 Task: Look for space in Novokubansk, Russia from 12th July, 2023 to 16th July, 2023 for 8 adults in price range Rs.10000 to Rs.16000. Place can be private room with 8 bedrooms having 8 beds and 8 bathrooms. Property type can be house, flat, guest house. Amenities needed are: wifi, TV, free parkinig on premises, gym, breakfast. Booking option can be shelf check-in. Required host language is English.
Action: Mouse moved to (341, 178)
Screenshot: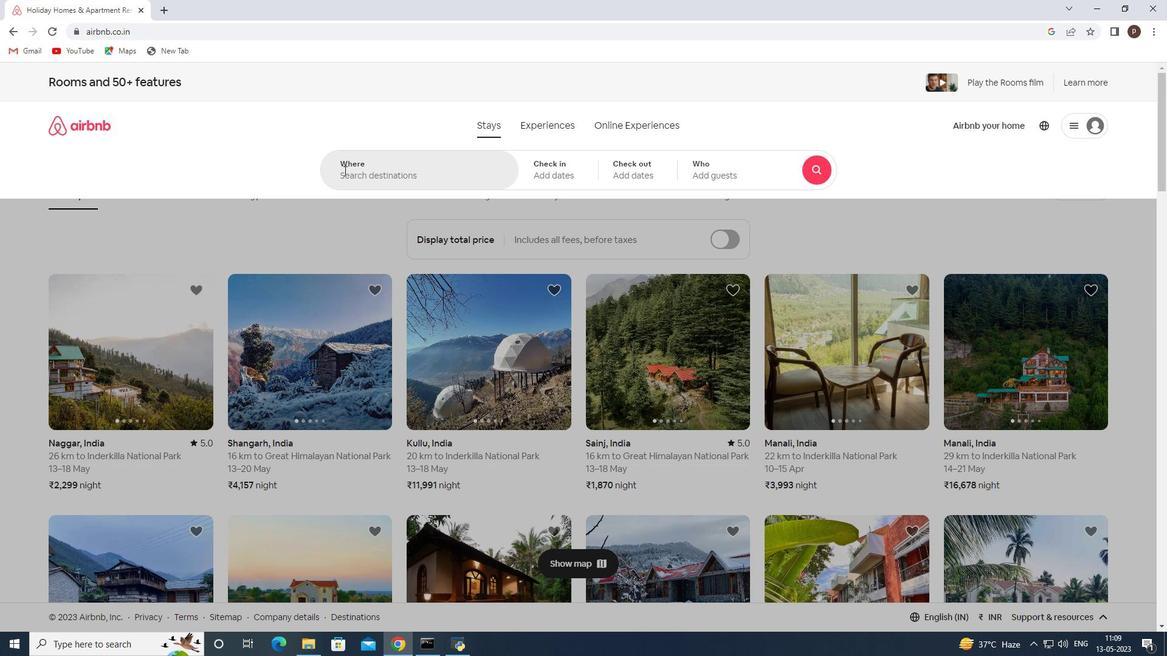
Action: Mouse pressed left at (341, 178)
Screenshot: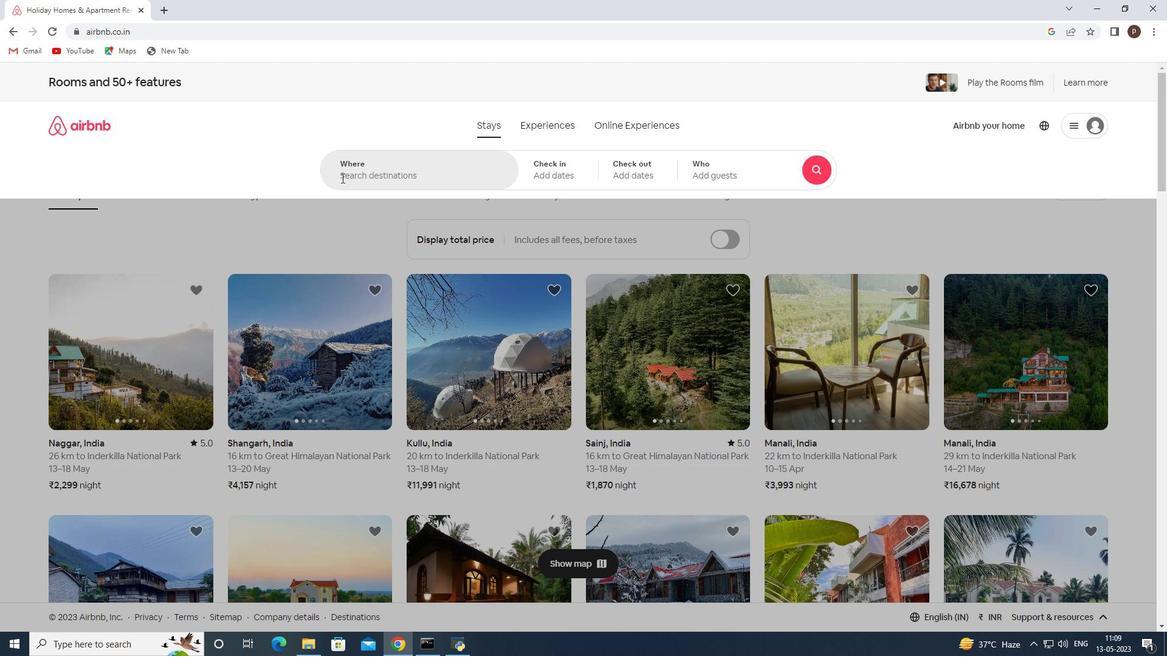 
Action: Key pressed <Key.caps_lock>N<Key.caps_lock>ovokubansk,<Key.space><Key.caps_lock>R<Key.caps_lock>ussia<Key.enter>
Screenshot: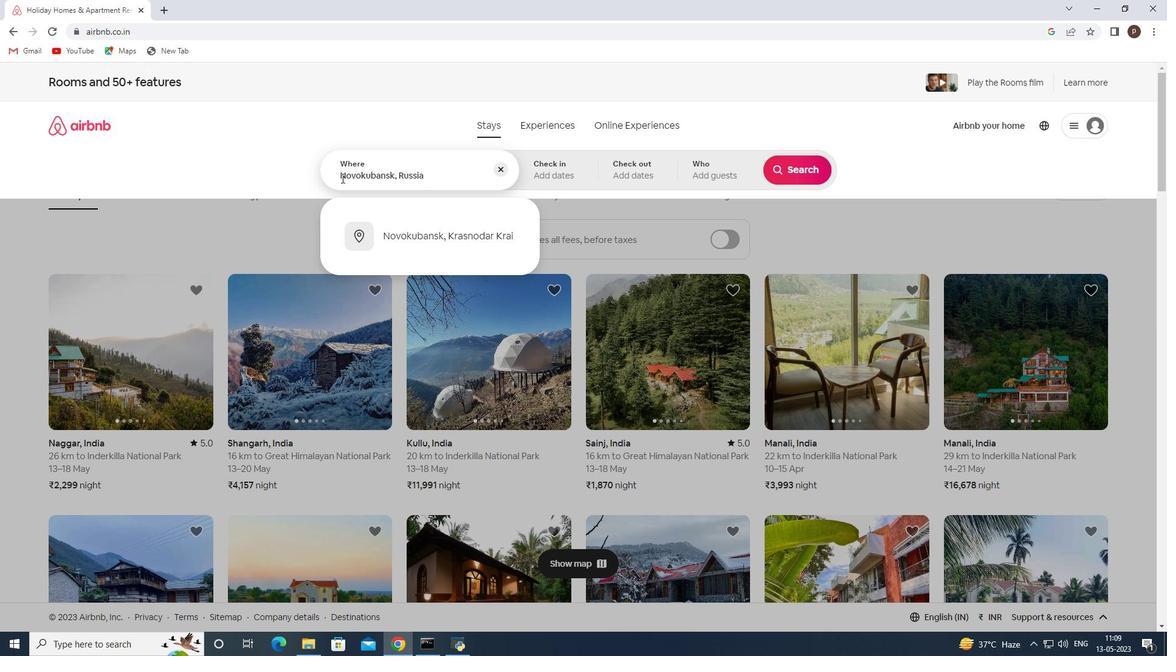 
Action: Mouse moved to (800, 266)
Screenshot: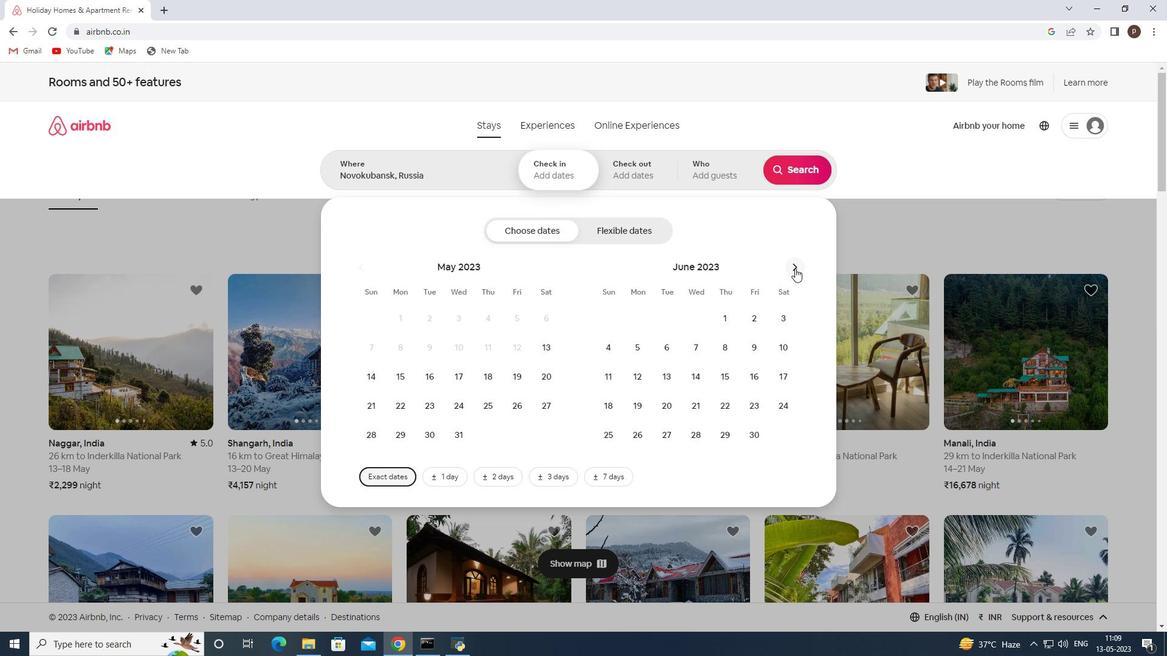 
Action: Mouse pressed left at (800, 266)
Screenshot: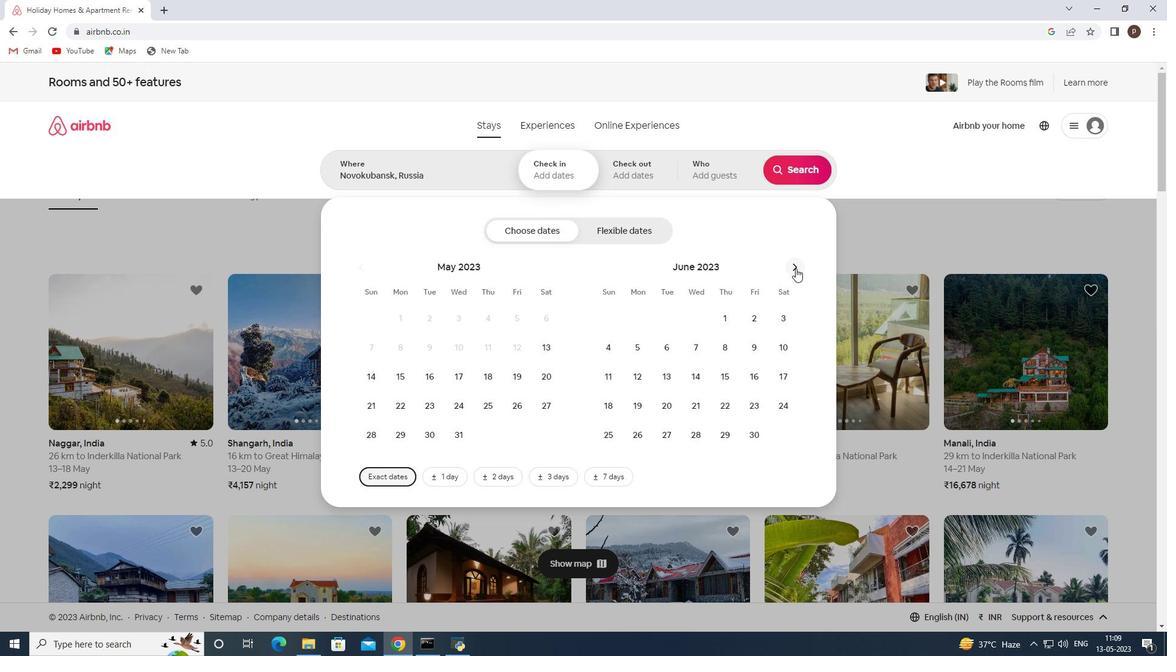 
Action: Mouse moved to (688, 374)
Screenshot: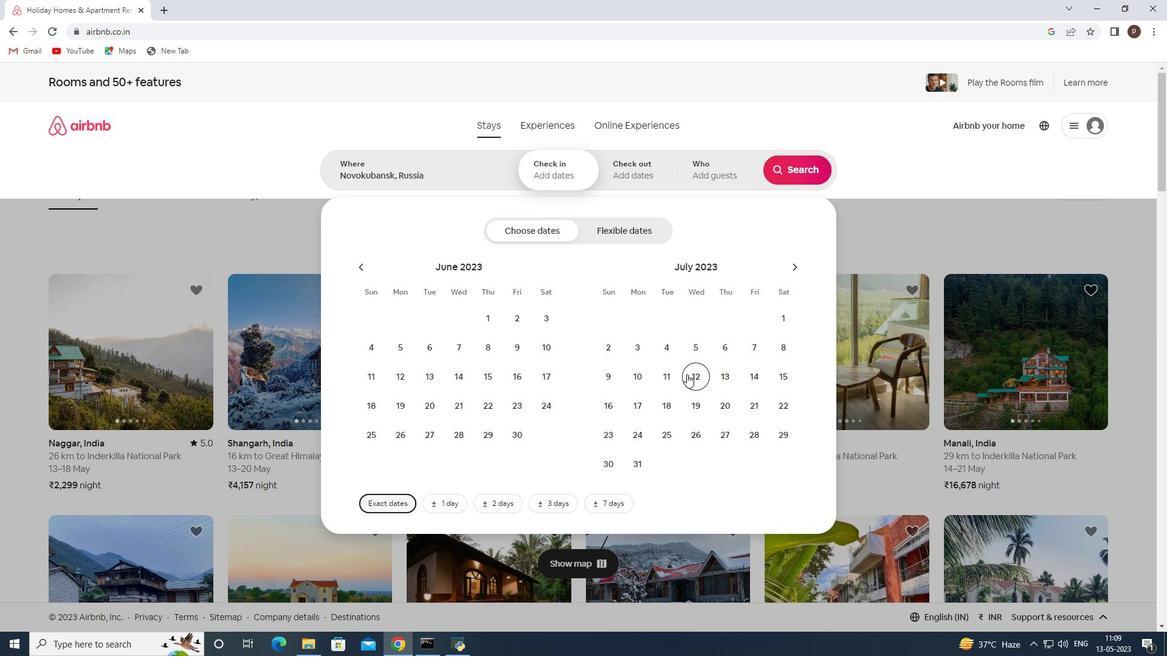 
Action: Mouse pressed left at (688, 374)
Screenshot: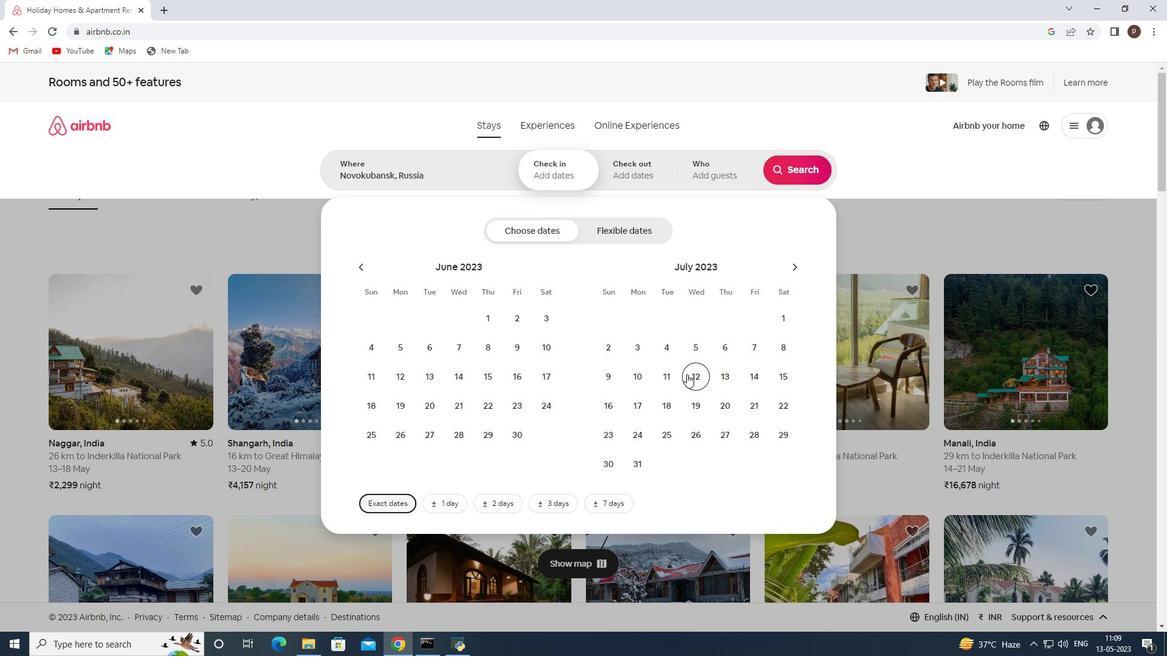 
Action: Mouse moved to (610, 408)
Screenshot: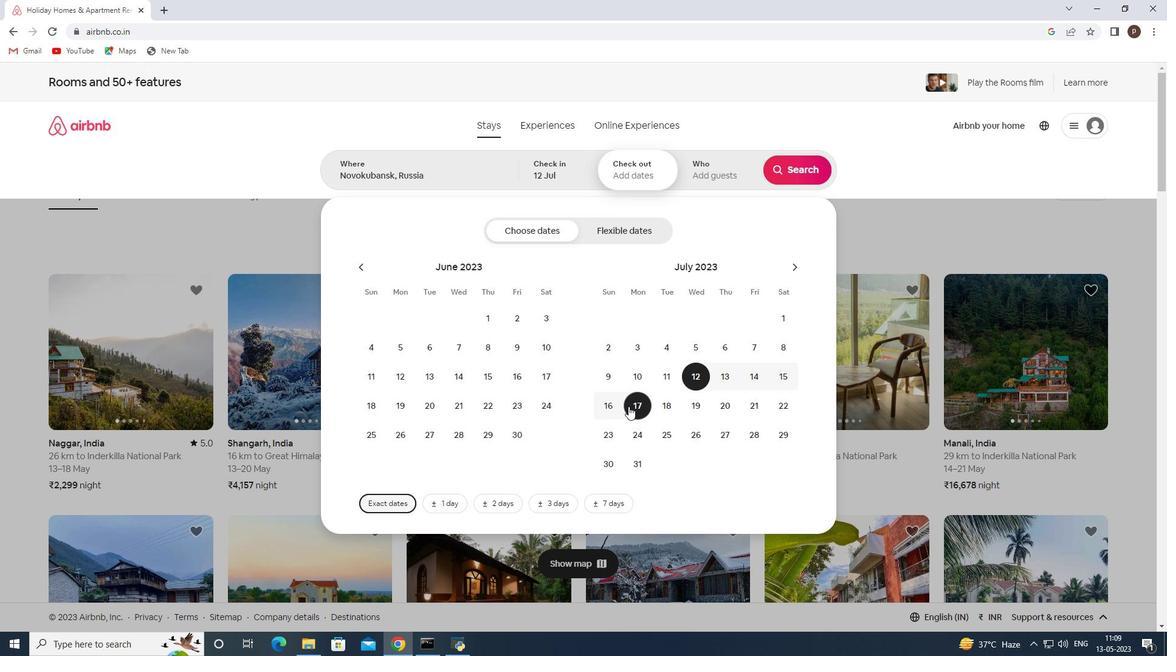 
Action: Mouse pressed left at (610, 408)
Screenshot: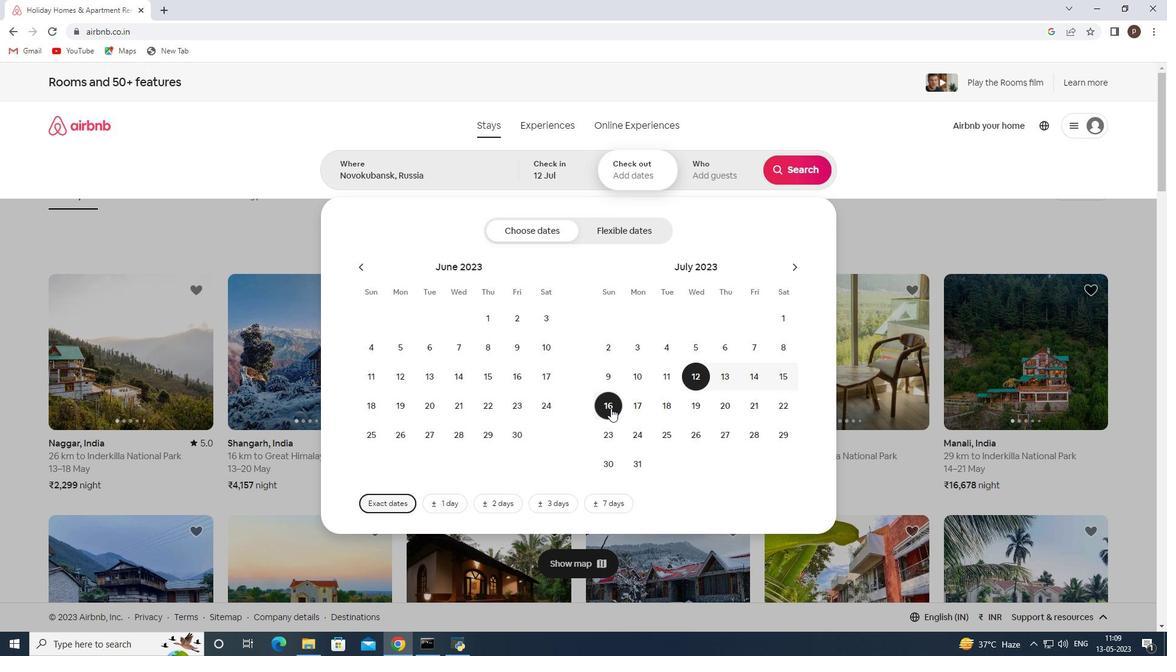 
Action: Mouse moved to (700, 182)
Screenshot: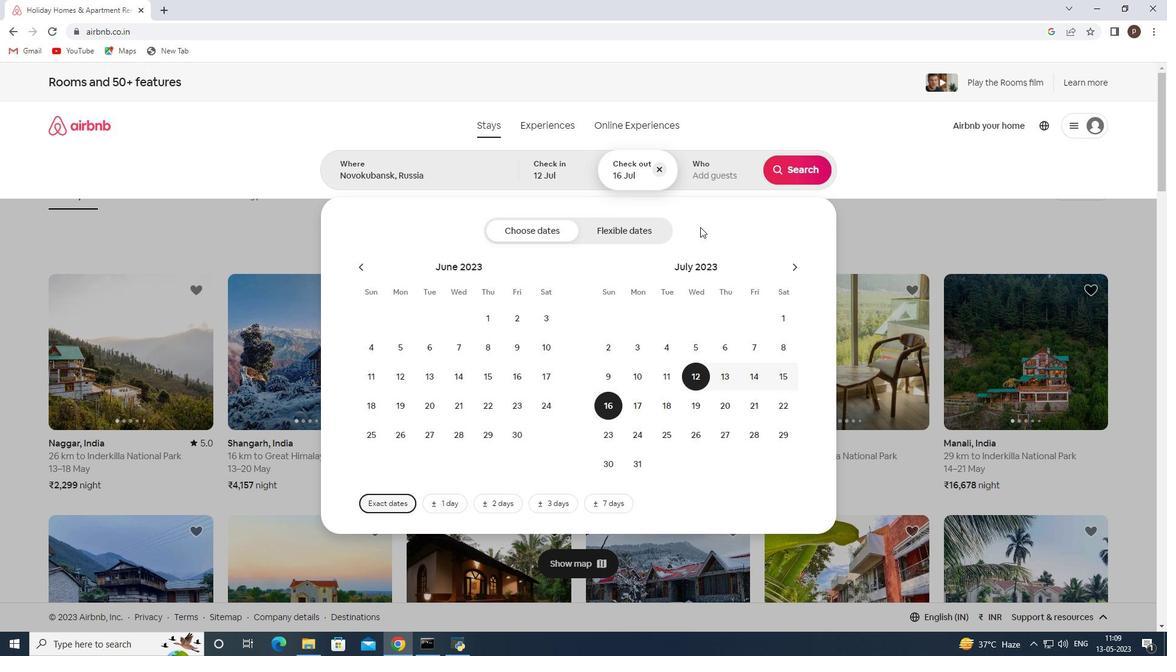 
Action: Mouse pressed left at (700, 182)
Screenshot: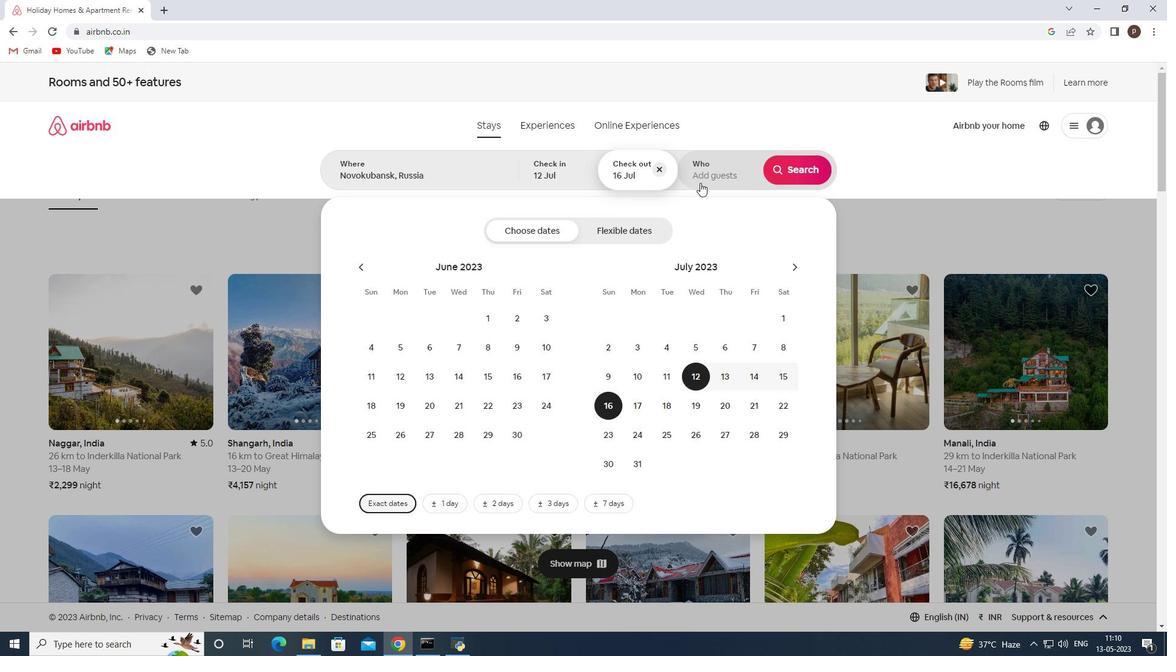 
Action: Mouse moved to (798, 233)
Screenshot: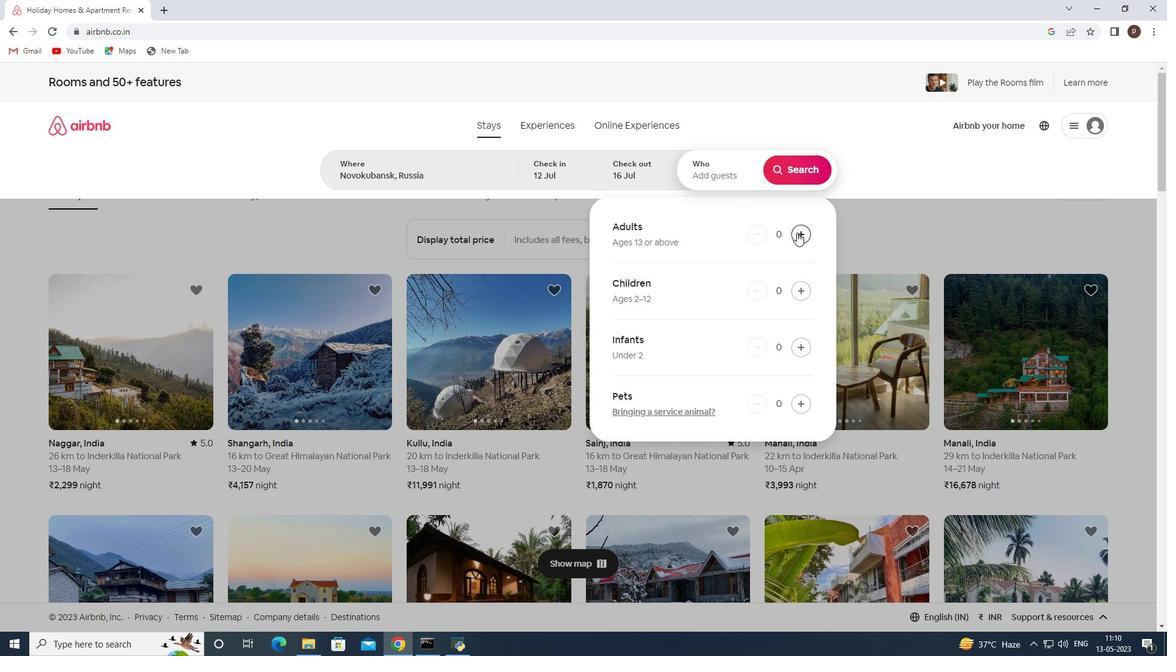 
Action: Mouse pressed left at (798, 233)
Screenshot: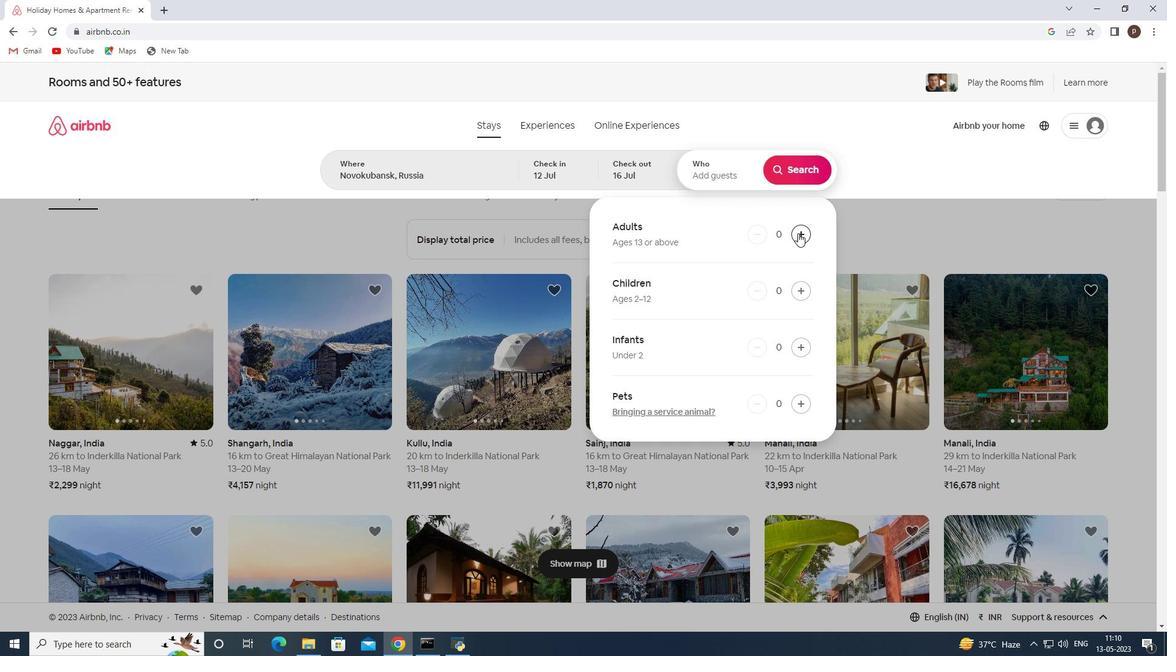 
Action: Mouse pressed left at (798, 233)
Screenshot: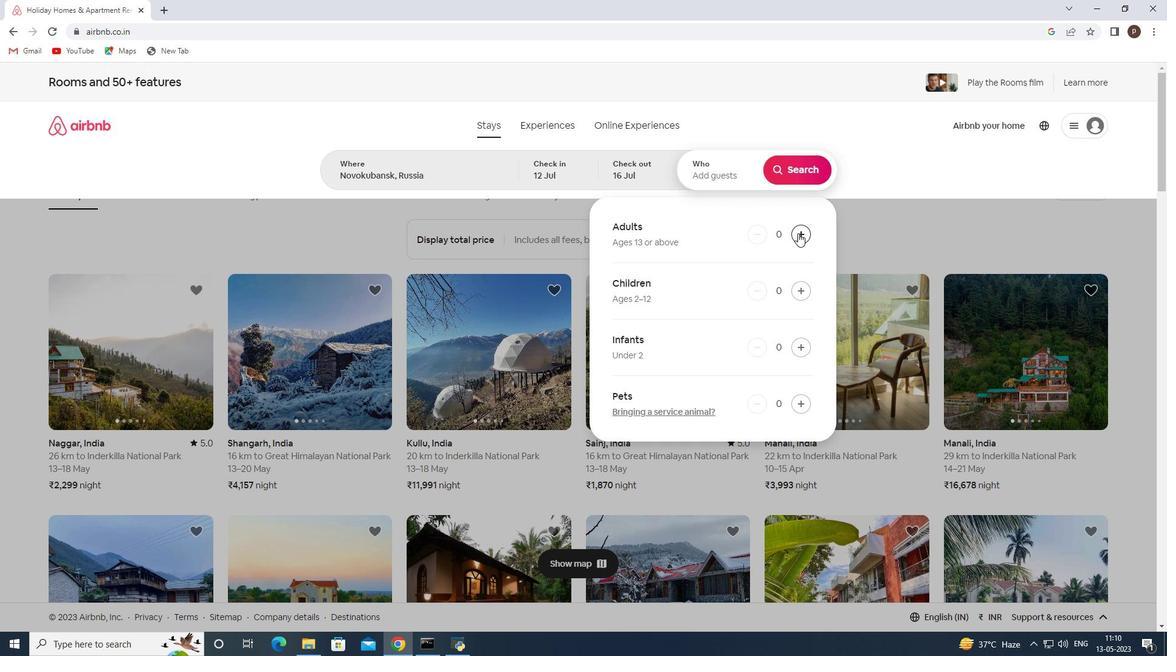 
Action: Mouse pressed left at (798, 233)
Screenshot: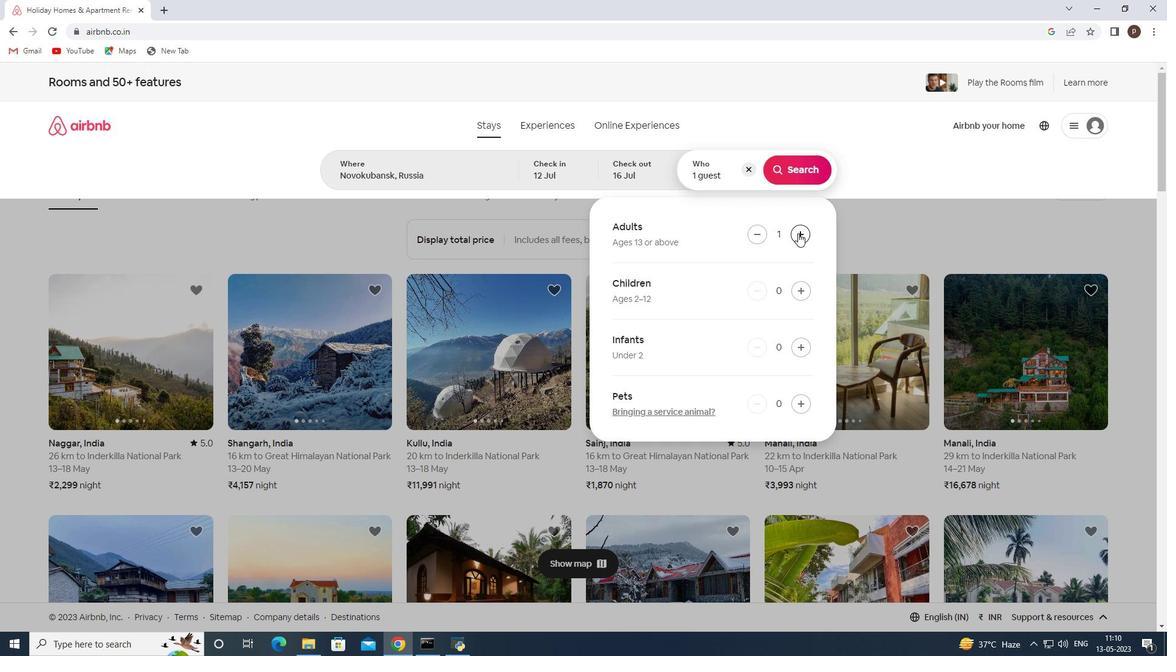 
Action: Mouse pressed left at (798, 233)
Screenshot: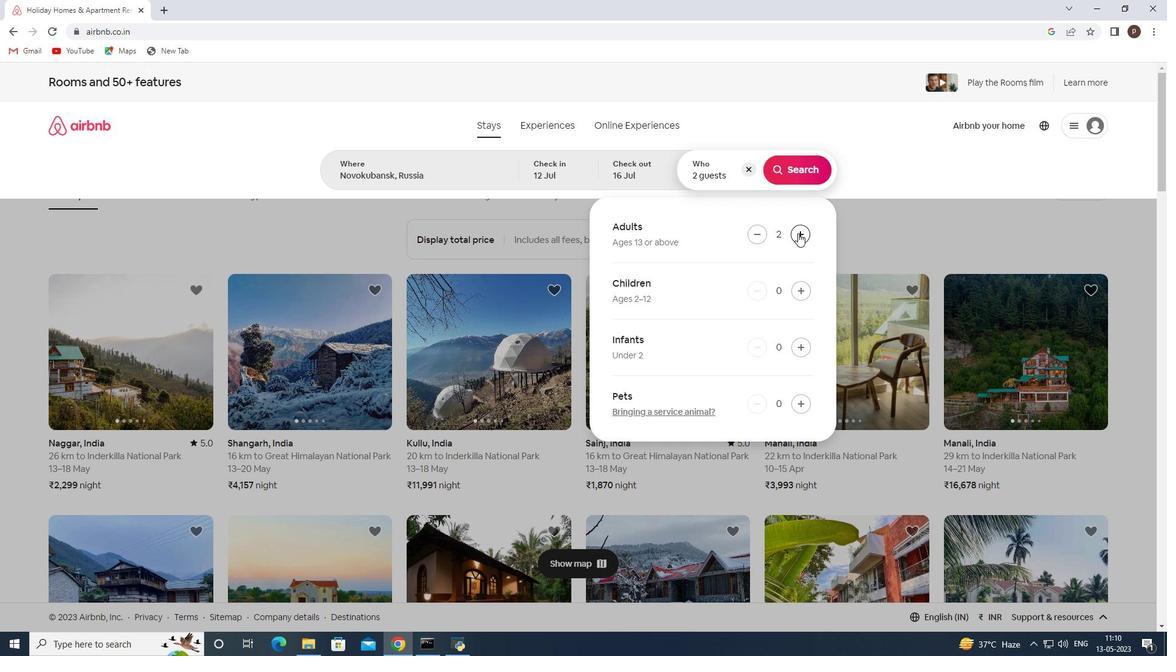 
Action: Mouse pressed left at (798, 233)
Screenshot: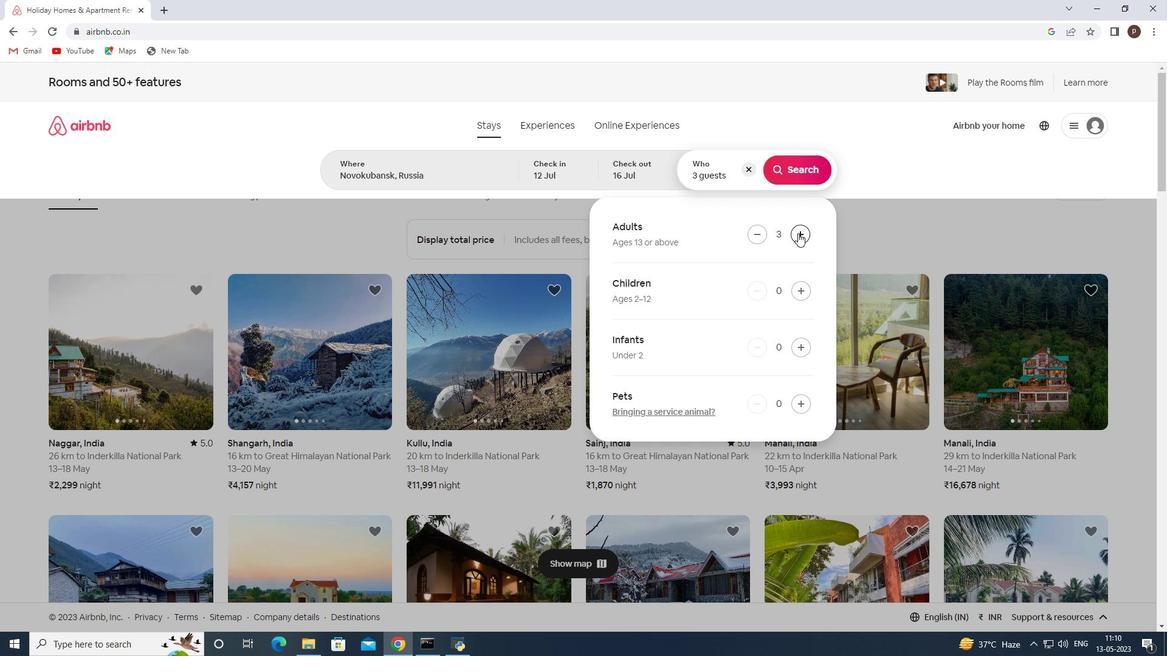 
Action: Mouse pressed left at (798, 233)
Screenshot: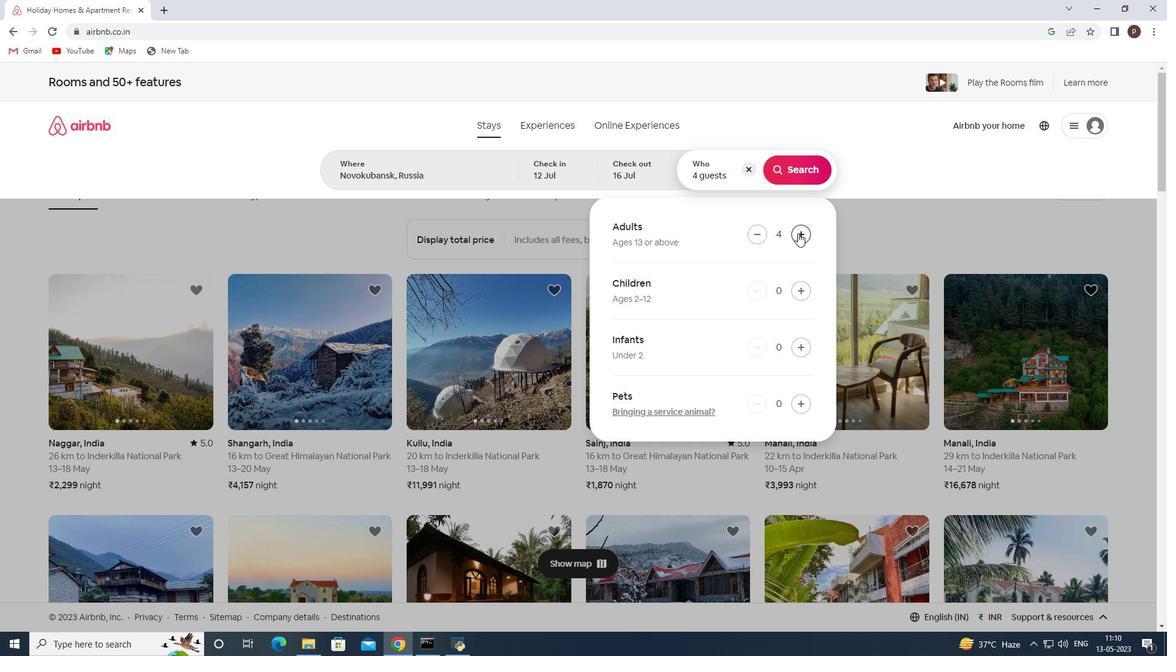 
Action: Mouse pressed left at (798, 233)
Screenshot: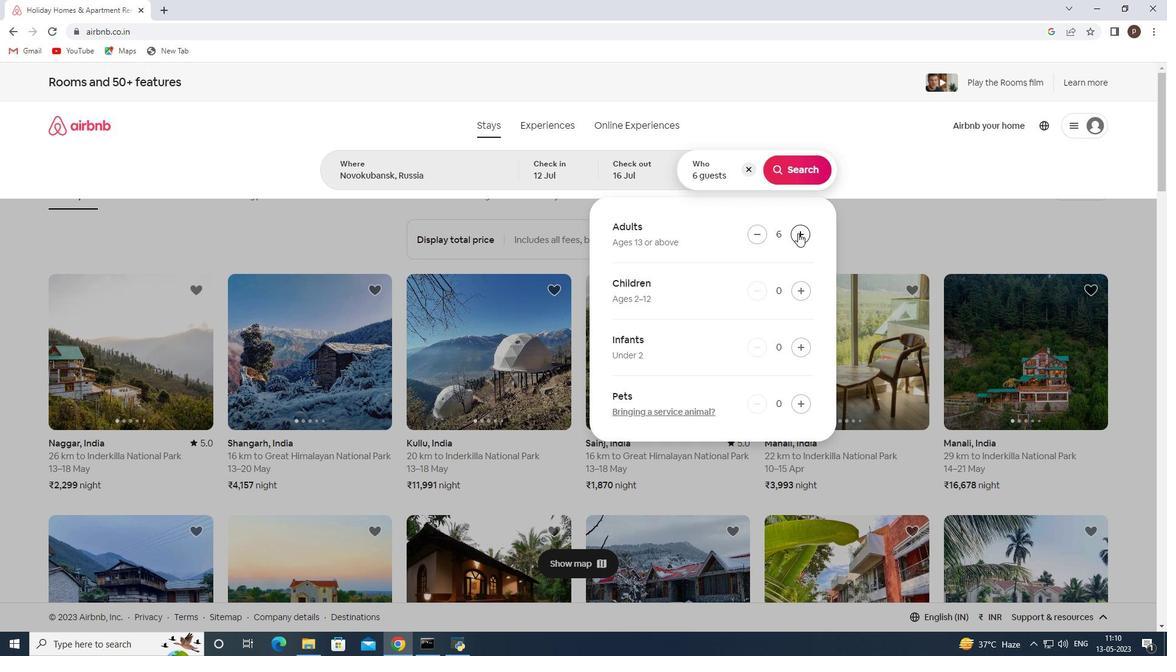 
Action: Mouse pressed left at (798, 233)
Screenshot: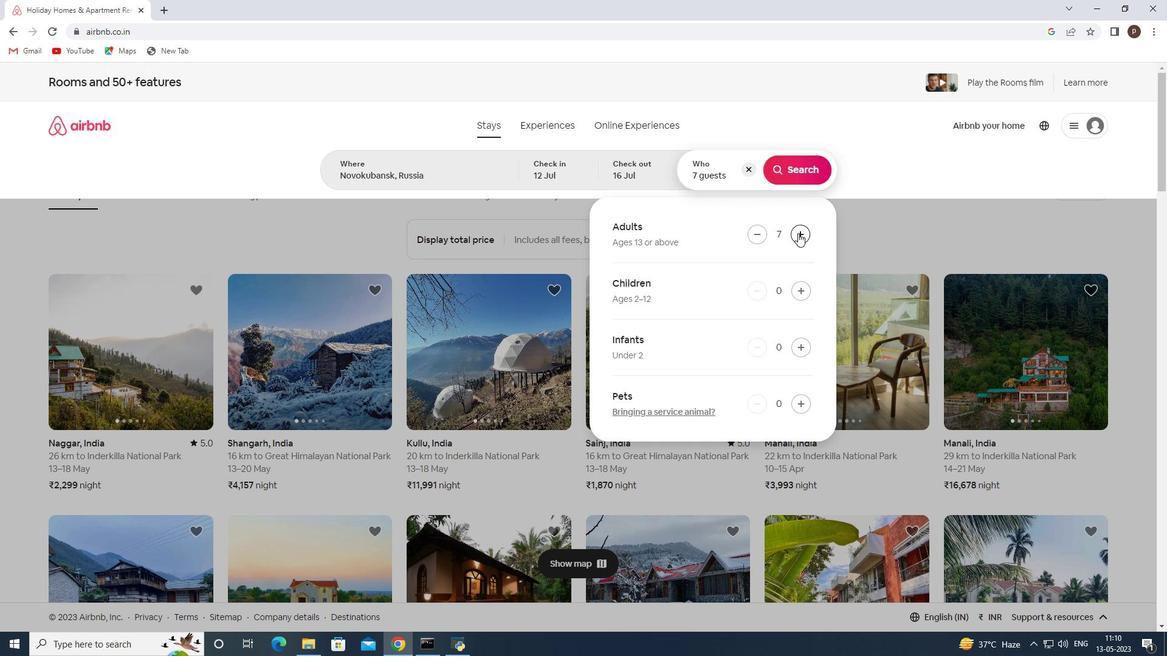 
Action: Mouse moved to (794, 172)
Screenshot: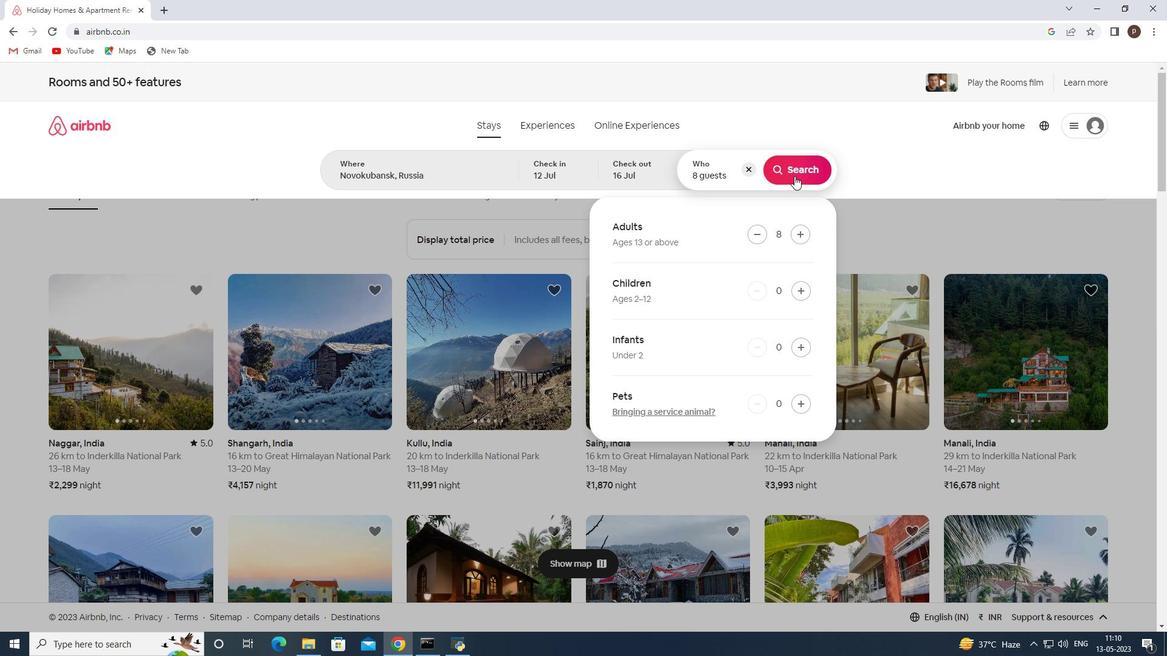 
Action: Mouse pressed left at (794, 172)
Screenshot: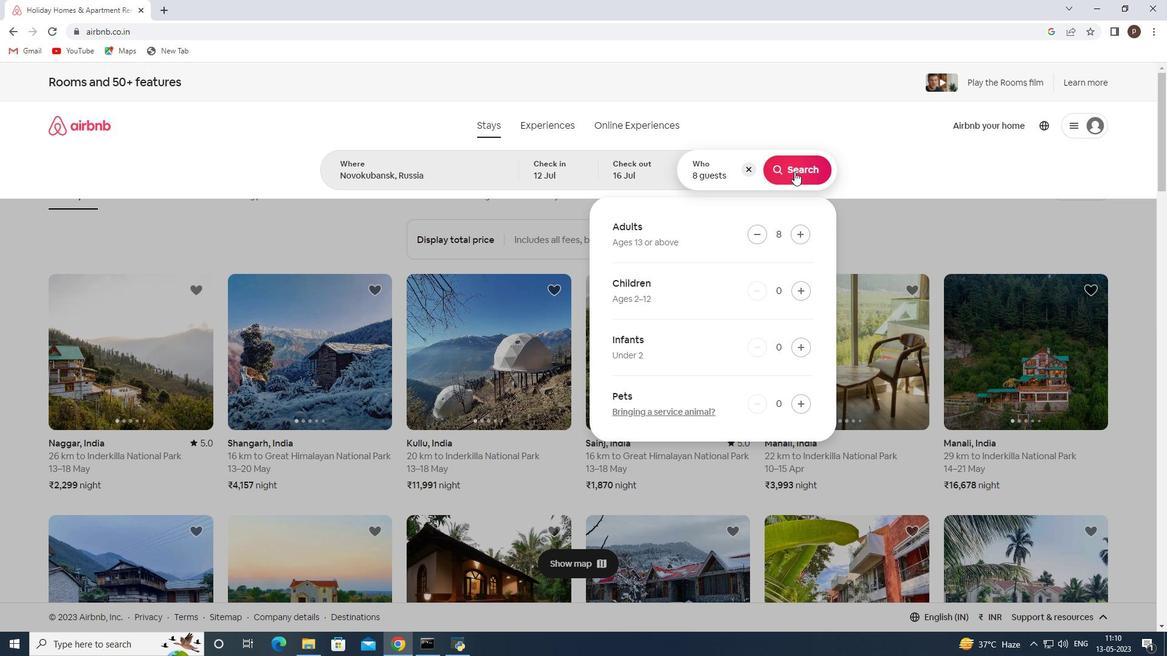 
Action: Mouse moved to (1098, 136)
Screenshot: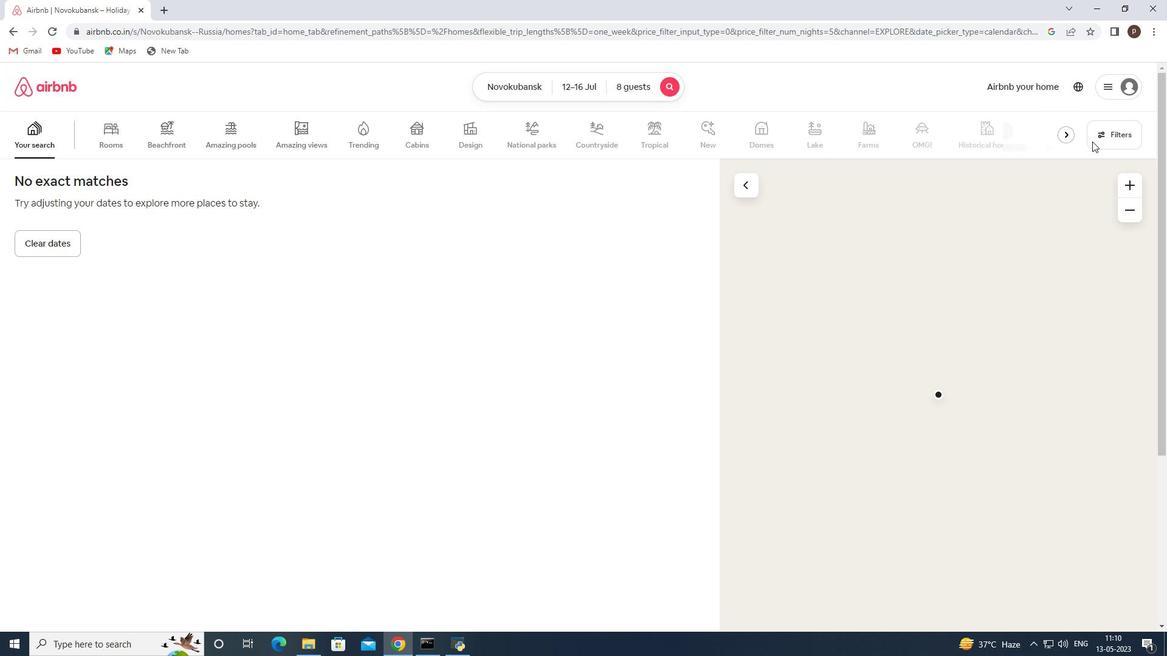 
Action: Mouse pressed left at (1098, 136)
Screenshot: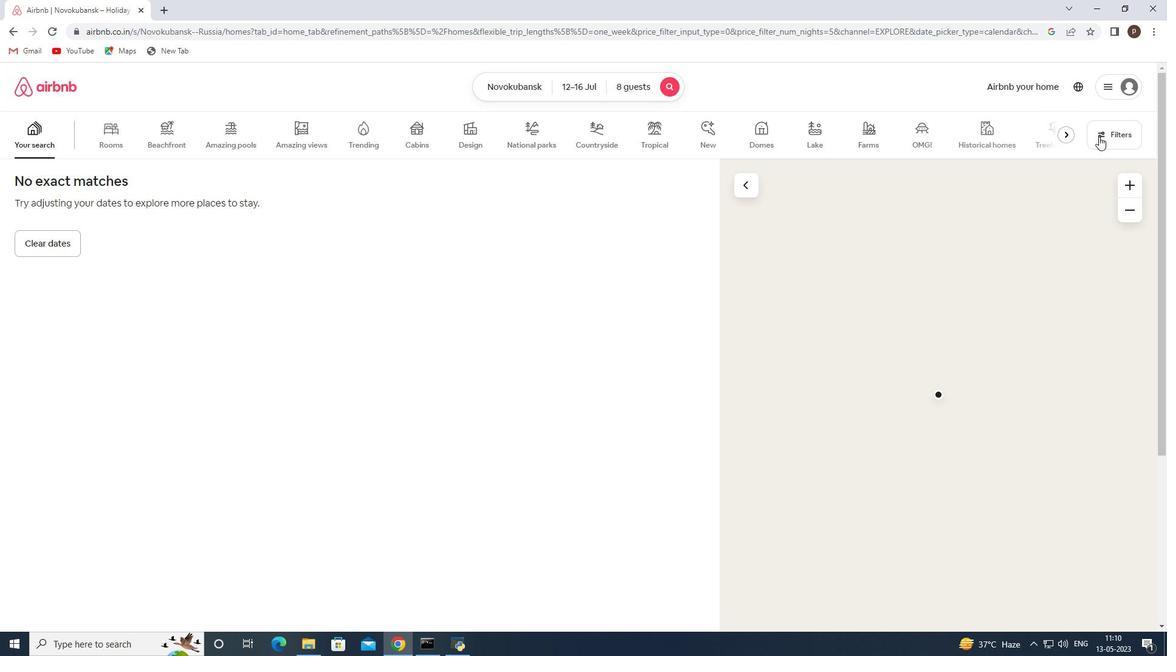 
Action: Mouse moved to (396, 433)
Screenshot: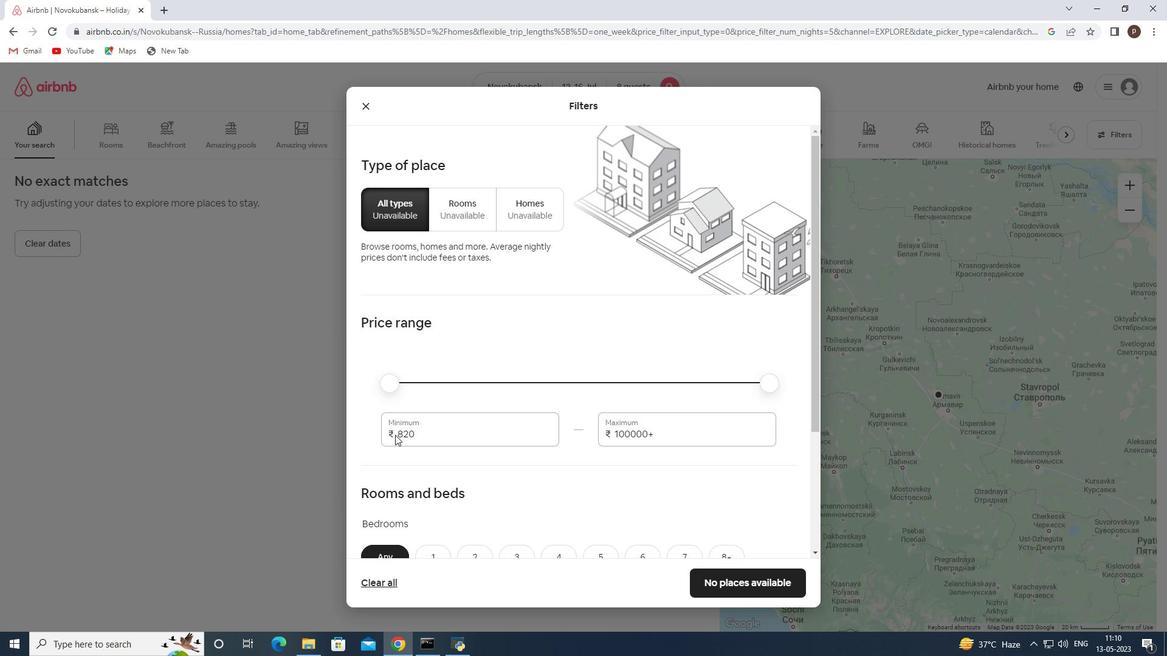 
Action: Mouse pressed left at (396, 433)
Screenshot: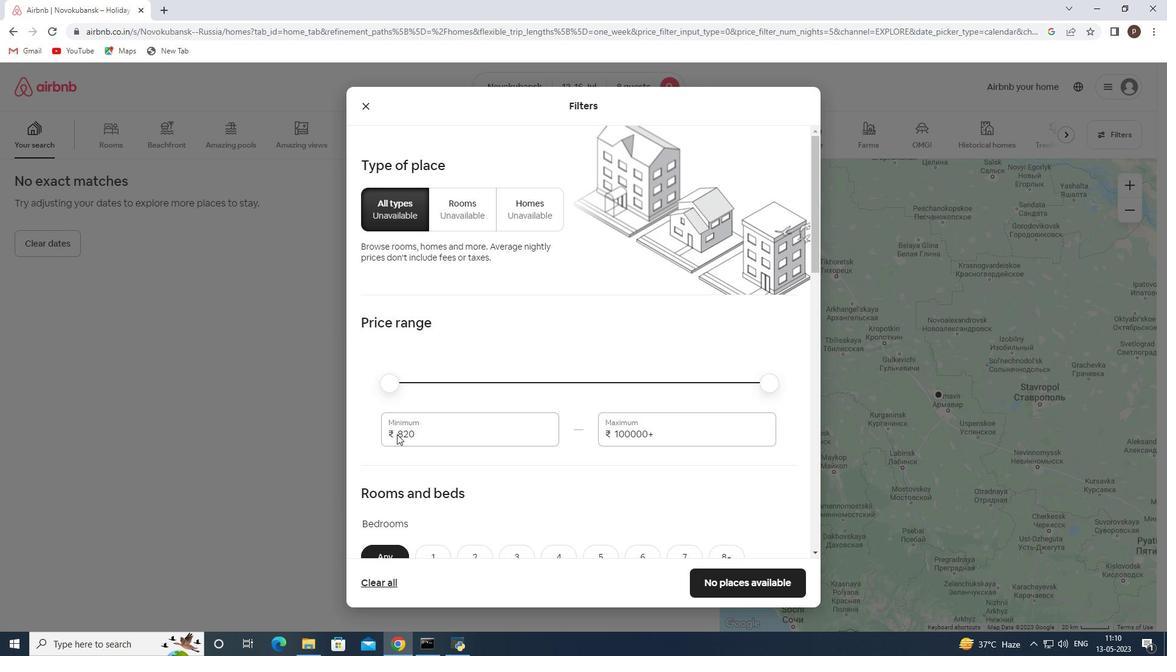 
Action: Mouse pressed left at (396, 433)
Screenshot: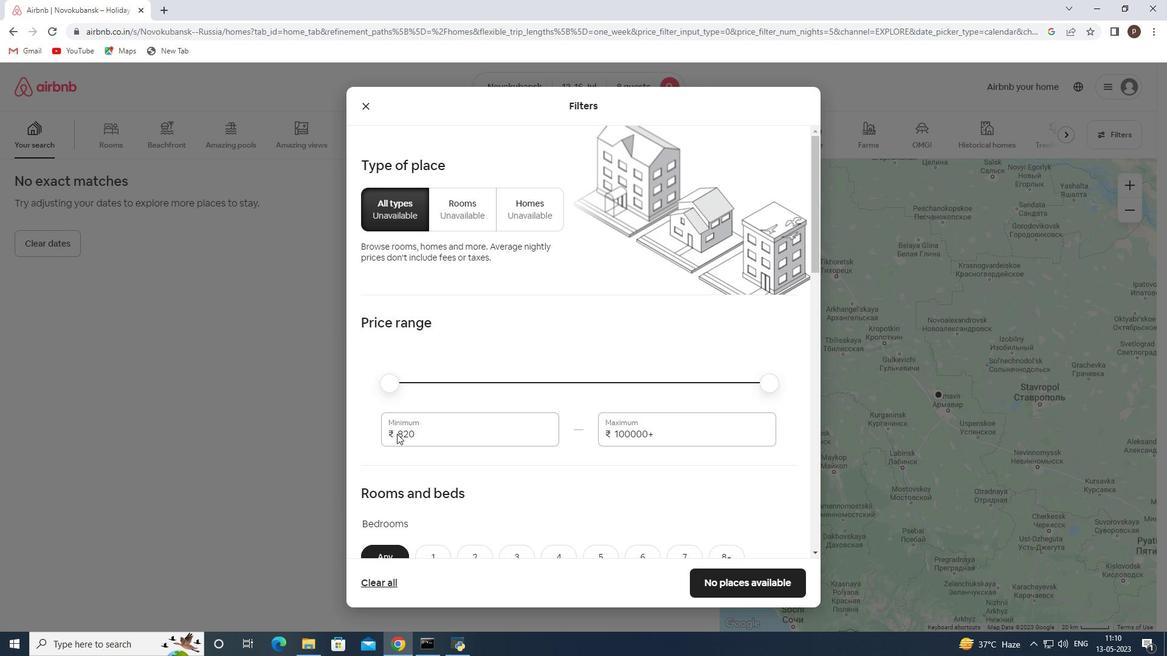 
Action: Mouse moved to (403, 433)
Screenshot: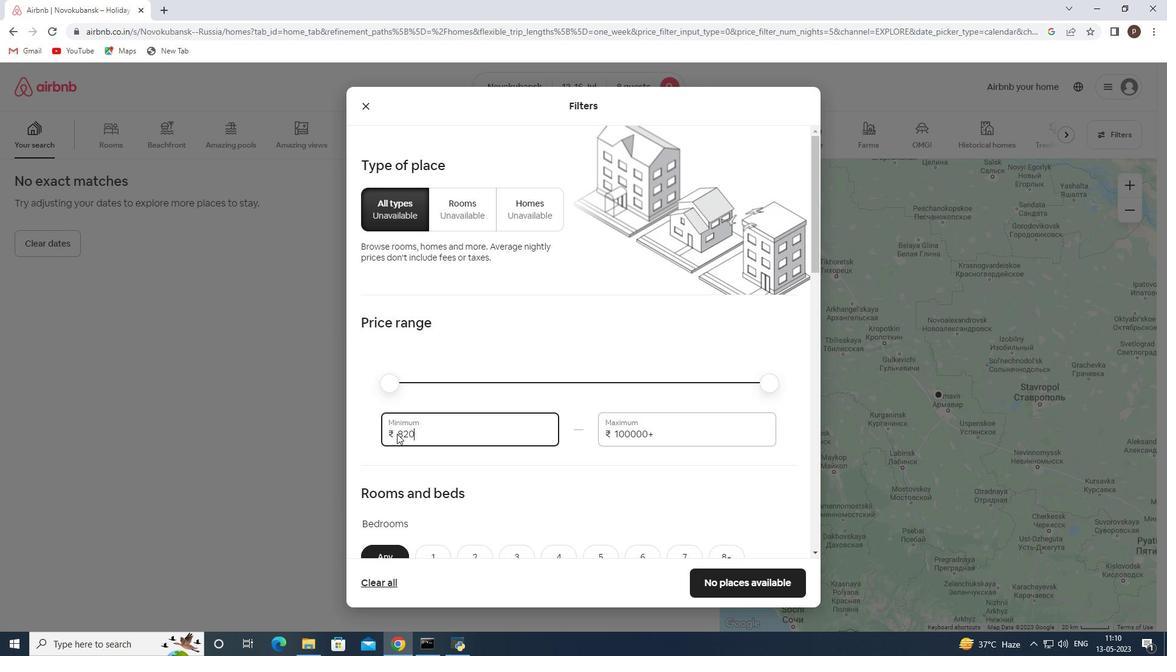 
Action: Mouse pressed left at (403, 433)
Screenshot: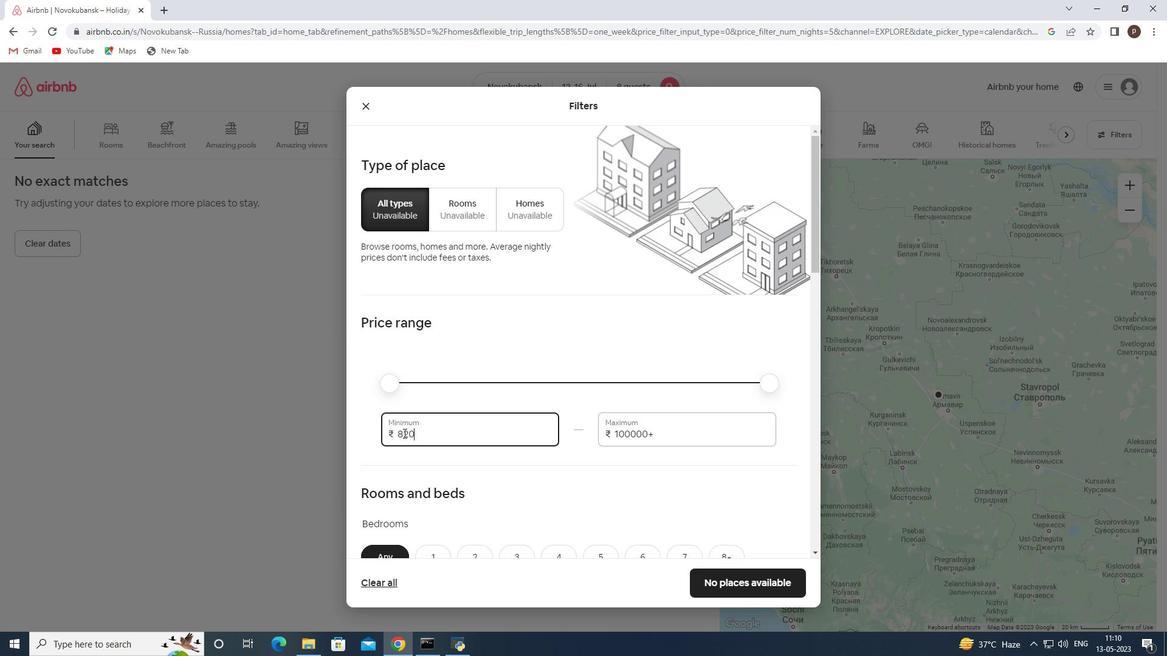 
Action: Mouse pressed left at (403, 433)
Screenshot: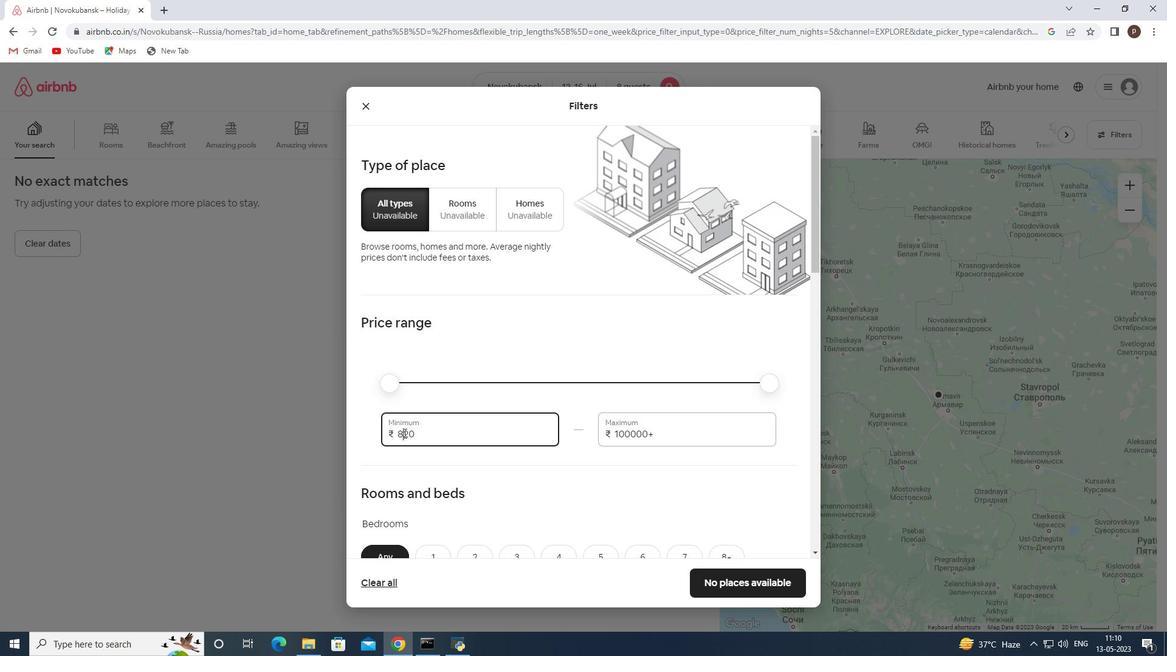 
Action: Key pressed 10000<Key.tab>16000
Screenshot: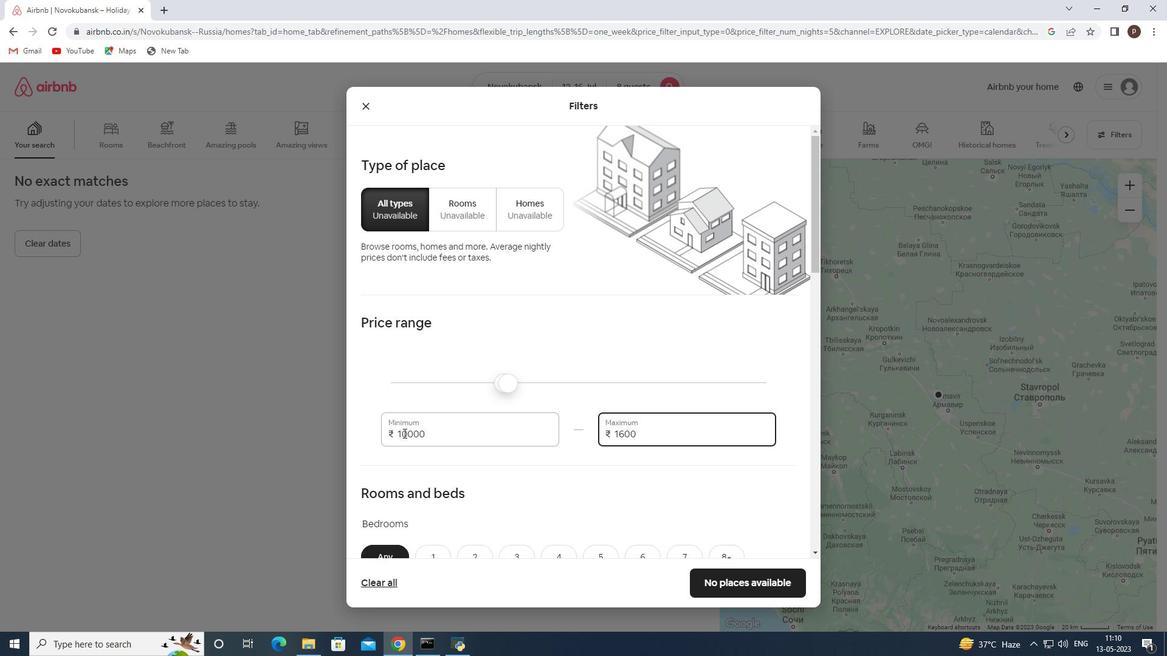 
Action: Mouse moved to (482, 308)
Screenshot: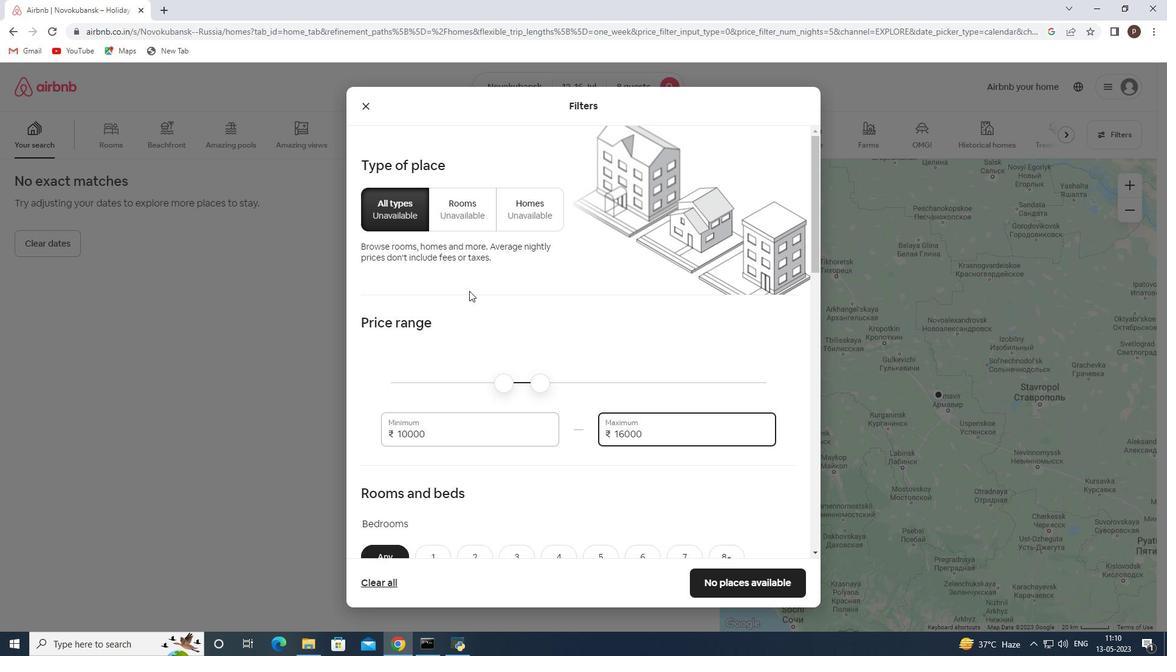 
Action: Mouse scrolled (482, 307) with delta (0, 0)
Screenshot: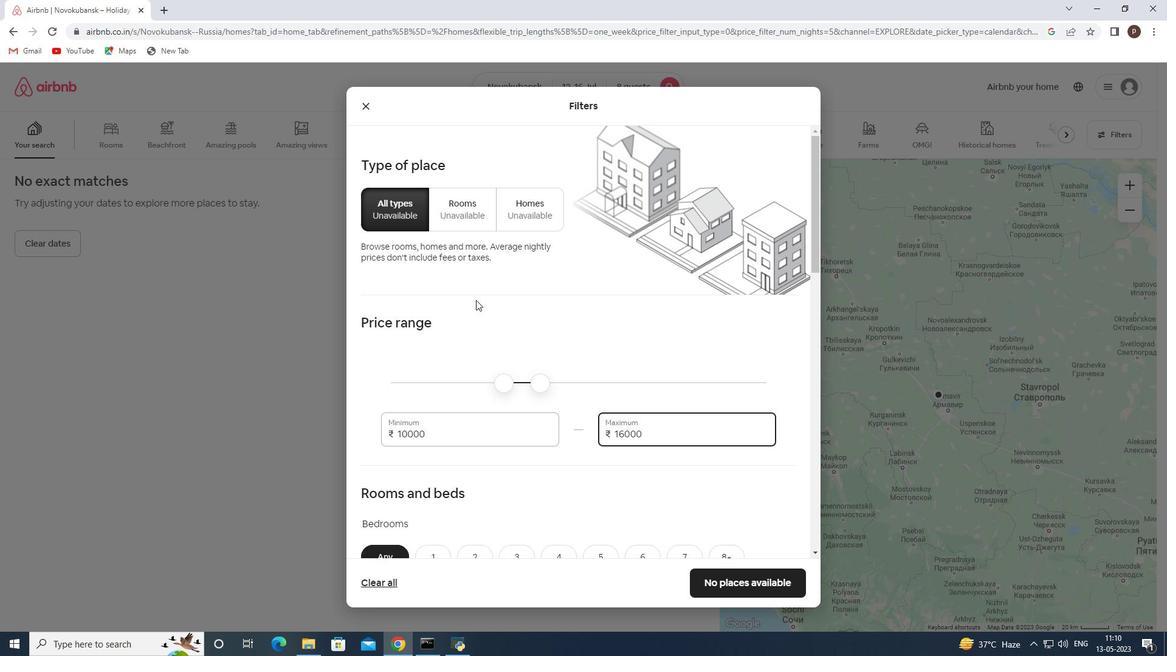 
Action: Mouse scrolled (482, 307) with delta (0, 0)
Screenshot: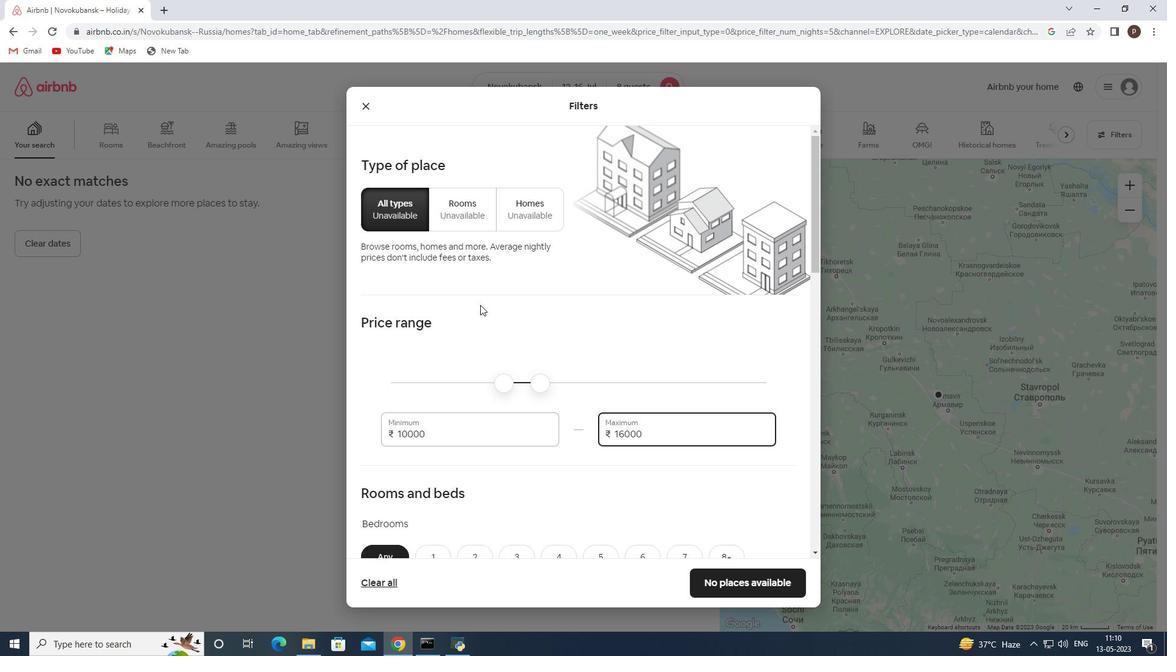 
Action: Mouse moved to (508, 323)
Screenshot: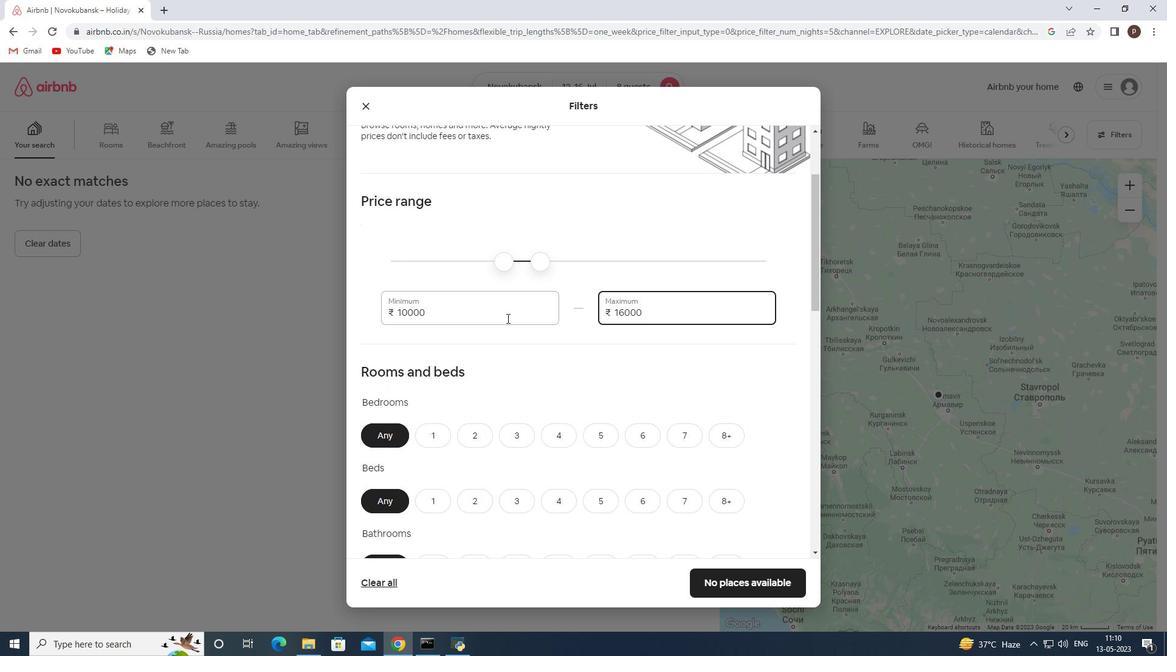 
Action: Mouse scrolled (508, 322) with delta (0, 0)
Screenshot: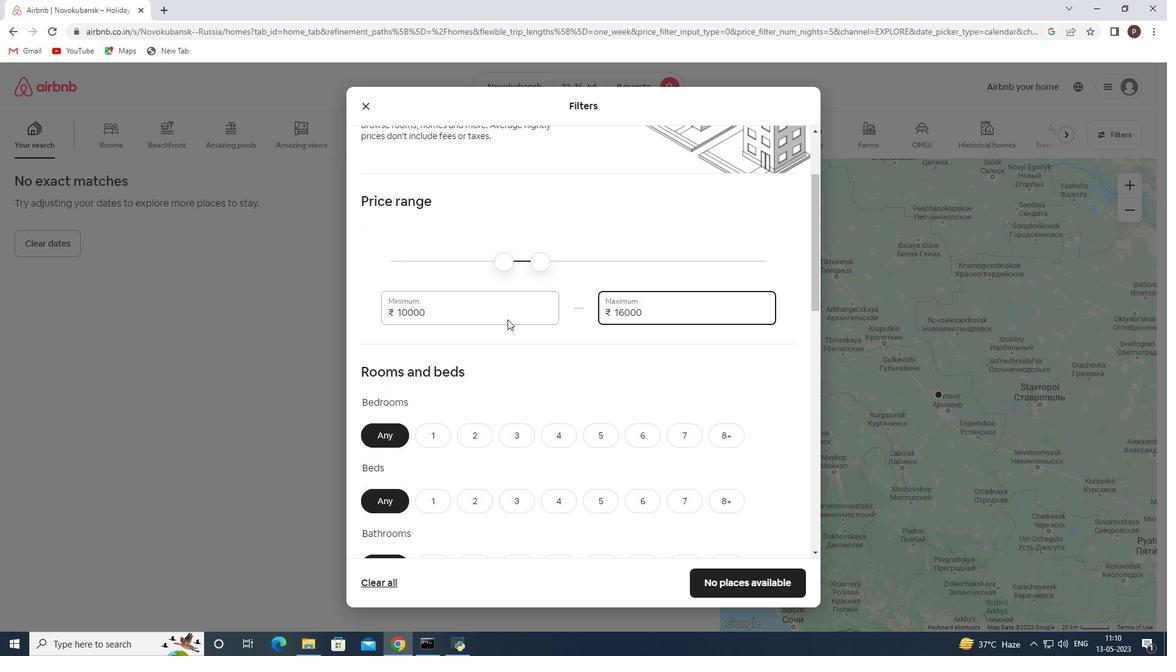 
Action: Mouse scrolled (508, 322) with delta (0, 0)
Screenshot: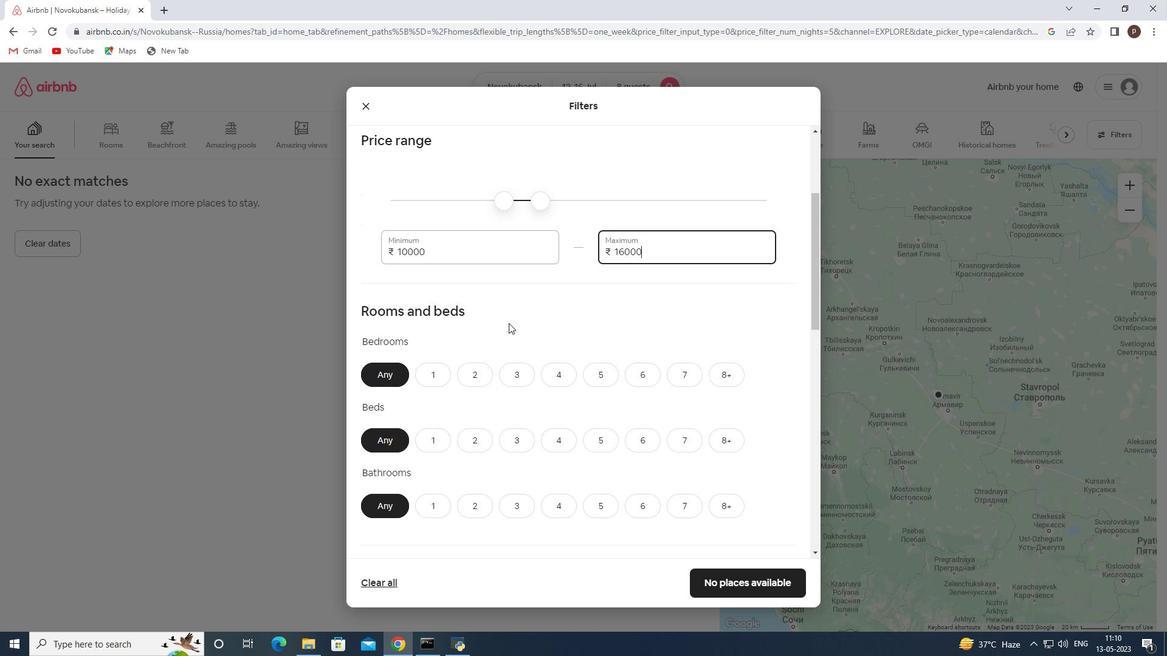 
Action: Mouse moved to (736, 316)
Screenshot: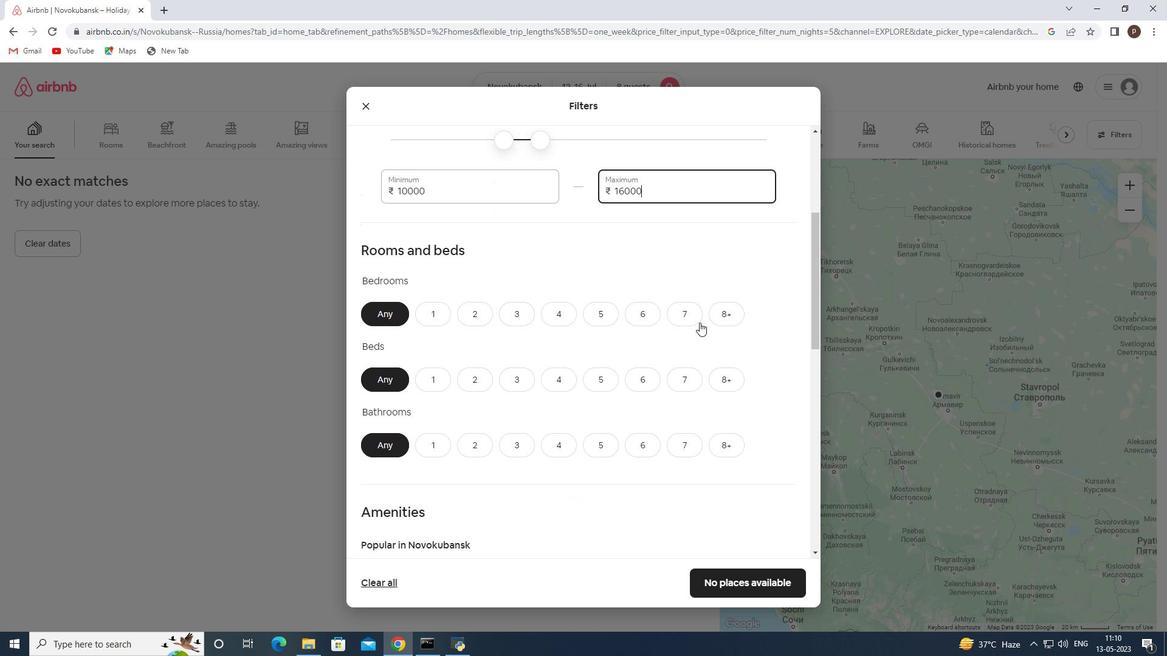 
Action: Mouse pressed left at (736, 316)
Screenshot: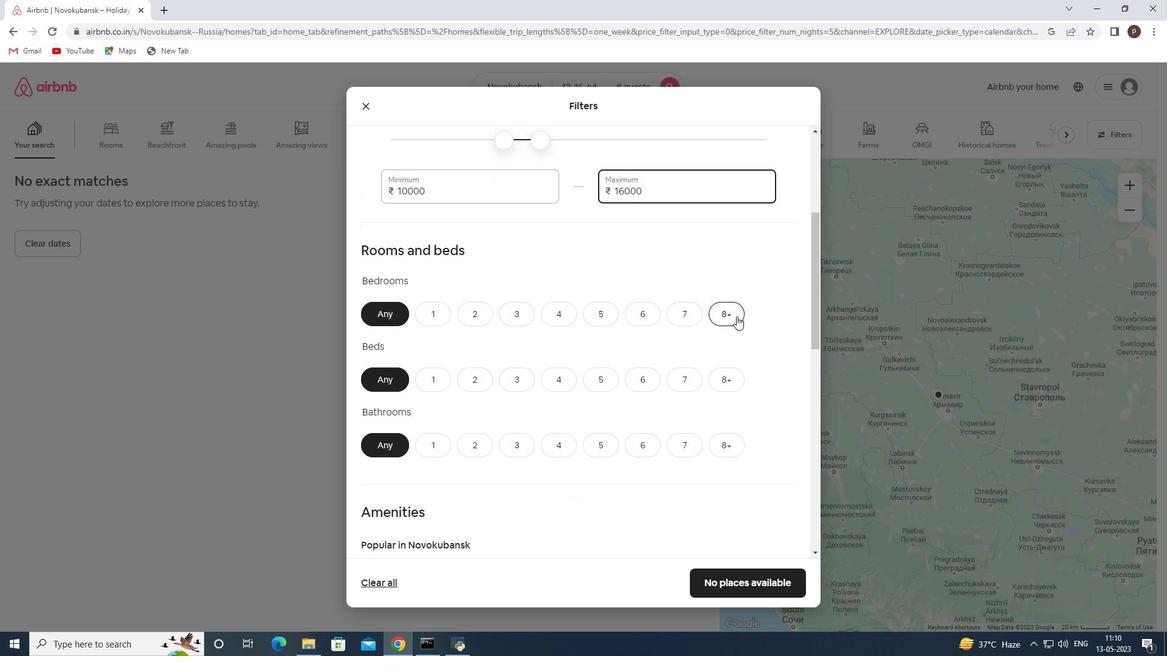 
Action: Mouse moved to (731, 376)
Screenshot: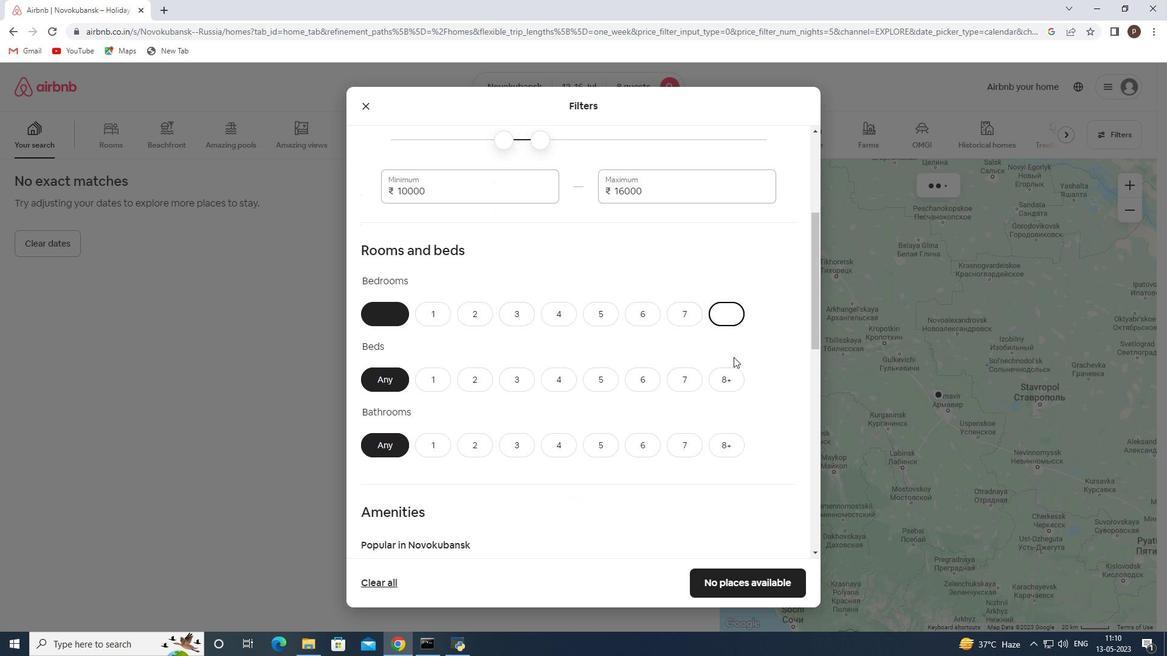
Action: Mouse pressed left at (731, 376)
Screenshot: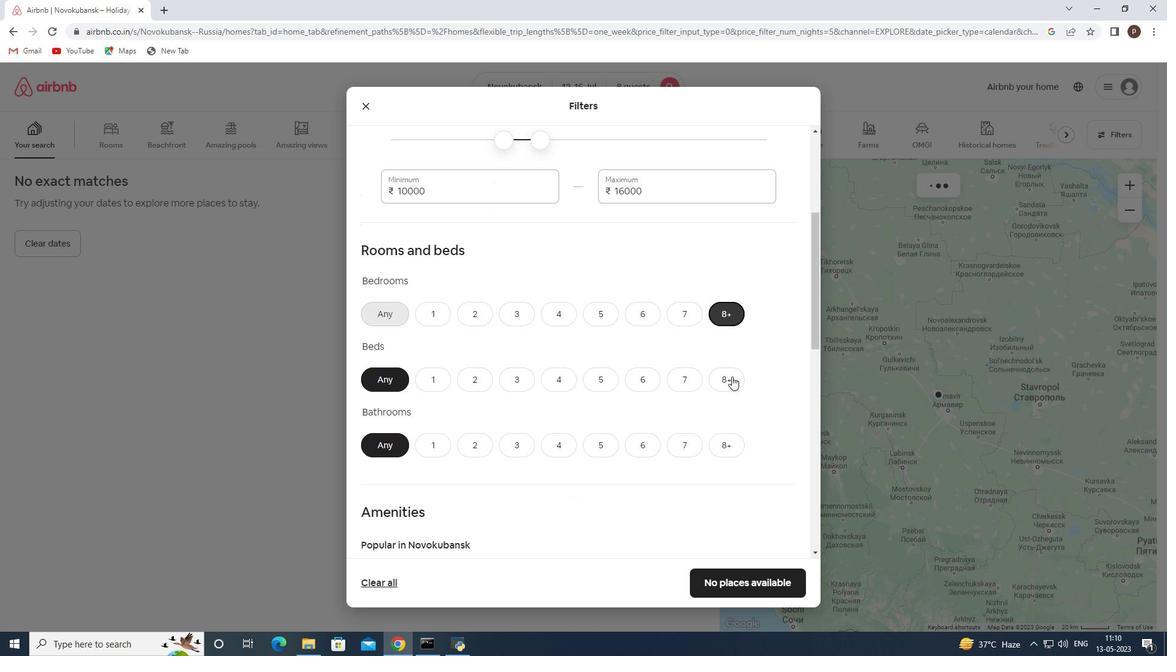 
Action: Mouse moved to (723, 441)
Screenshot: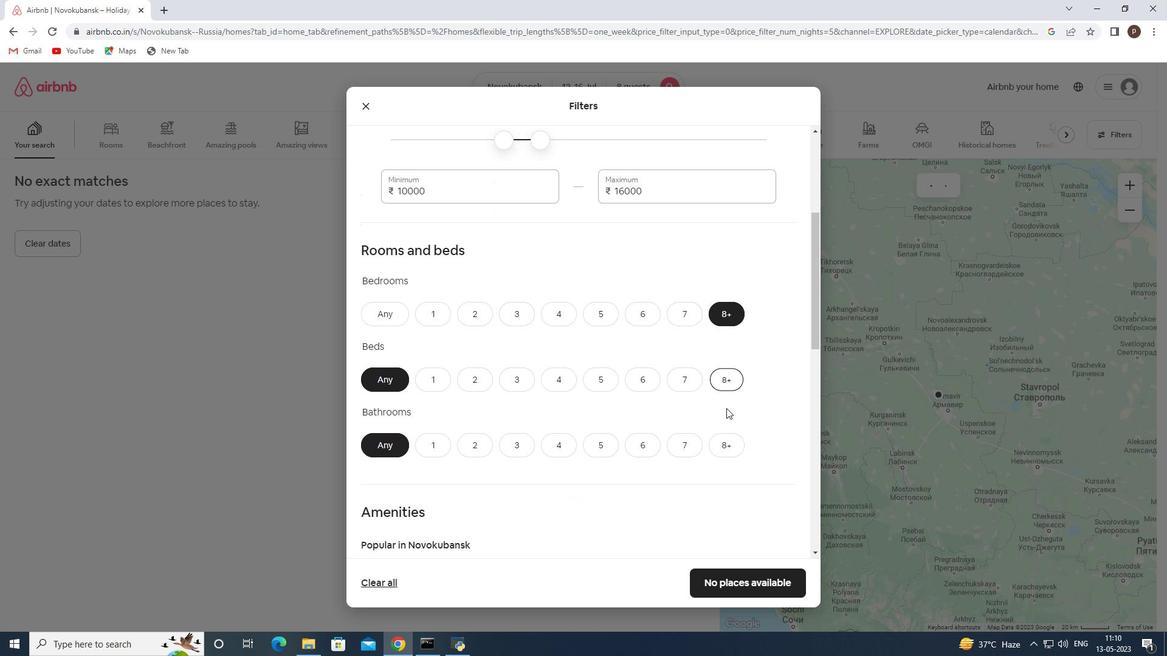 
Action: Mouse pressed left at (723, 441)
Screenshot: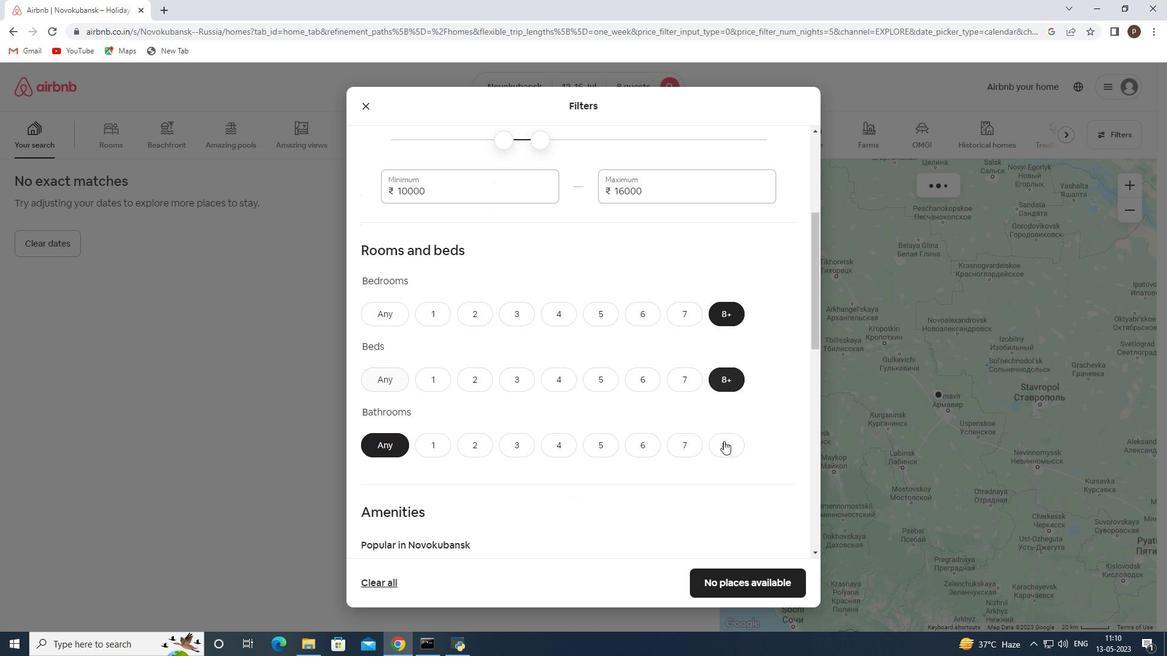 
Action: Mouse moved to (716, 438)
Screenshot: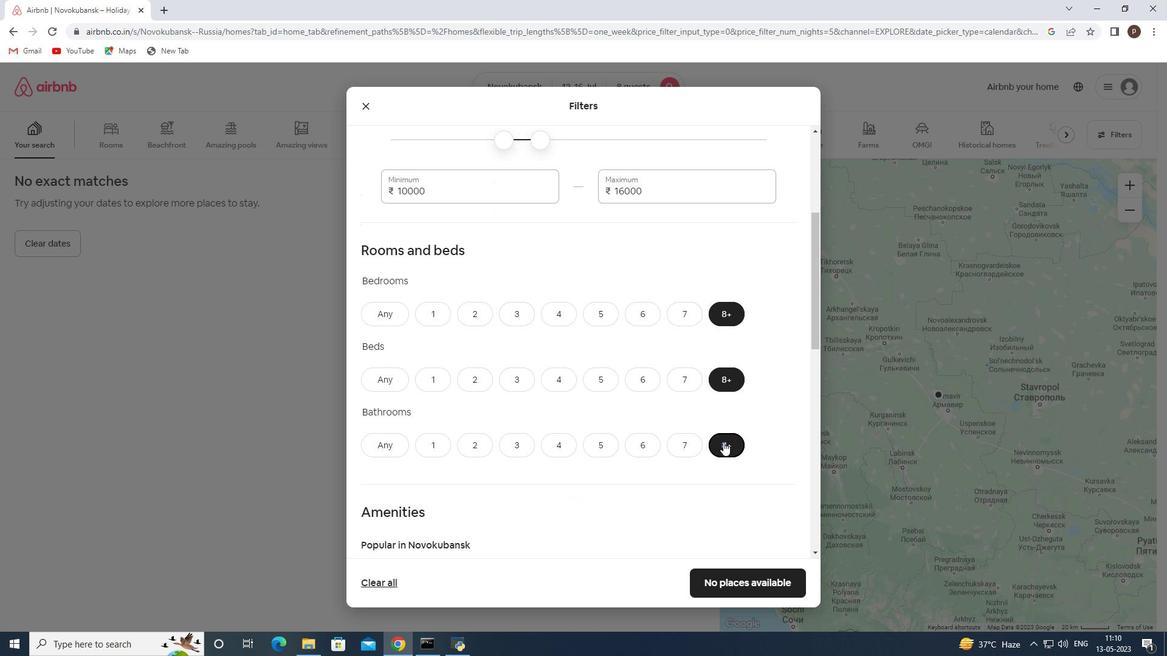 
Action: Mouse scrolled (716, 437) with delta (0, 0)
Screenshot: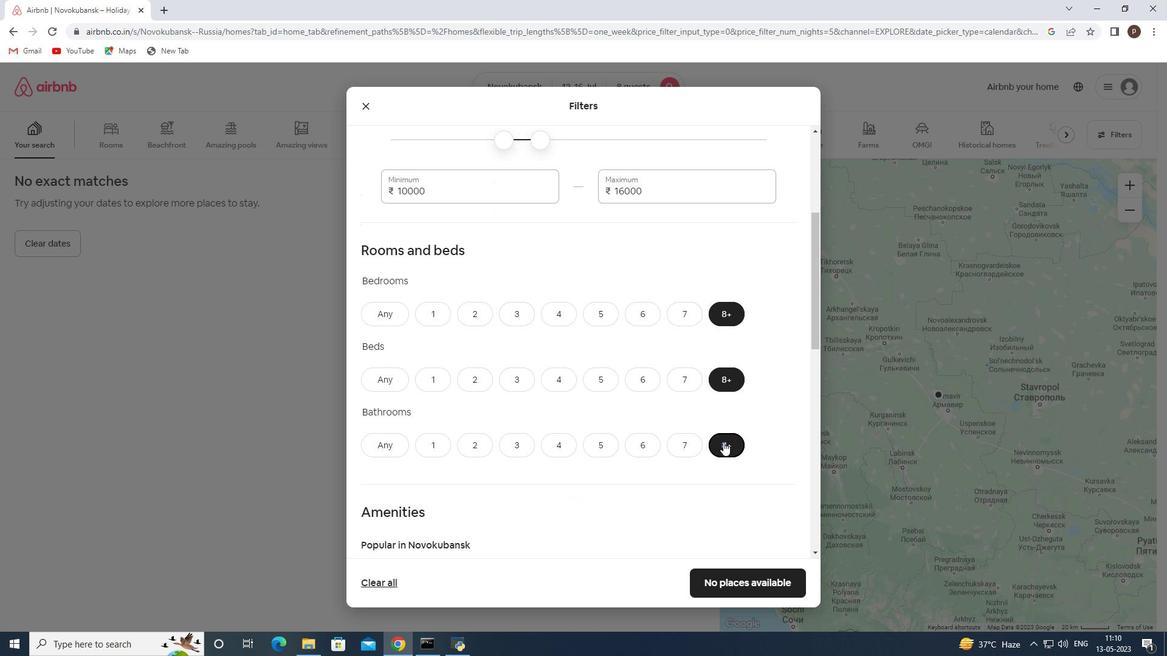 
Action: Mouse moved to (635, 391)
Screenshot: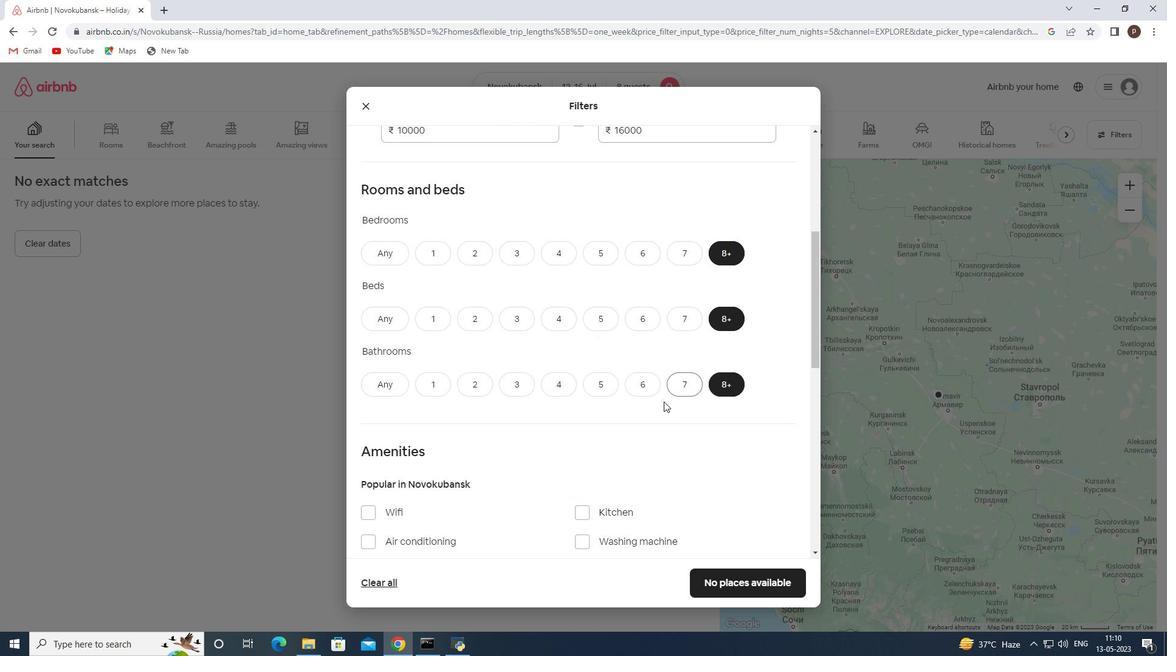 
Action: Mouse scrolled (635, 390) with delta (0, 0)
Screenshot: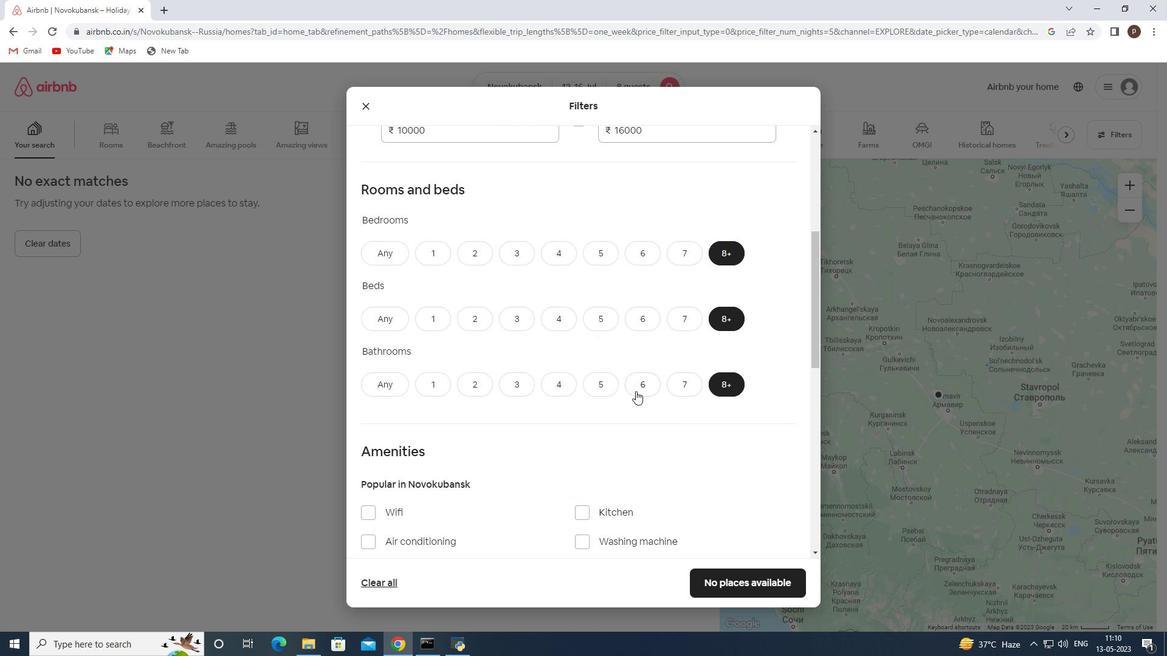 
Action: Mouse scrolled (635, 390) with delta (0, 0)
Screenshot: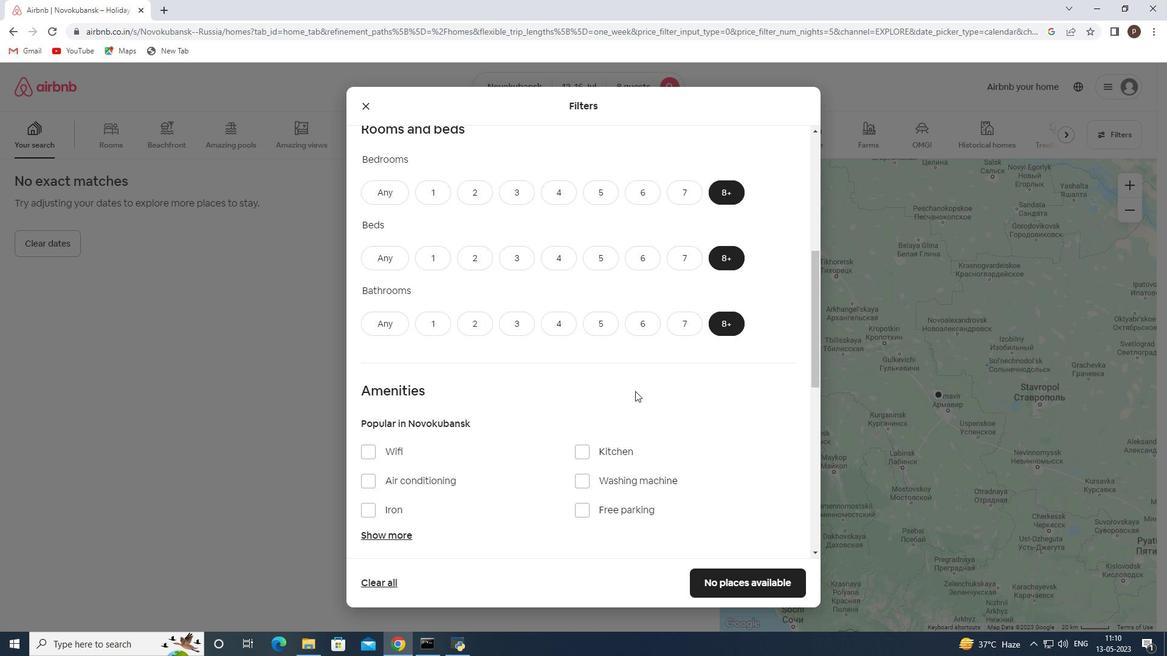 
Action: Mouse moved to (370, 388)
Screenshot: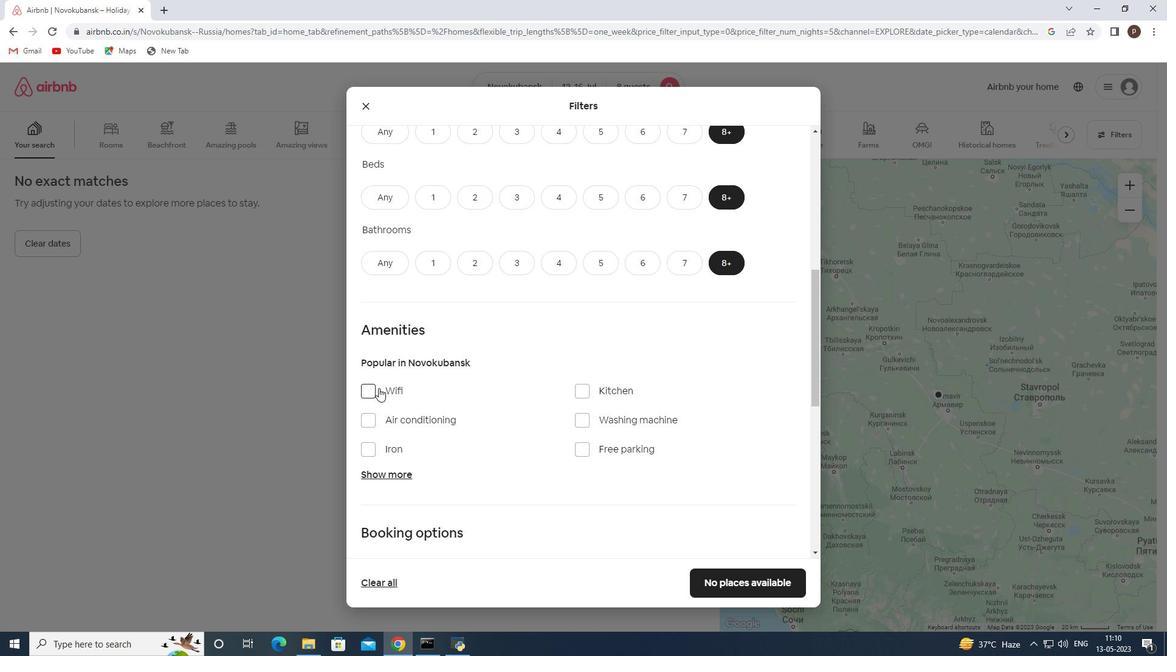 
Action: Mouse pressed left at (370, 388)
Screenshot: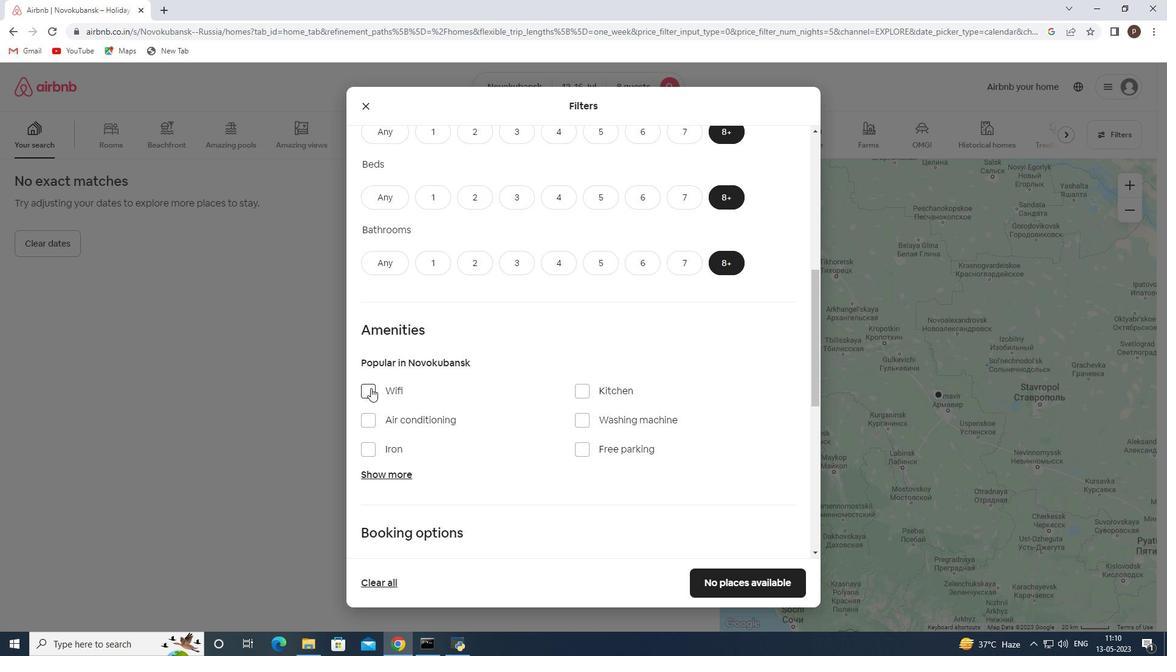 
Action: Mouse moved to (588, 449)
Screenshot: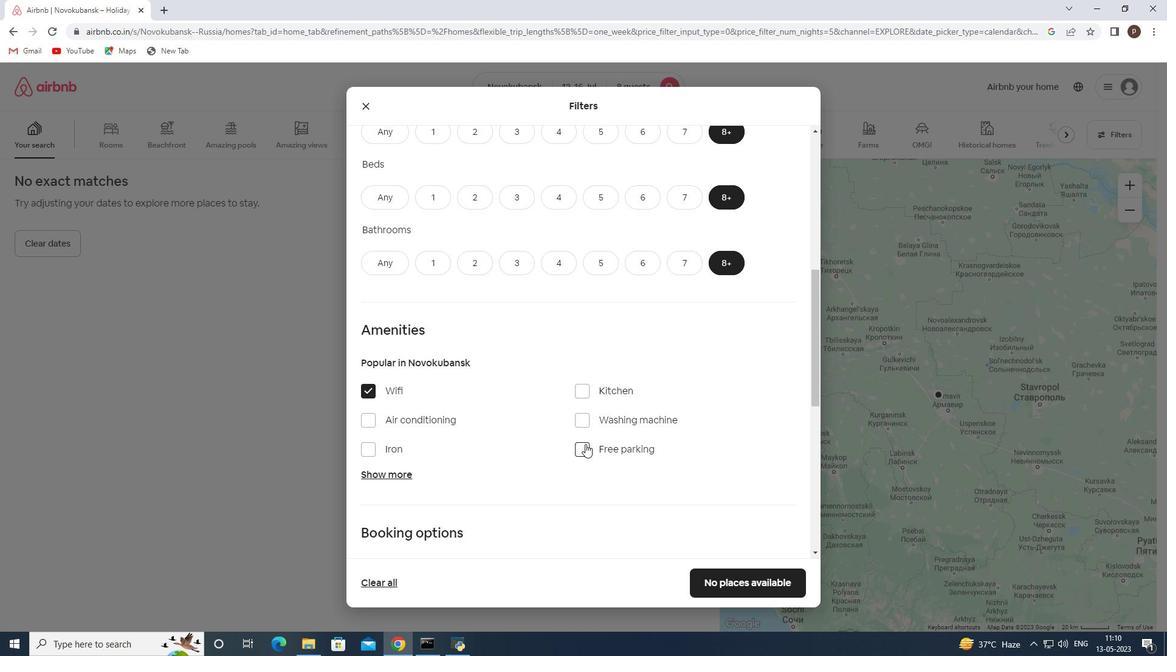 
Action: Mouse pressed left at (588, 449)
Screenshot: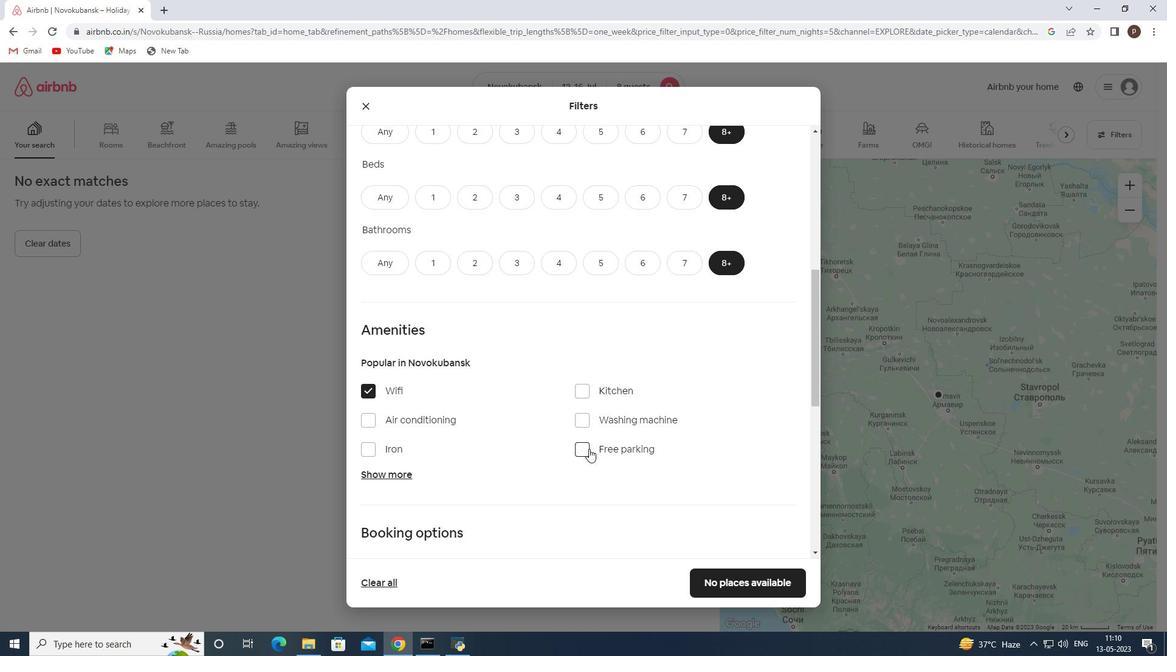 
Action: Mouse moved to (399, 473)
Screenshot: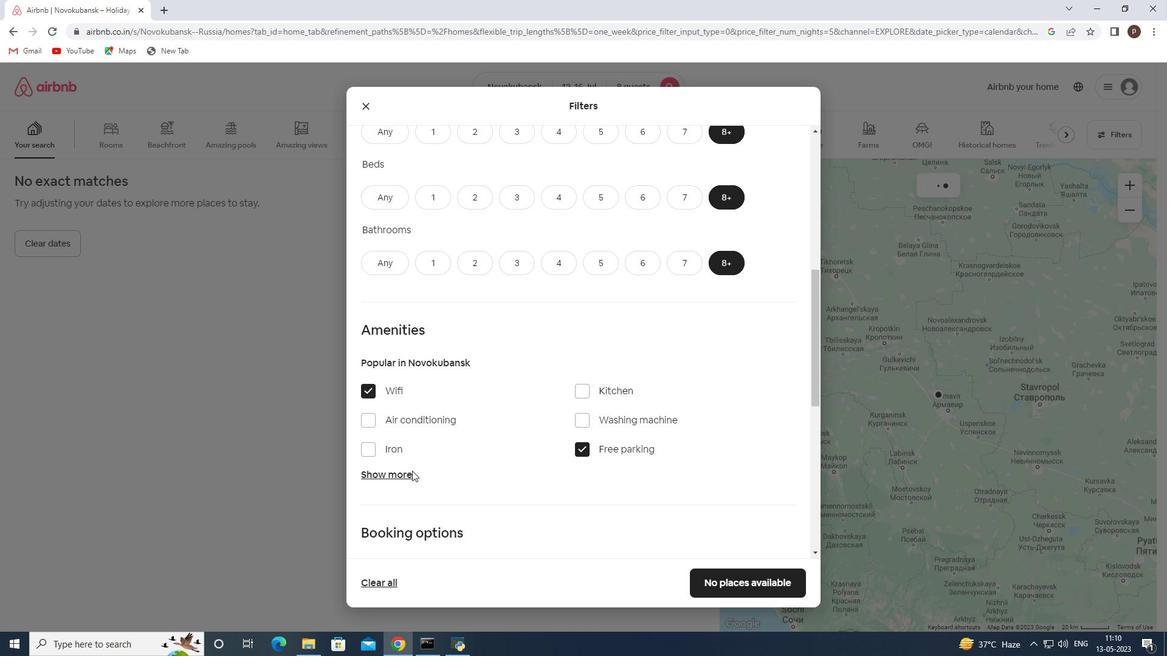 
Action: Mouse pressed left at (399, 473)
Screenshot: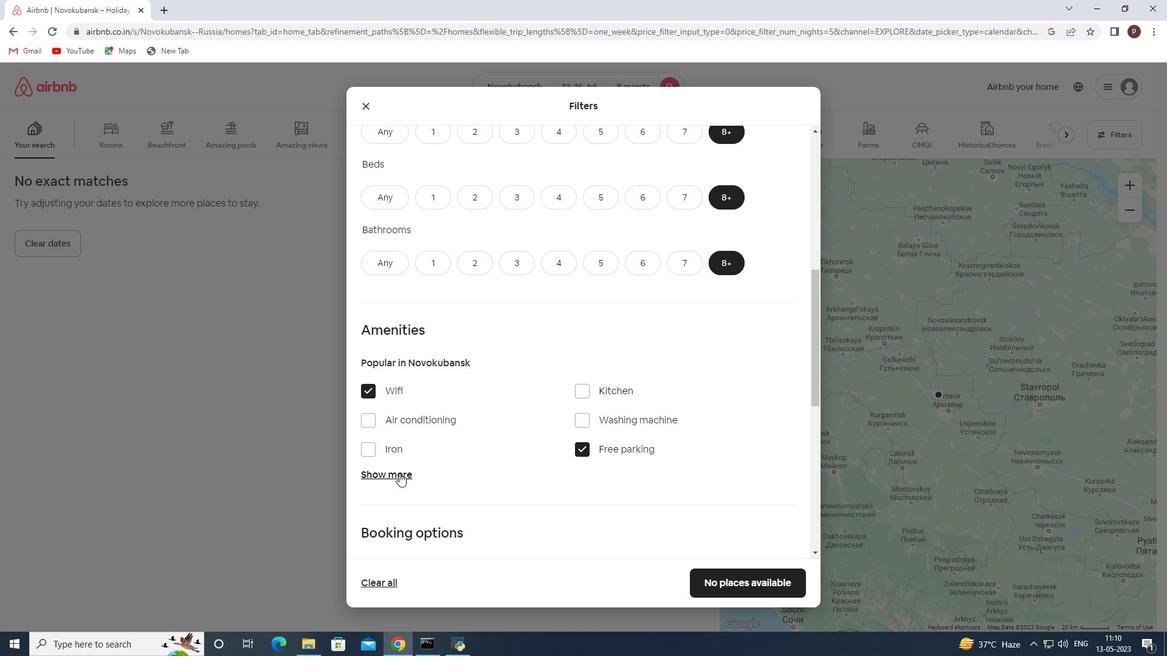
Action: Mouse moved to (487, 462)
Screenshot: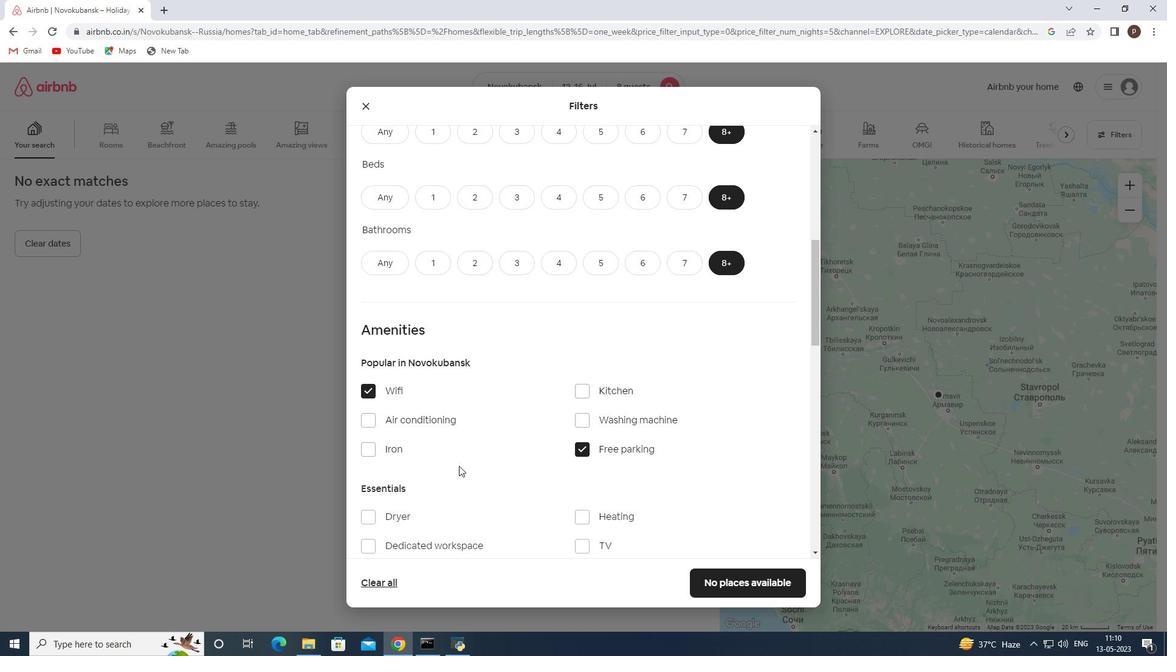 
Action: Mouse scrolled (487, 461) with delta (0, 0)
Screenshot: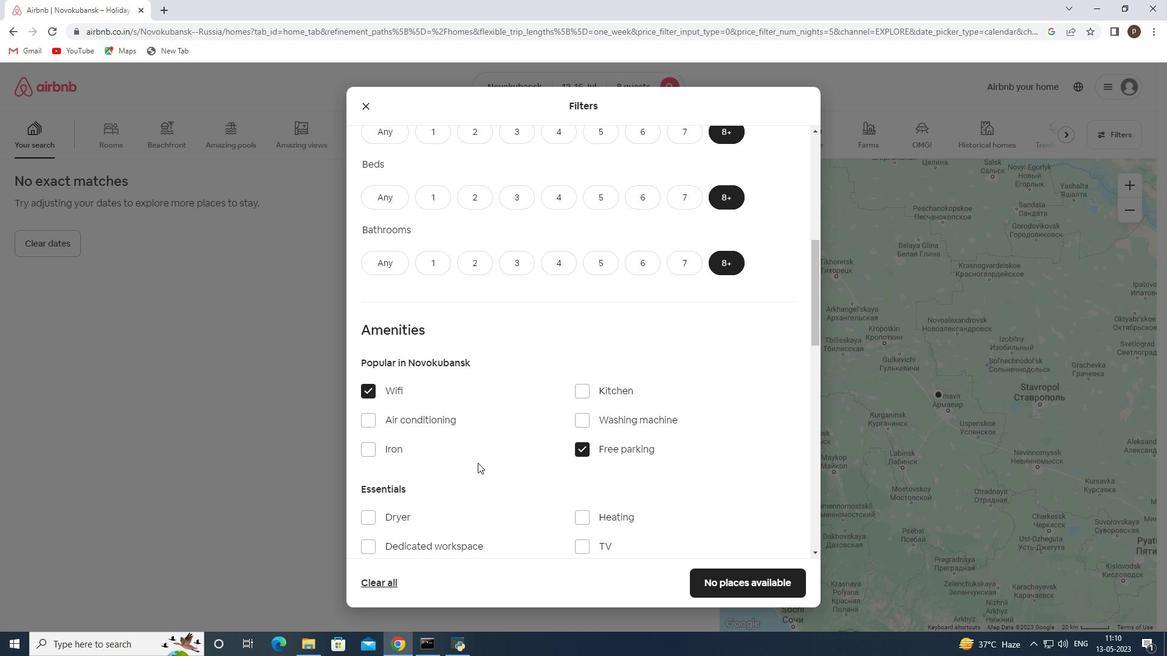 
Action: Mouse moved to (488, 462)
Screenshot: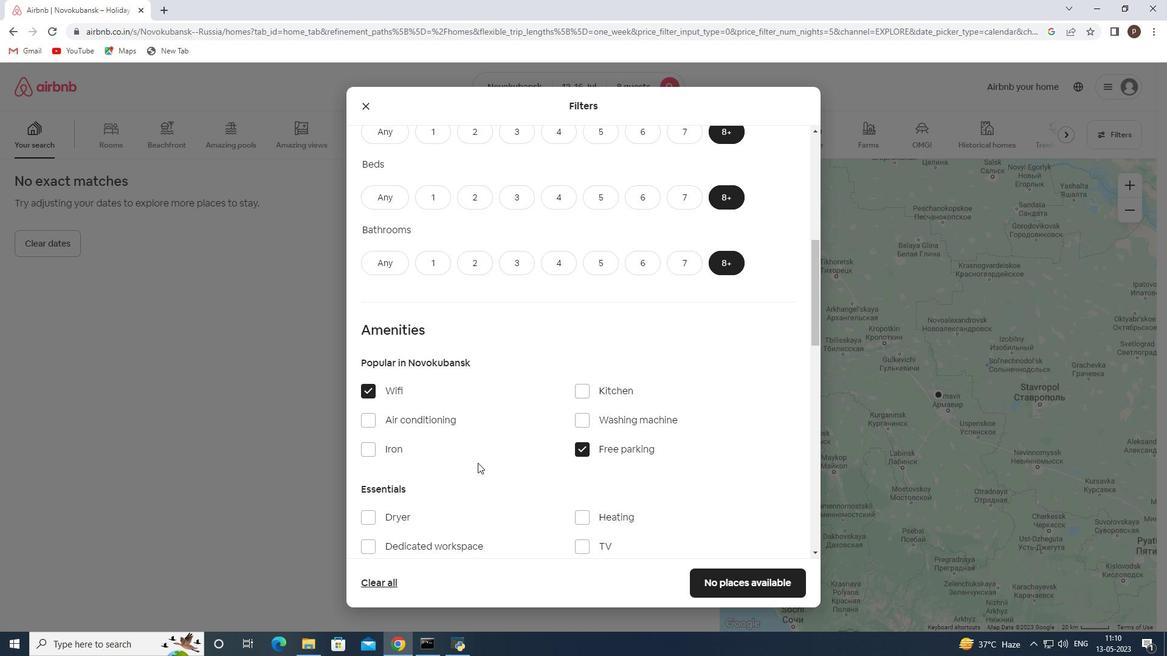 
Action: Mouse scrolled (488, 461) with delta (0, 0)
Screenshot: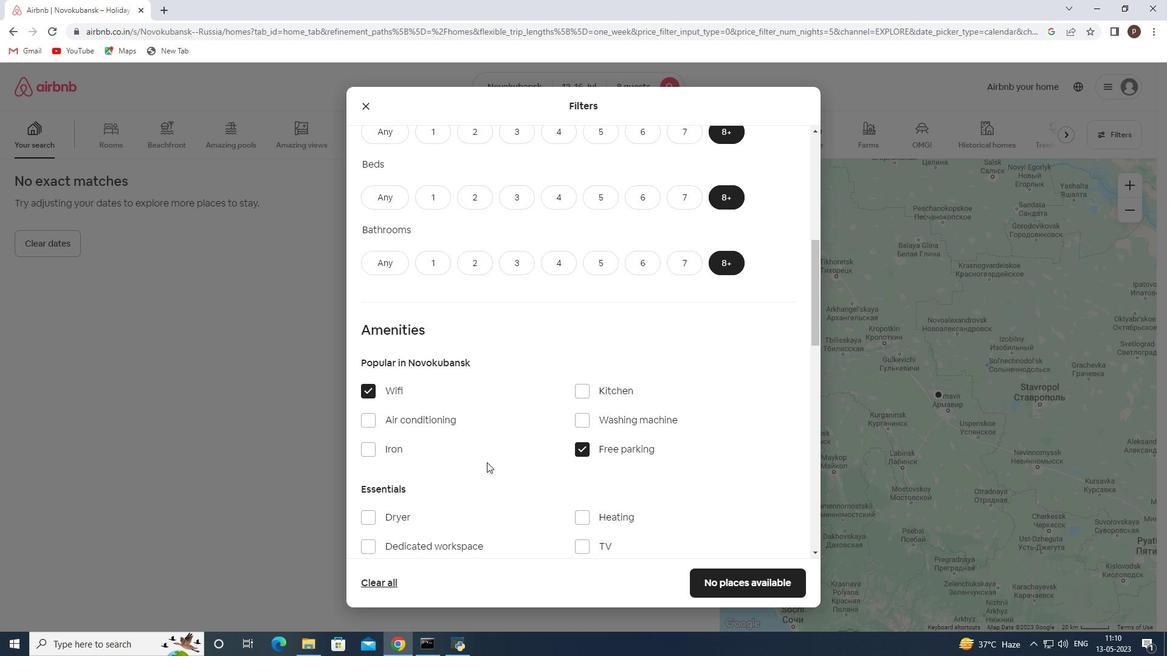 
Action: Mouse moved to (579, 424)
Screenshot: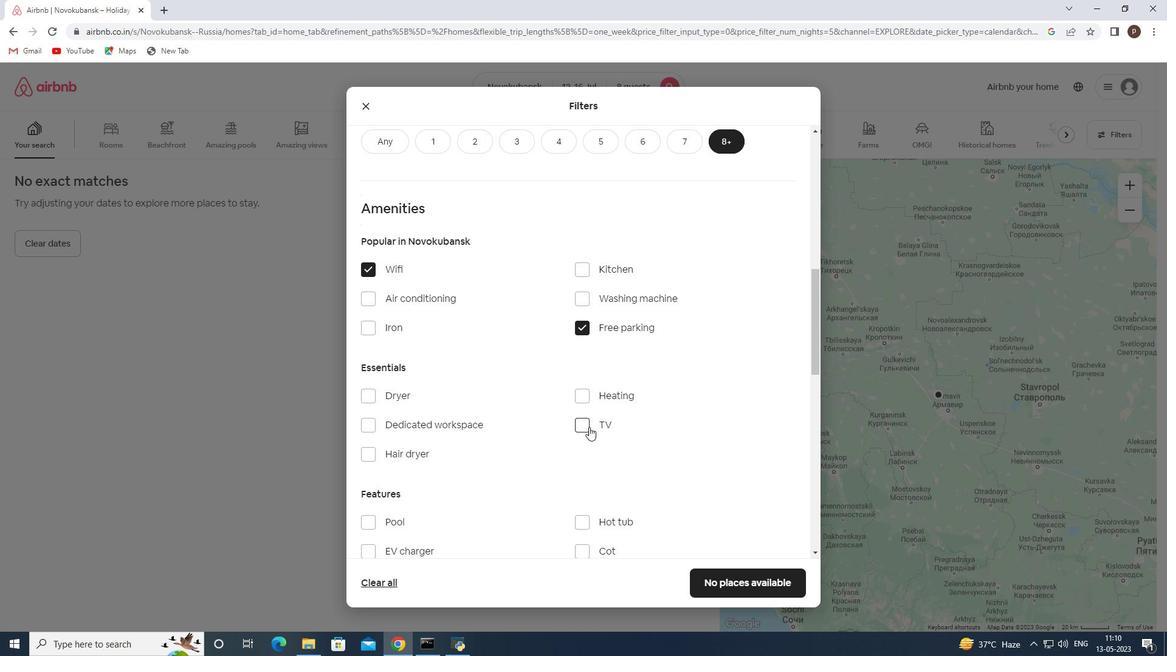 
Action: Mouse pressed left at (579, 424)
Screenshot: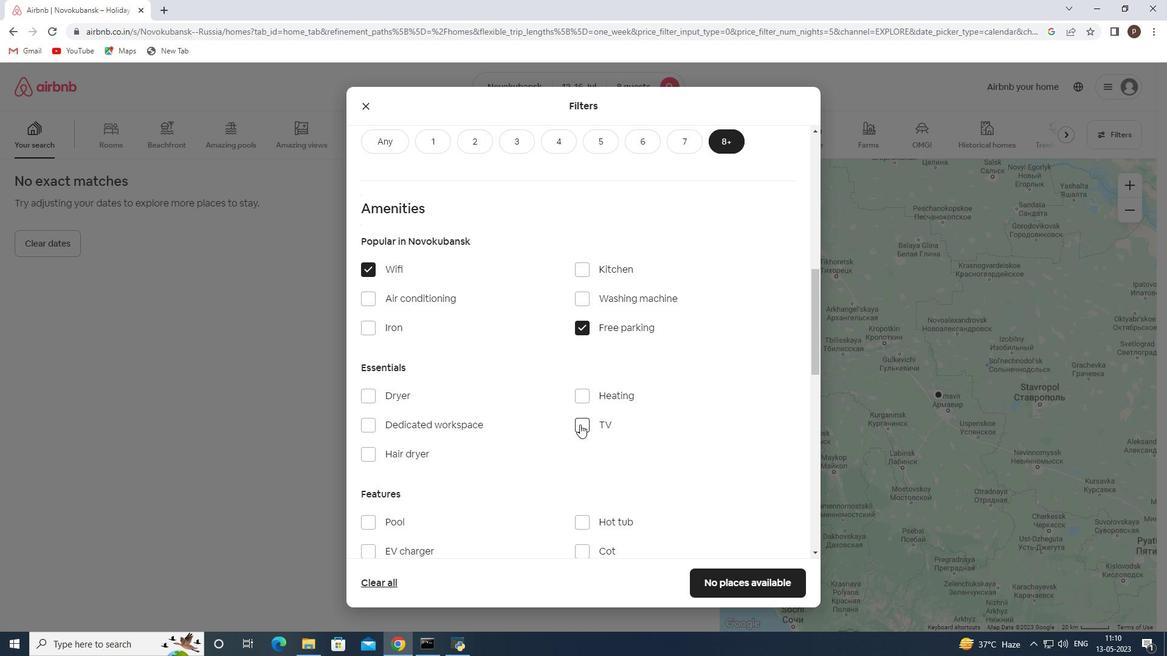 
Action: Mouse moved to (489, 443)
Screenshot: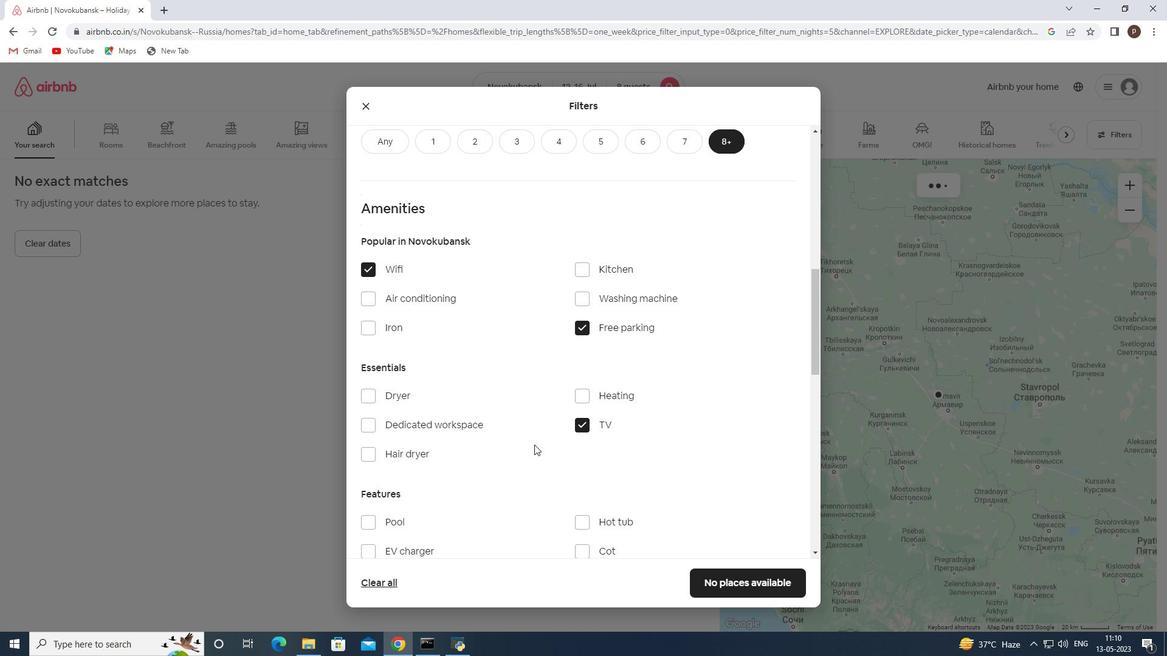 
Action: Mouse scrolled (489, 443) with delta (0, 0)
Screenshot: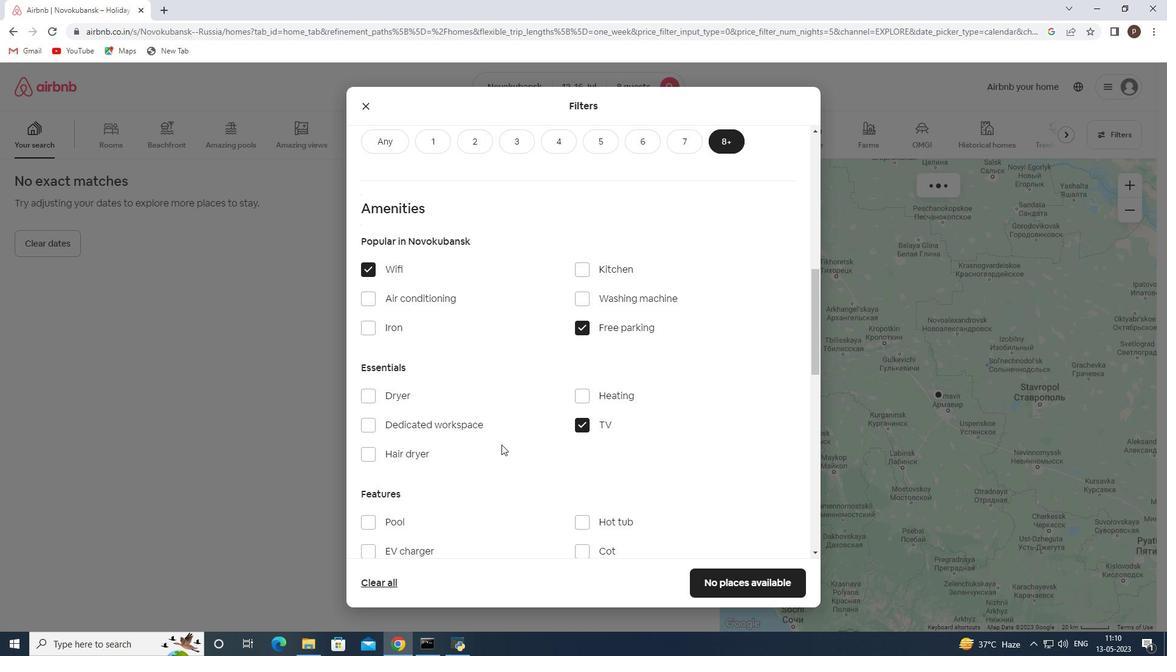
Action: Mouse scrolled (489, 443) with delta (0, 0)
Screenshot: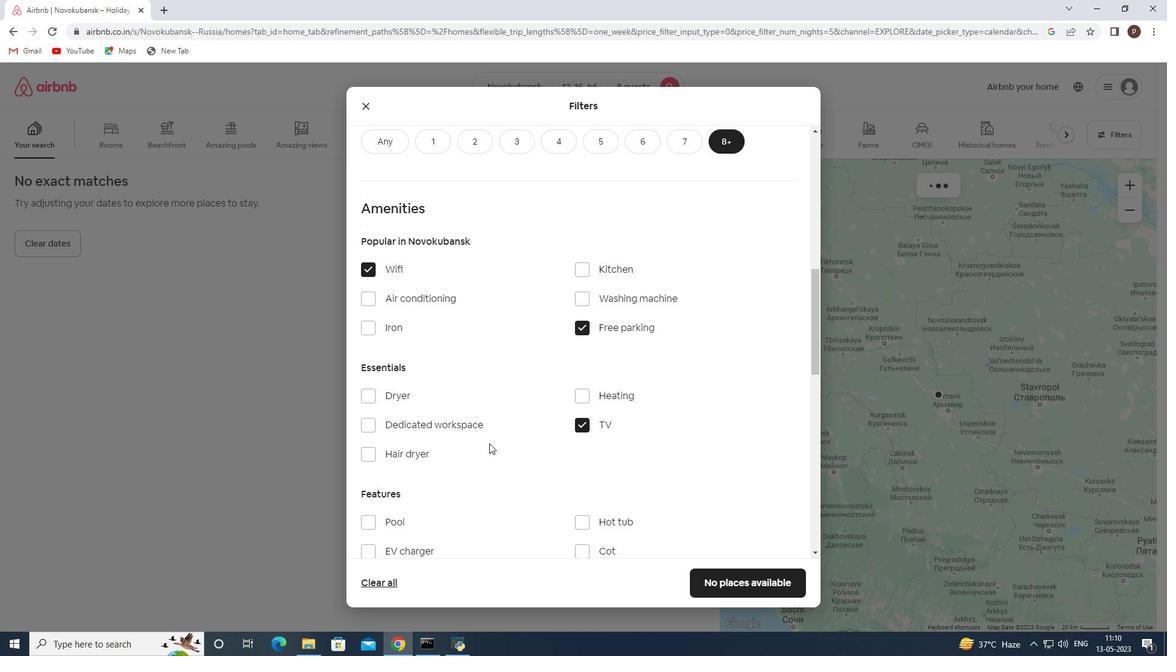 
Action: Mouse moved to (374, 457)
Screenshot: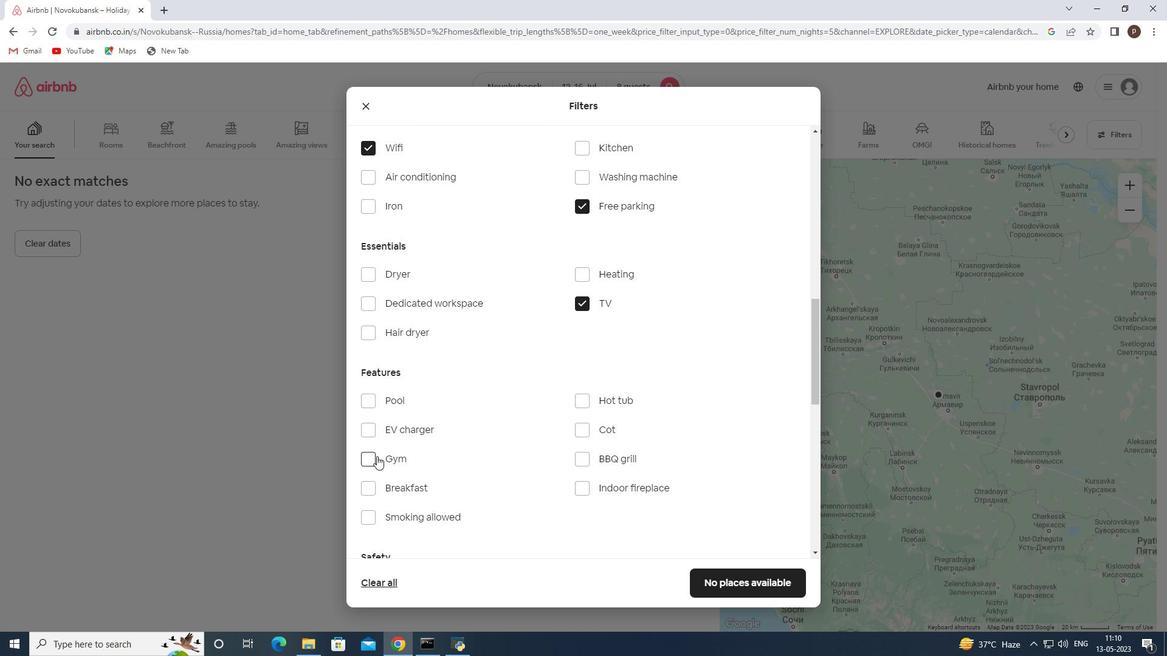
Action: Mouse pressed left at (374, 457)
Screenshot: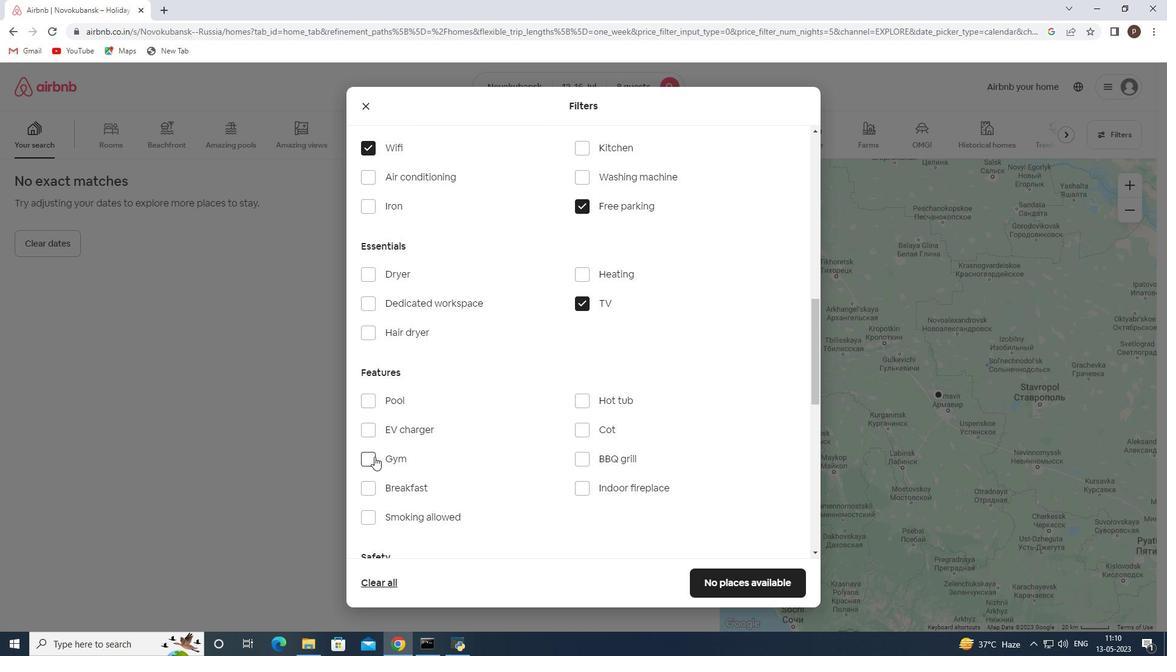 
Action: Mouse moved to (372, 482)
Screenshot: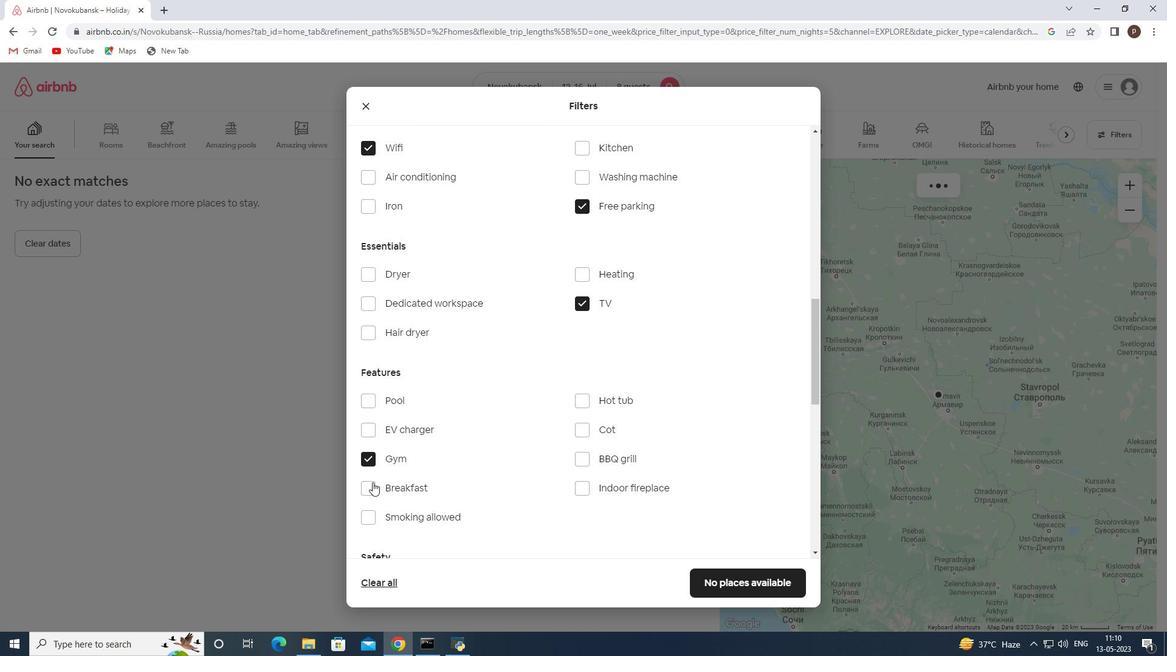 
Action: Mouse pressed left at (372, 482)
Screenshot: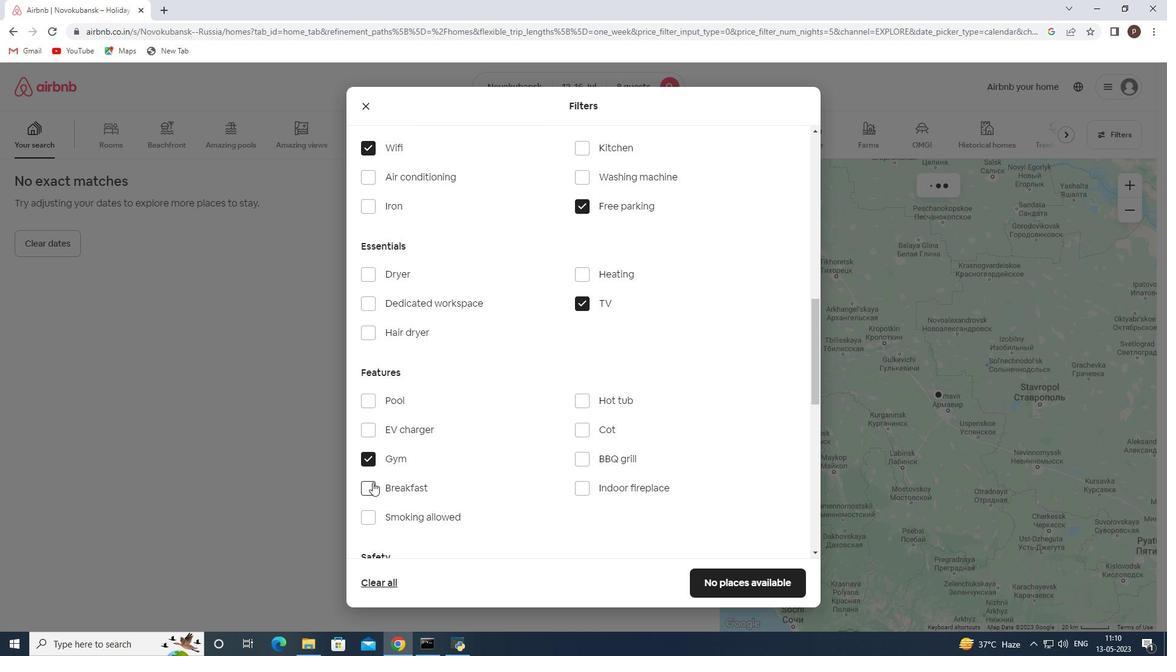 
Action: Mouse moved to (440, 478)
Screenshot: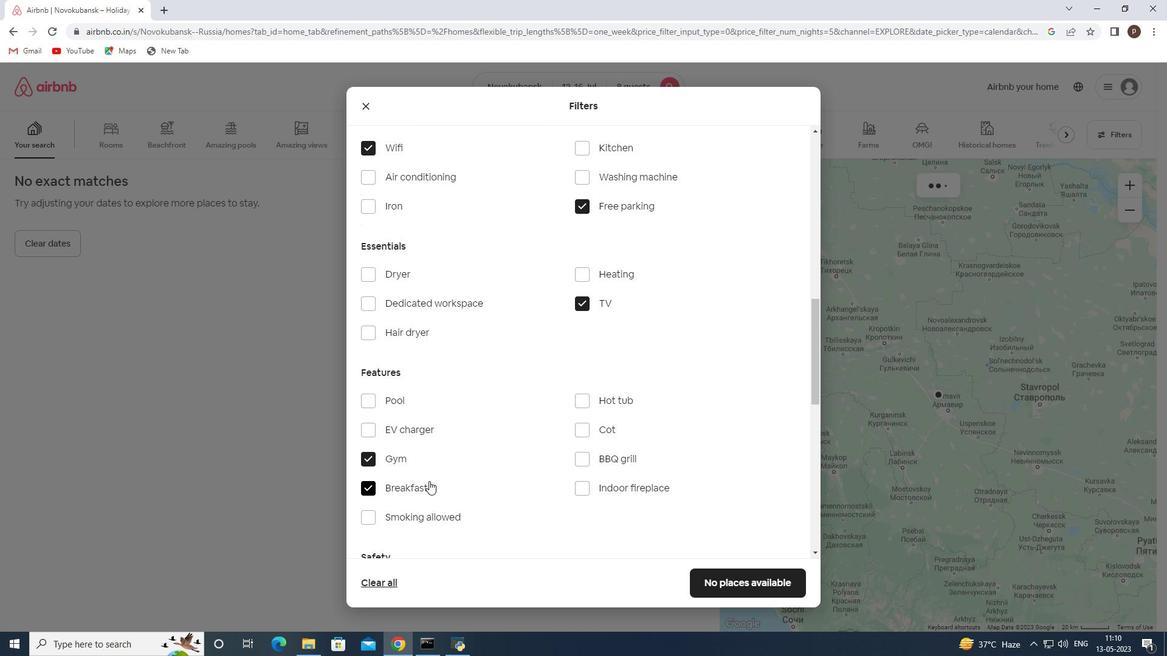 
Action: Mouse scrolled (440, 478) with delta (0, 0)
Screenshot: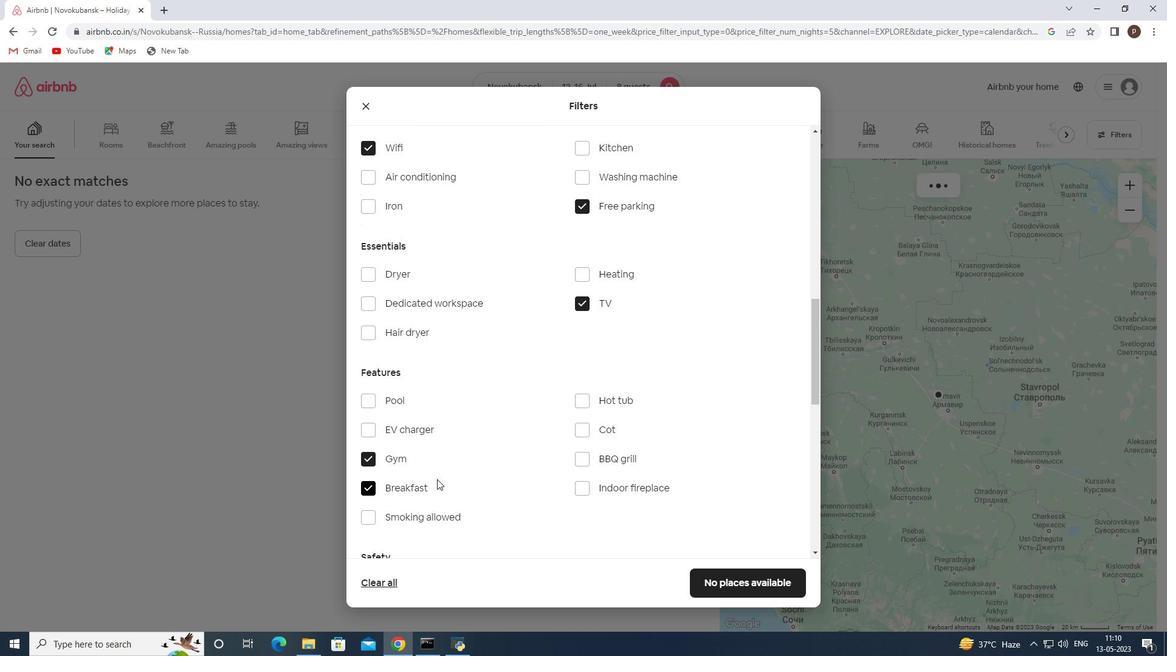 
Action: Mouse moved to (440, 478)
Screenshot: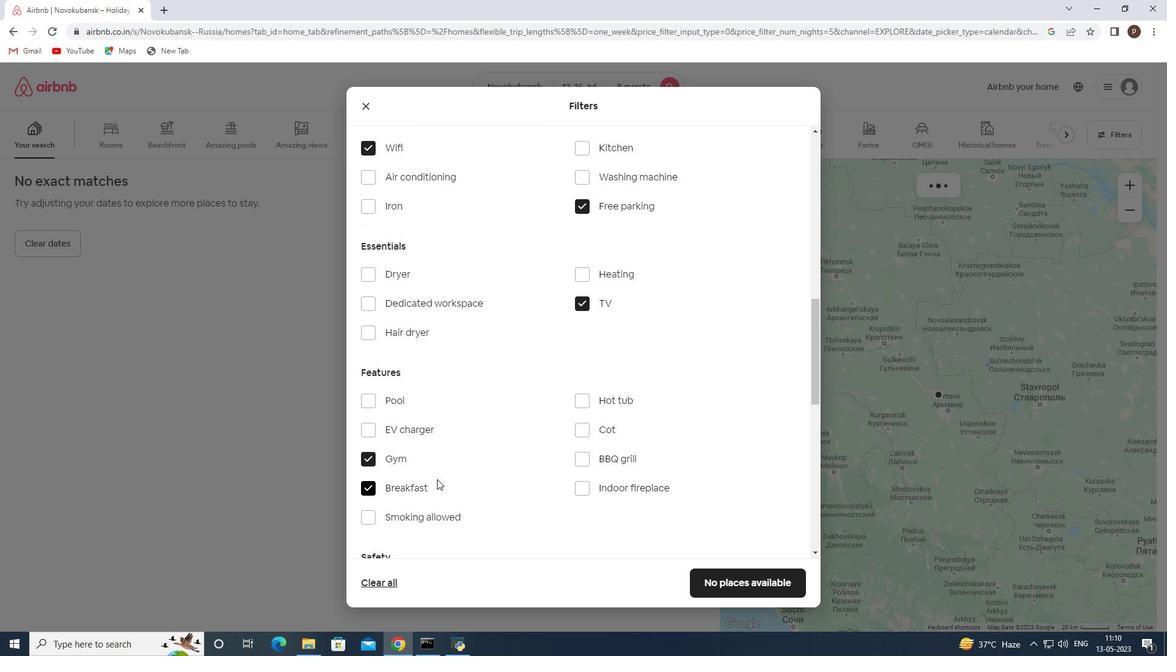 
Action: Mouse scrolled (440, 478) with delta (0, 0)
Screenshot: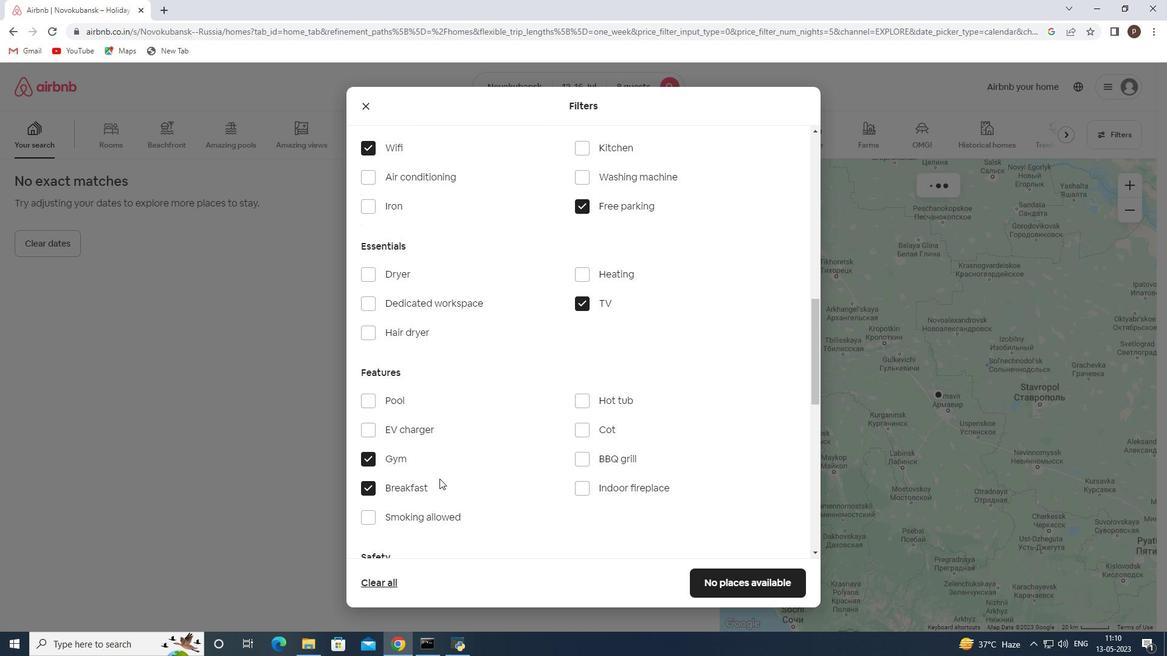 
Action: Mouse scrolled (440, 478) with delta (0, 0)
Screenshot: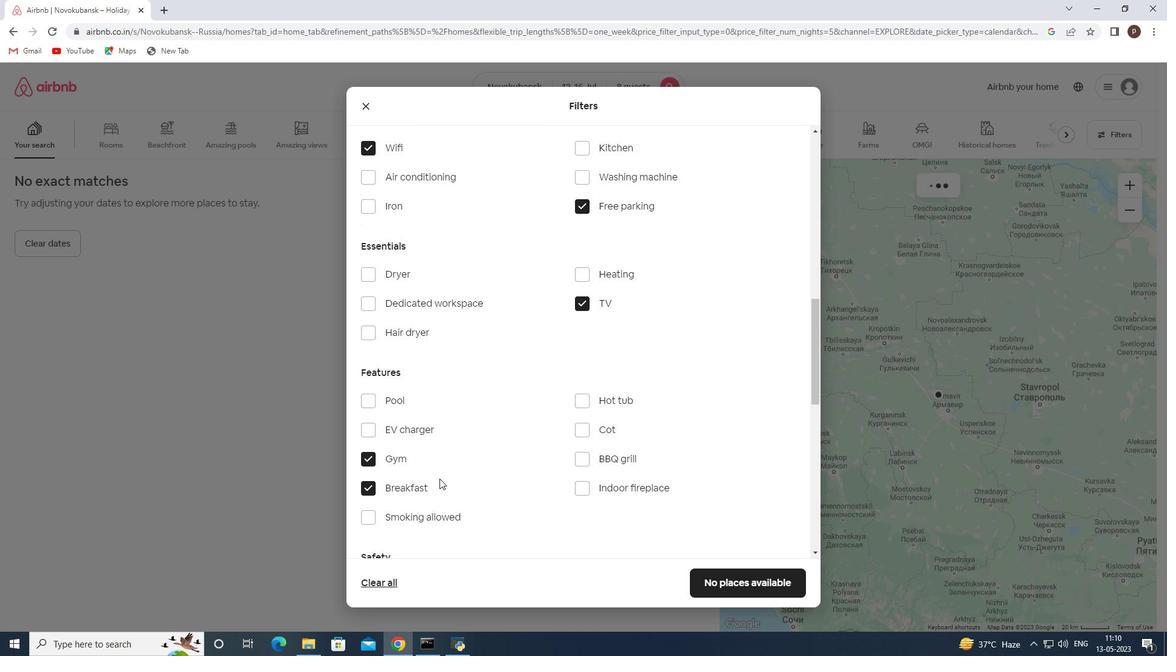 
Action: Mouse moved to (441, 478)
Screenshot: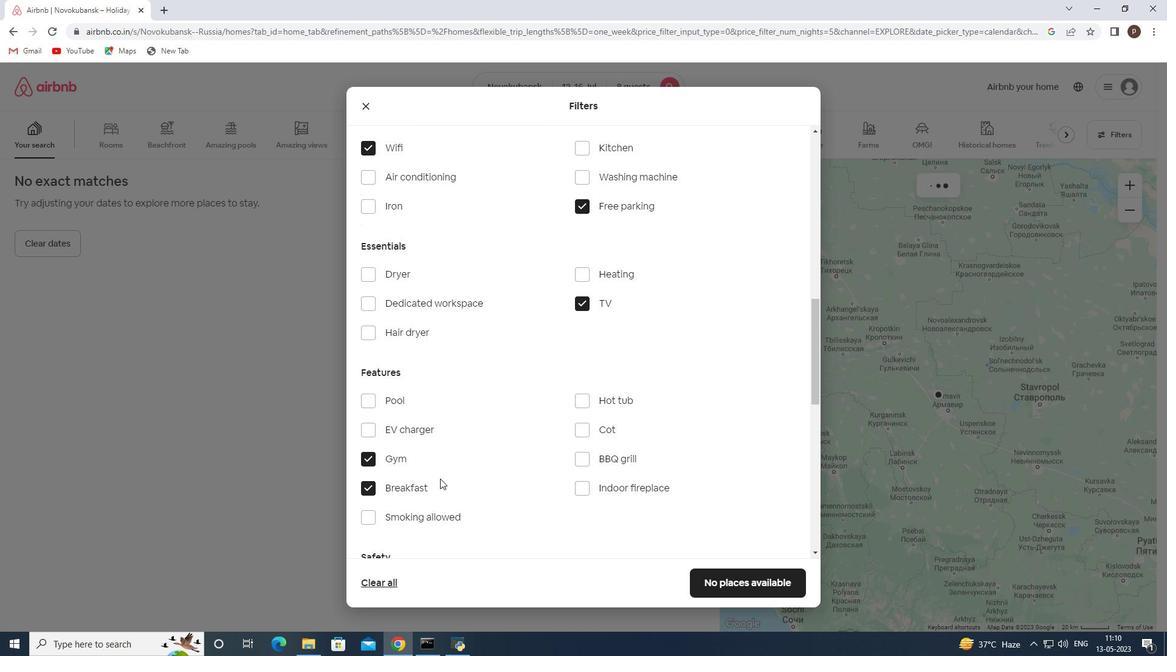 
Action: Mouse scrolled (441, 478) with delta (0, 0)
Screenshot: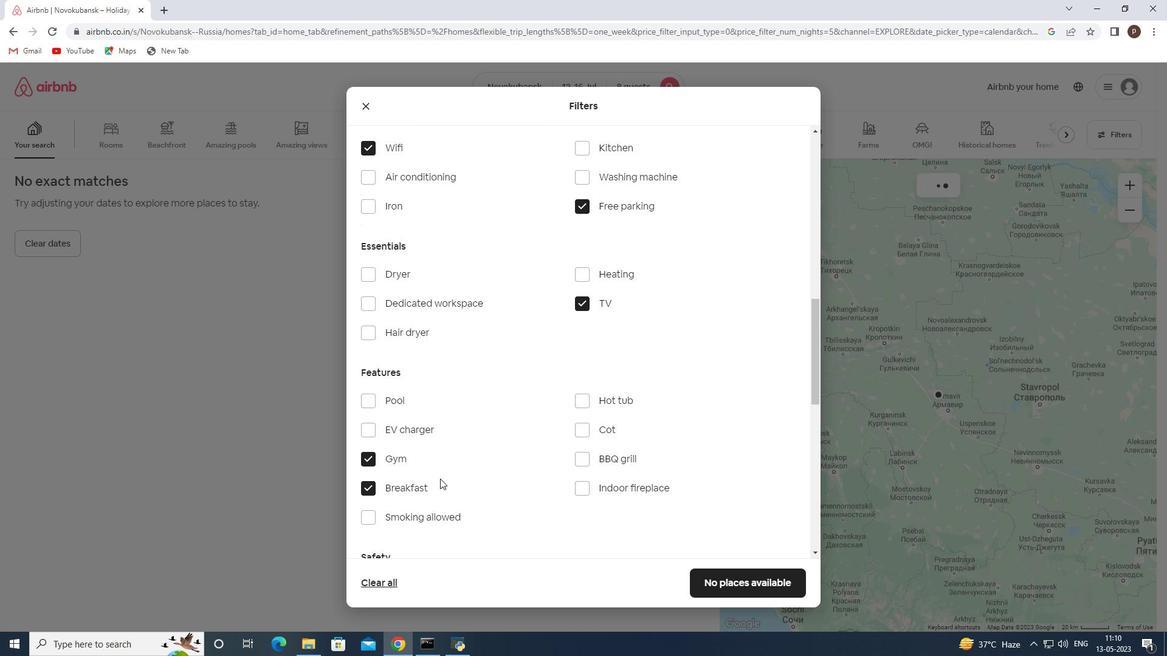 
Action: Mouse moved to (441, 478)
Screenshot: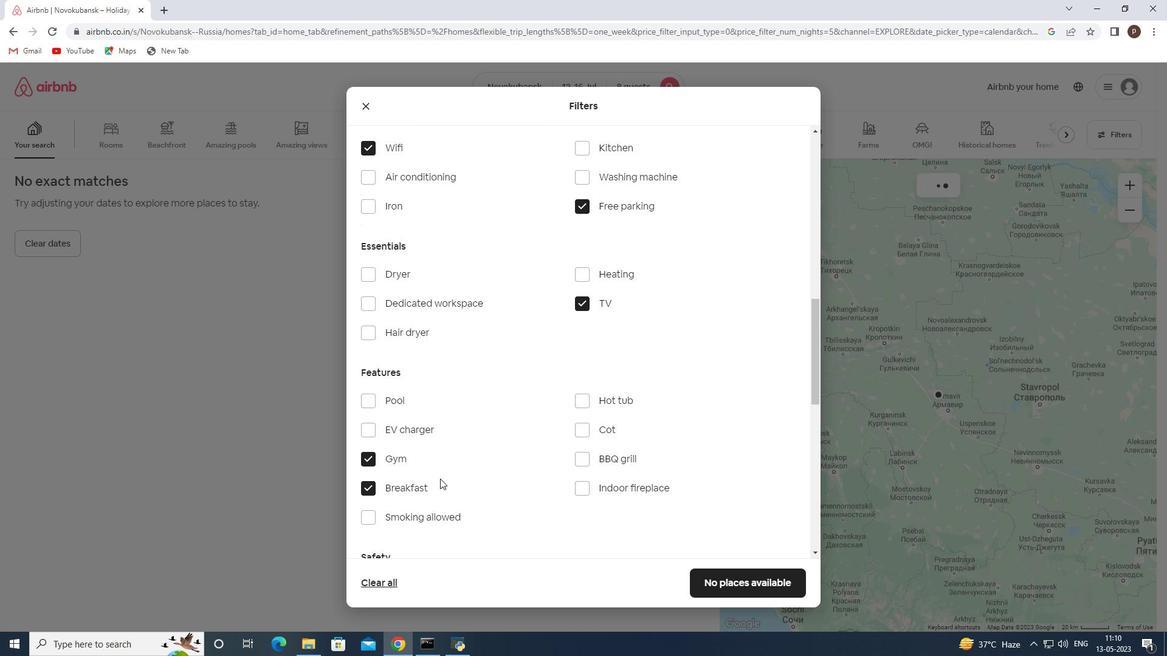 
Action: Mouse scrolled (441, 478) with delta (0, 0)
Screenshot: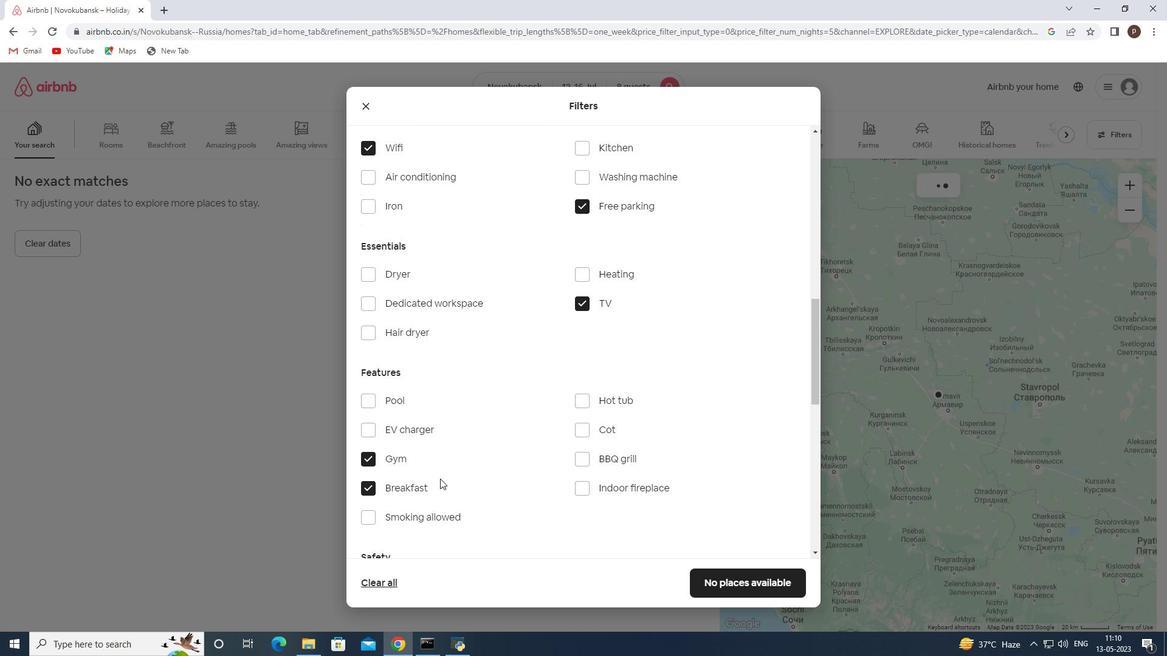 
Action: Mouse moved to (770, 449)
Screenshot: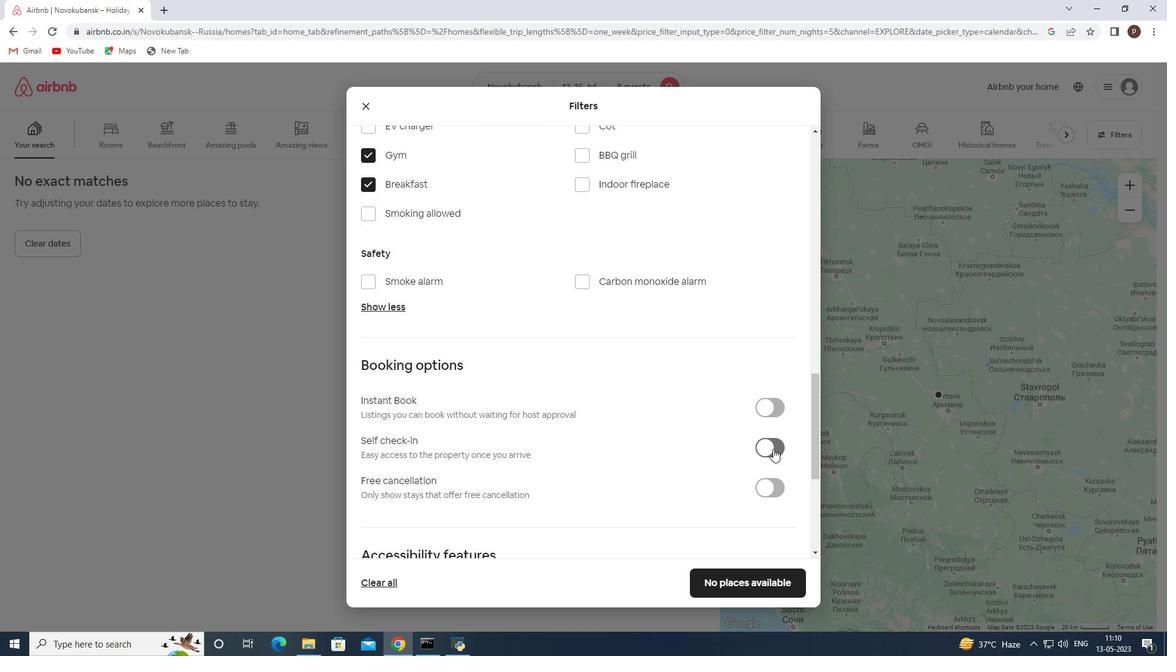 
Action: Mouse pressed left at (770, 449)
Screenshot: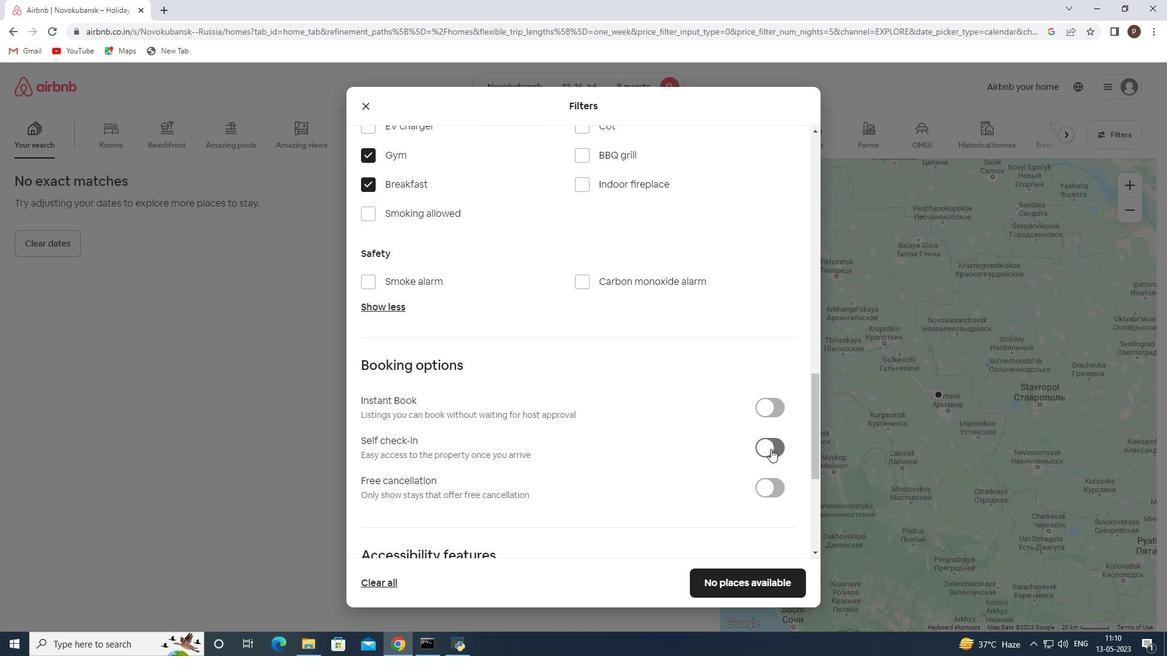 
Action: Mouse moved to (575, 469)
Screenshot: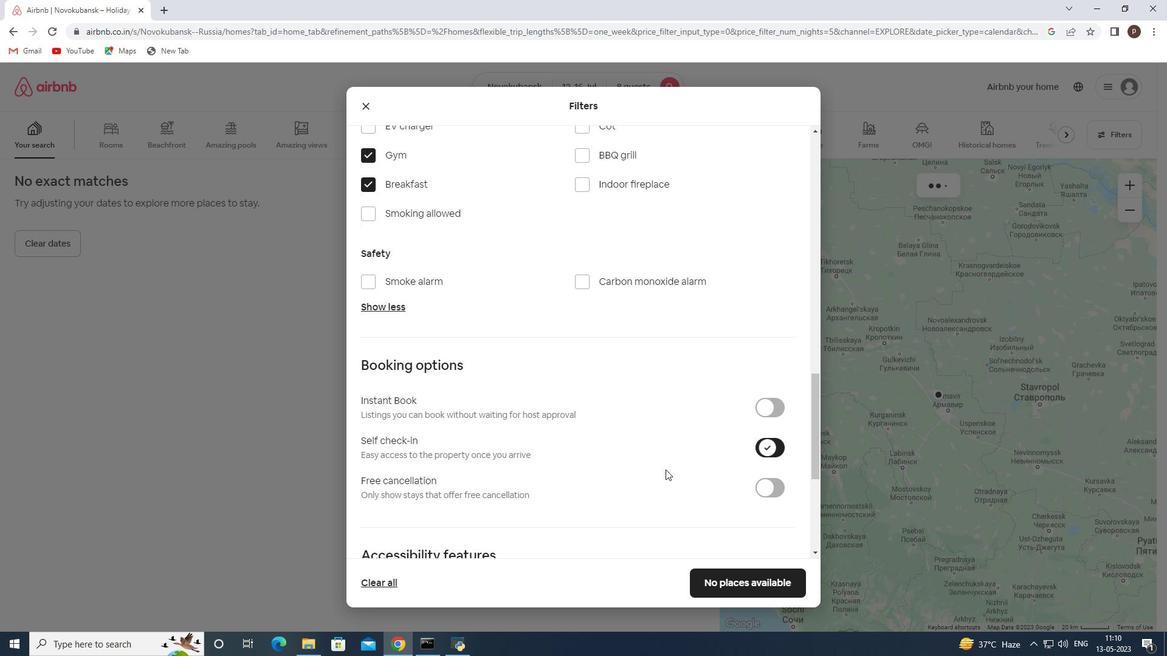 
Action: Mouse scrolled (575, 469) with delta (0, 0)
Screenshot: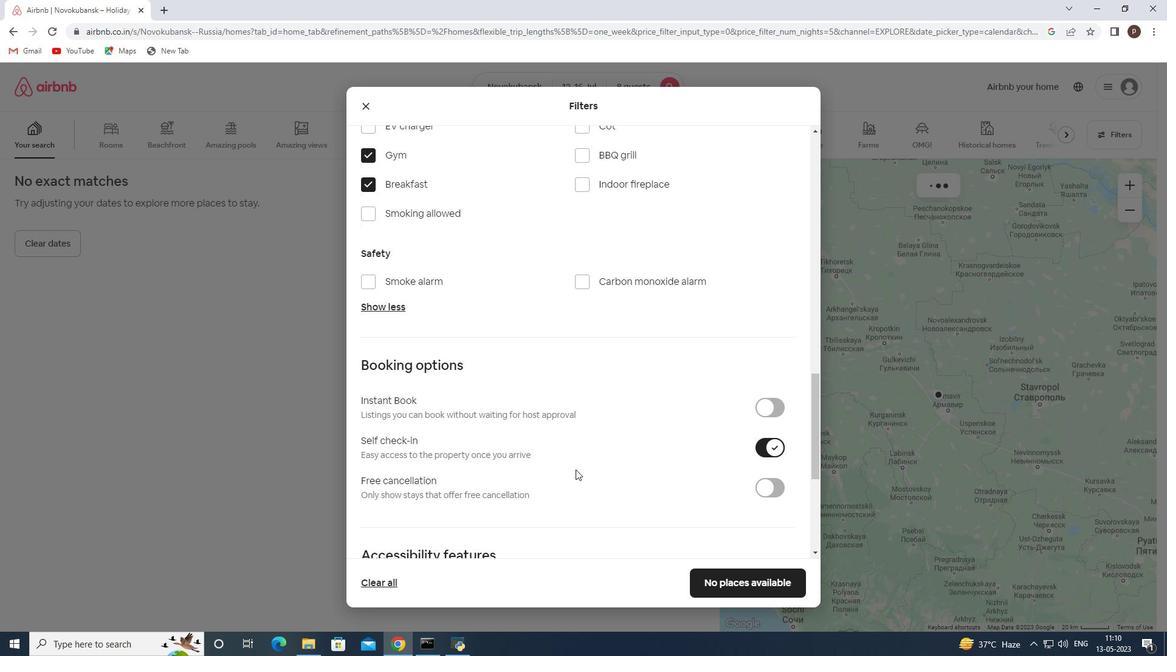
Action: Mouse moved to (575, 469)
Screenshot: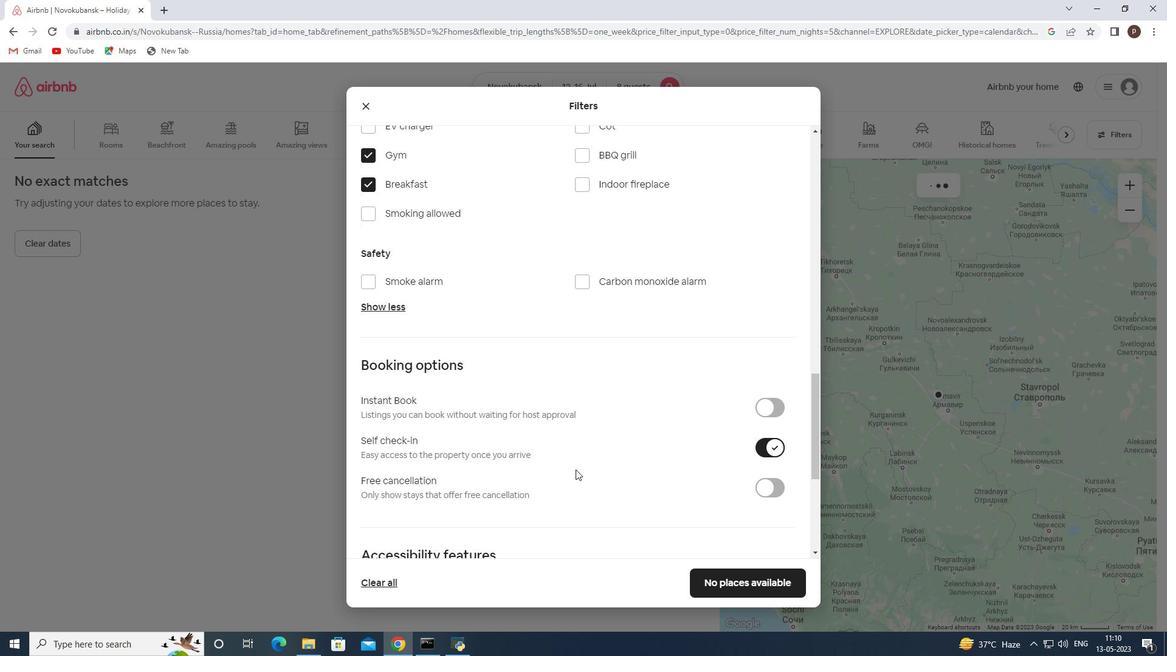 
Action: Mouse scrolled (575, 469) with delta (0, 0)
Screenshot: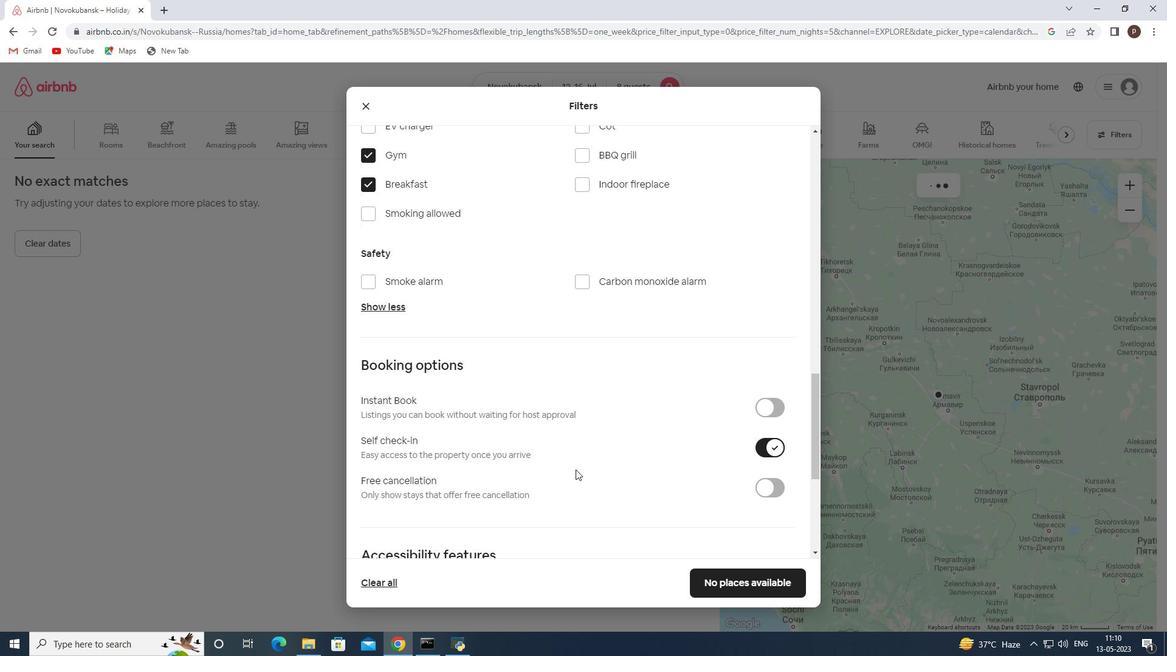 
Action: Mouse scrolled (575, 469) with delta (0, 0)
Screenshot: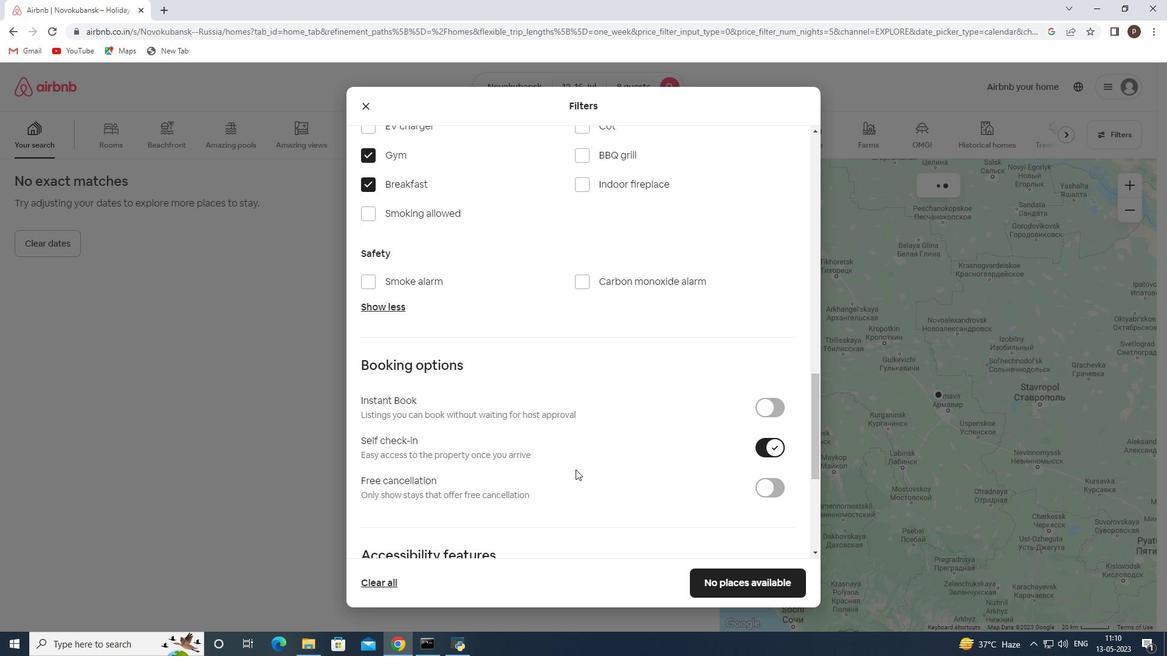 
Action: Mouse scrolled (575, 469) with delta (0, 0)
Screenshot: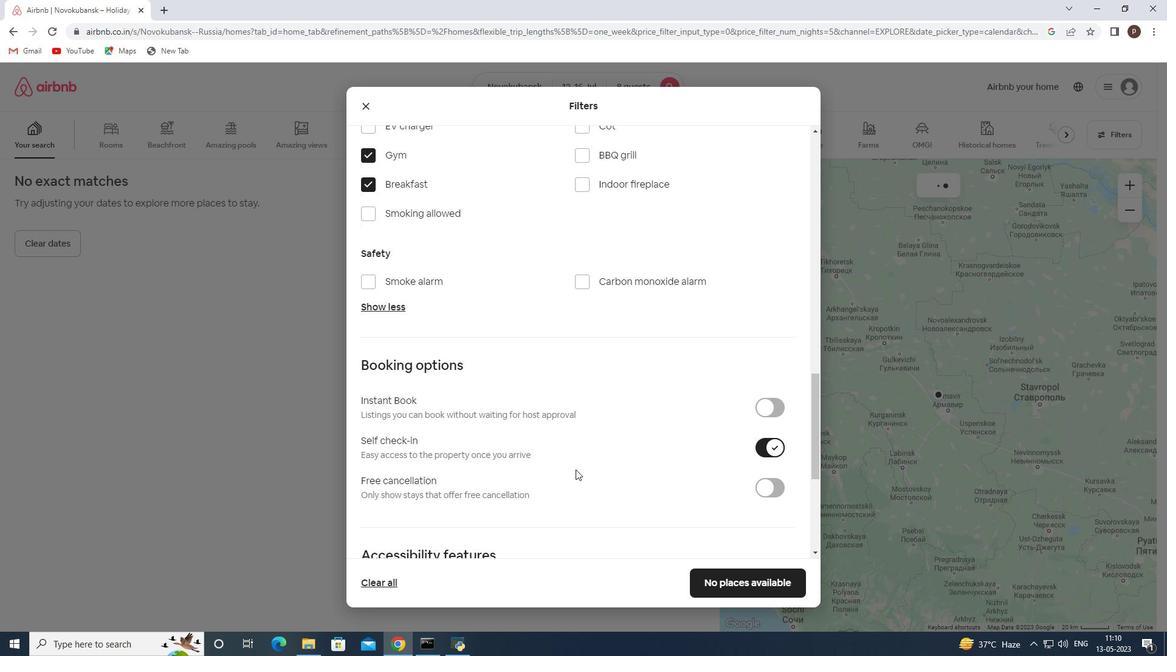 
Action: Mouse moved to (574, 469)
Screenshot: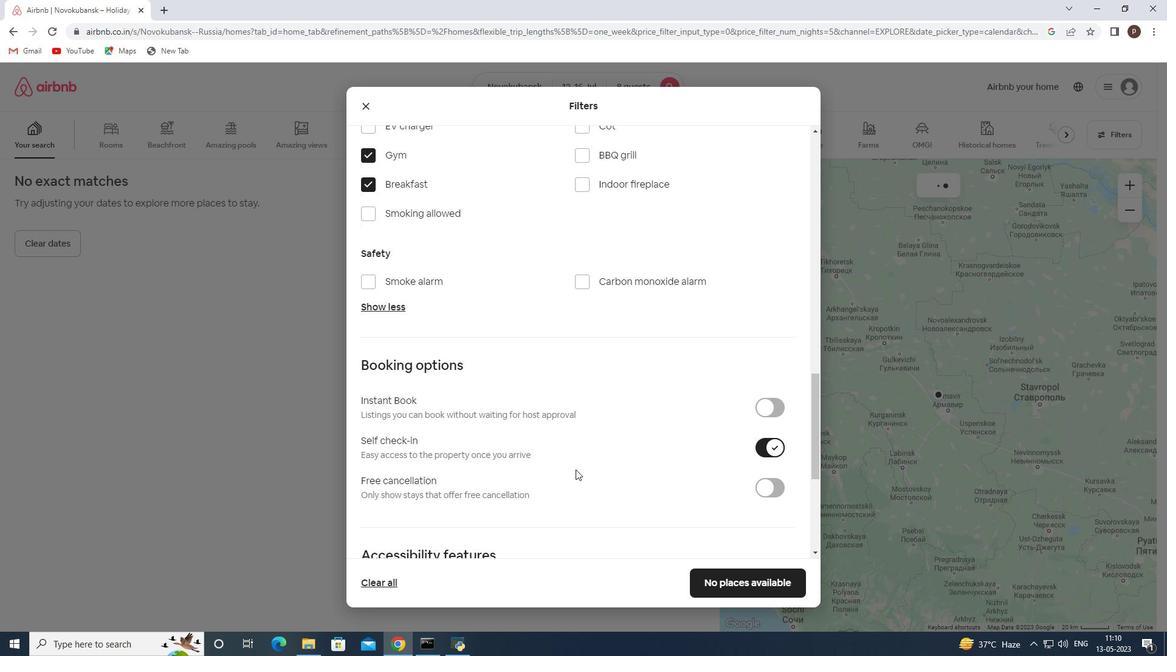
Action: Mouse scrolled (574, 469) with delta (0, 0)
Screenshot: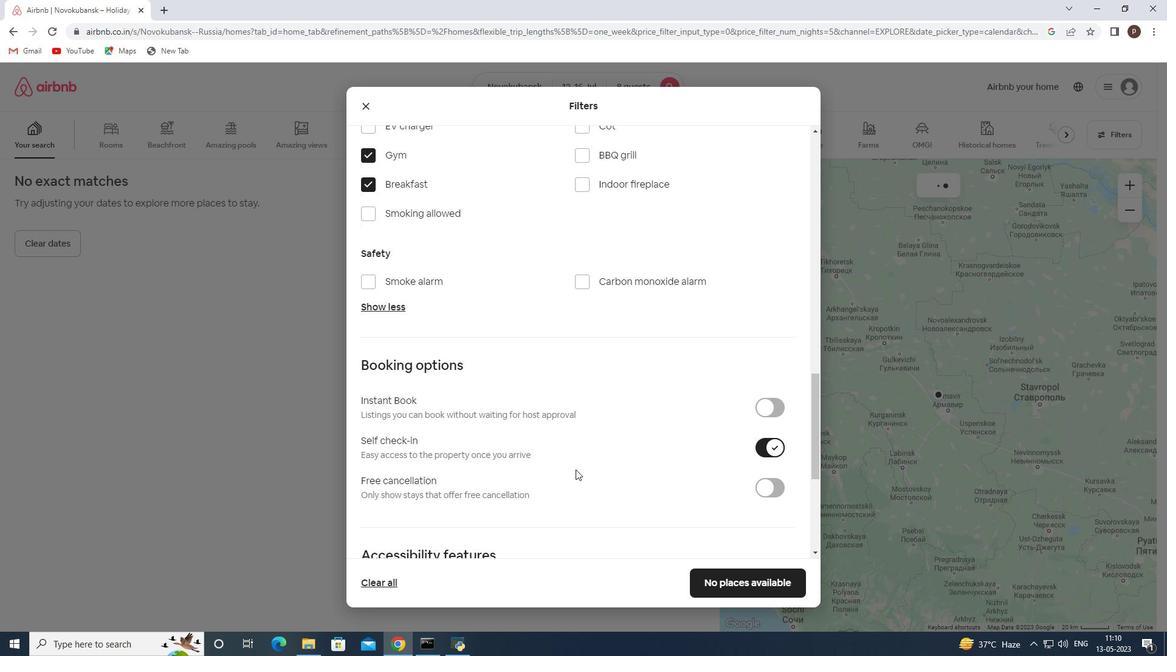 
Action: Mouse moved to (570, 469)
Screenshot: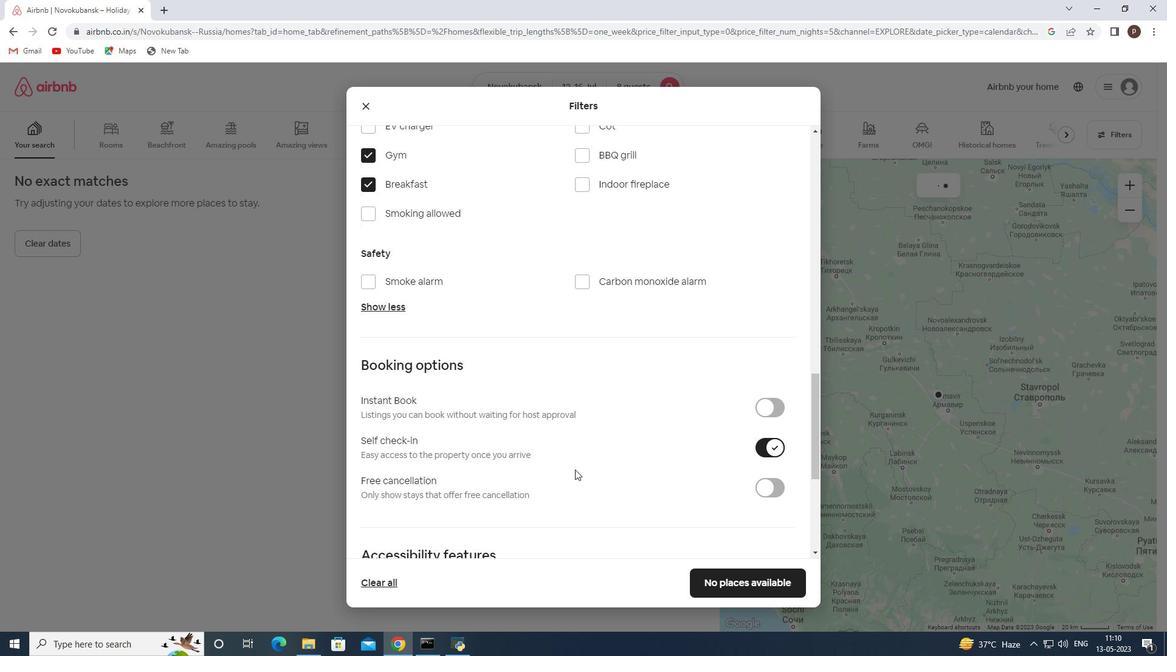 
Action: Mouse scrolled (570, 468) with delta (0, 0)
Screenshot: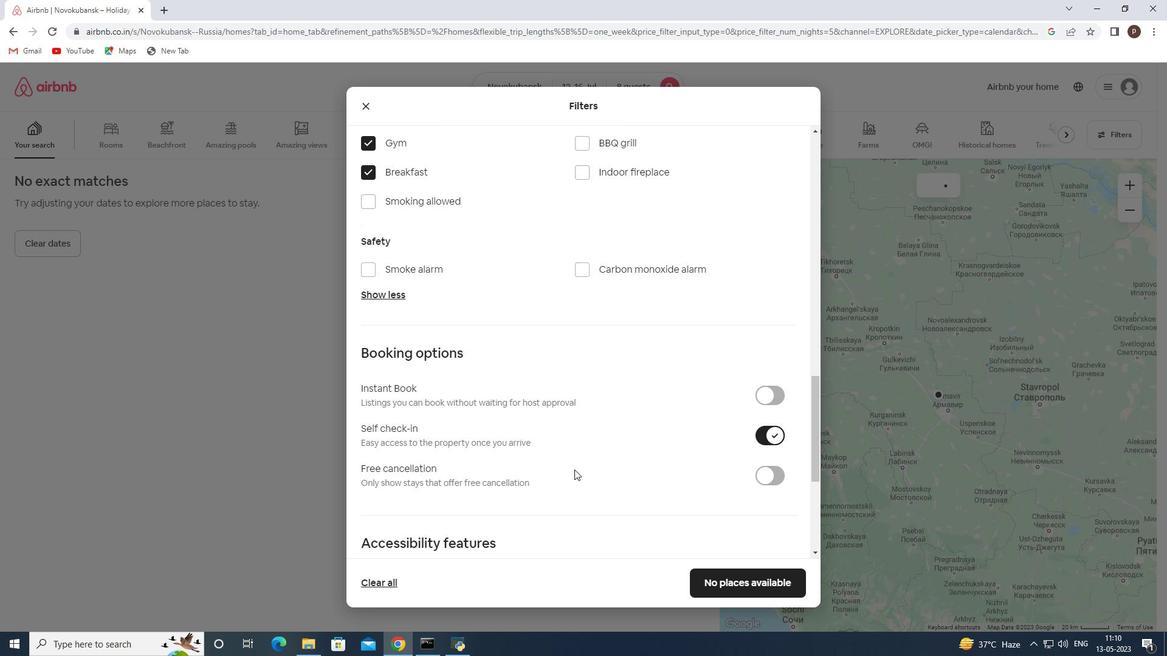 
Action: Mouse moved to (551, 460)
Screenshot: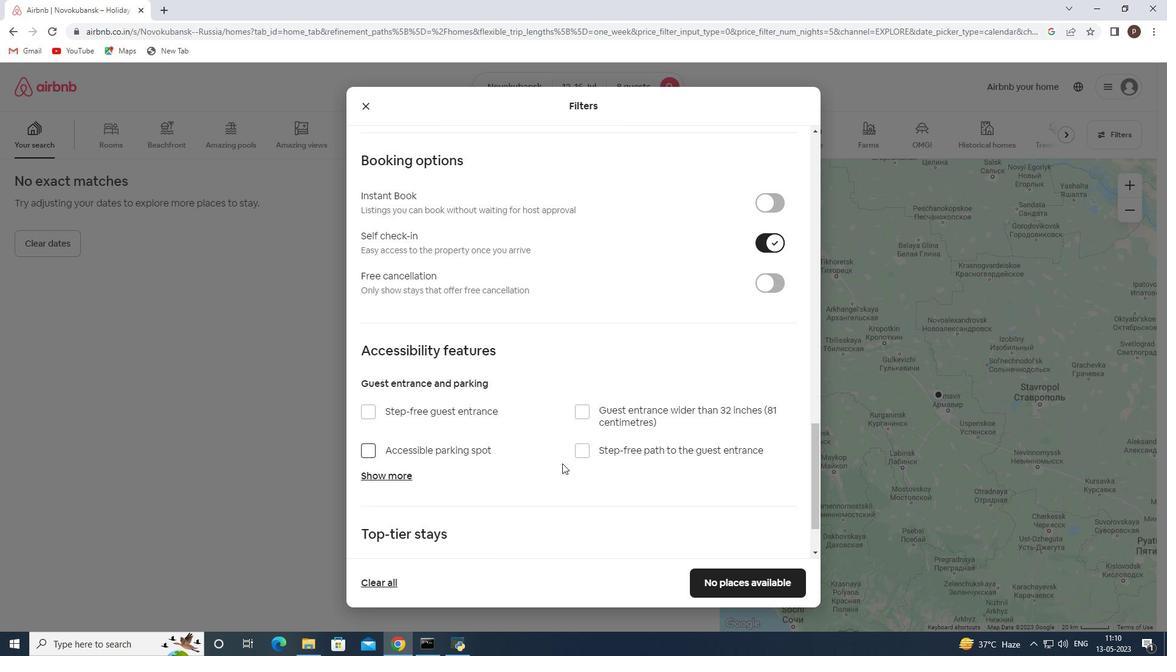 
Action: Mouse scrolled (551, 460) with delta (0, 0)
Screenshot: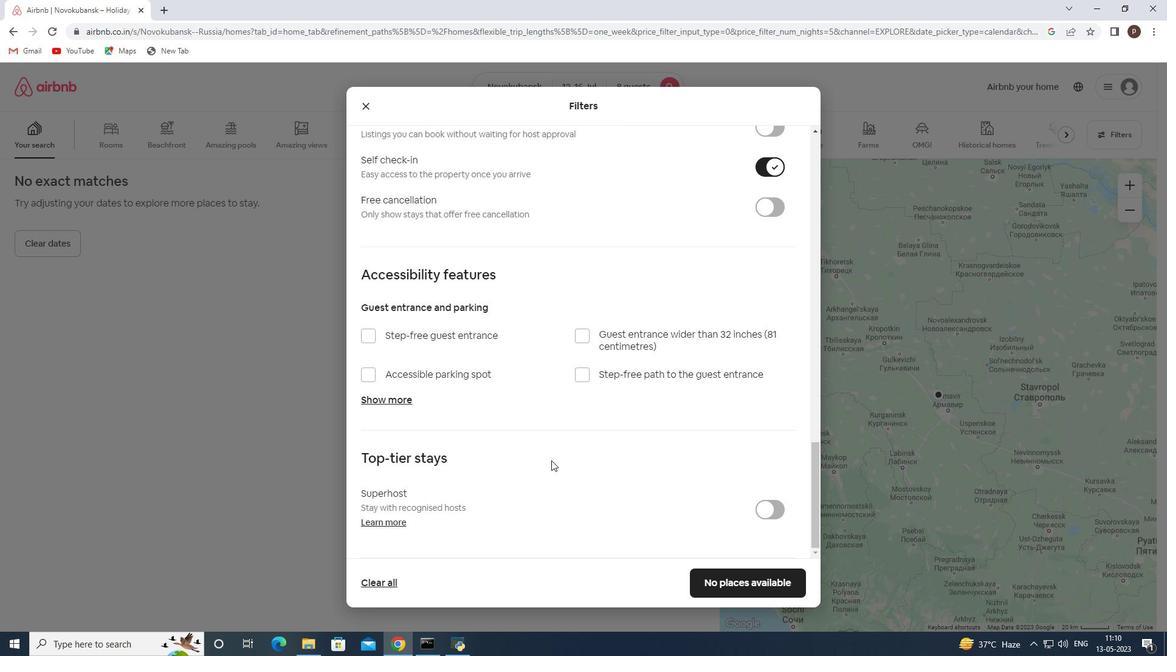 
Action: Mouse scrolled (551, 460) with delta (0, 0)
Screenshot: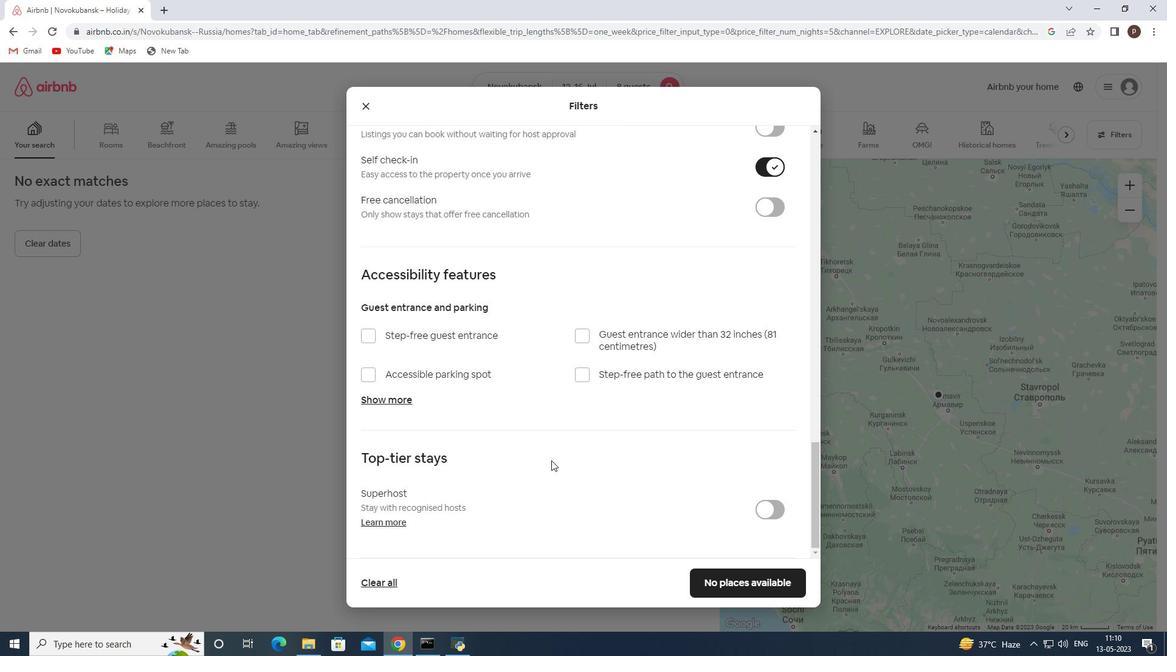 
Action: Mouse scrolled (551, 461) with delta (0, 0)
Screenshot: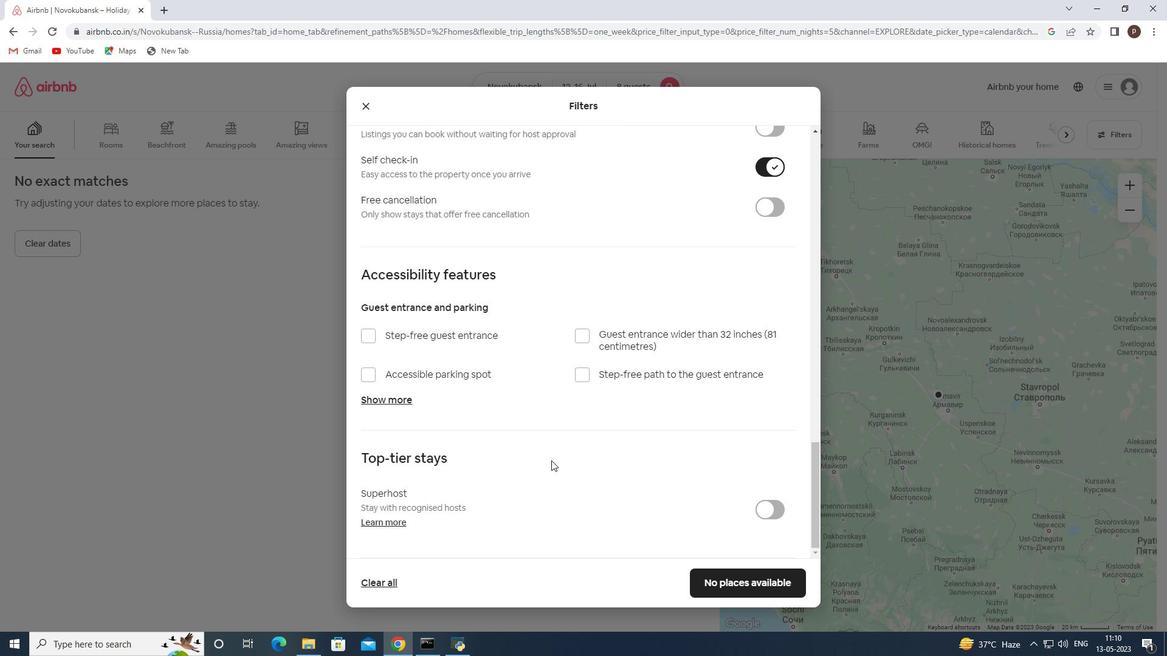 
Action: Mouse scrolled (551, 460) with delta (0, 0)
Screenshot: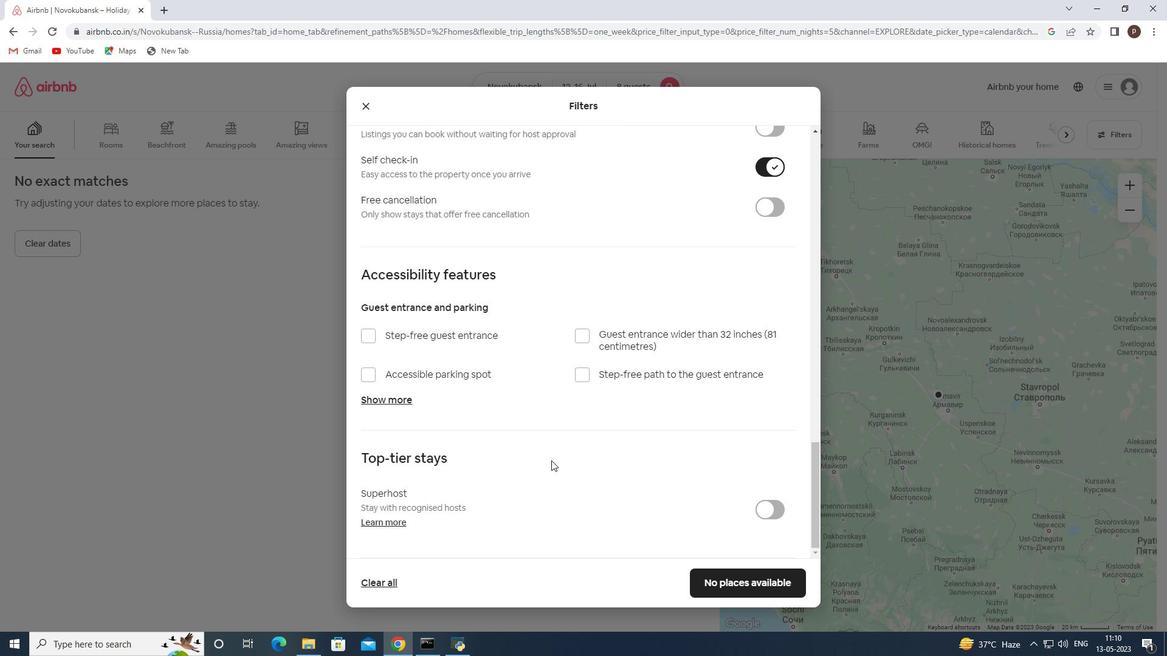
Action: Mouse scrolled (551, 460) with delta (0, 0)
Screenshot: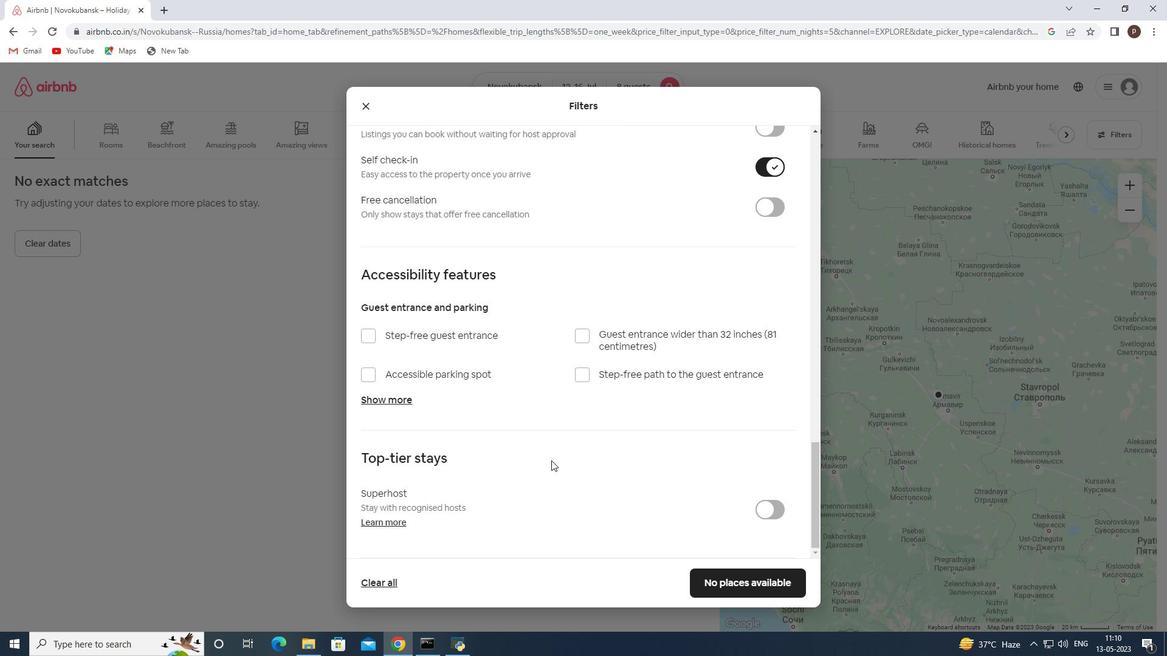 
Action: Mouse scrolled (551, 460) with delta (0, 0)
Screenshot: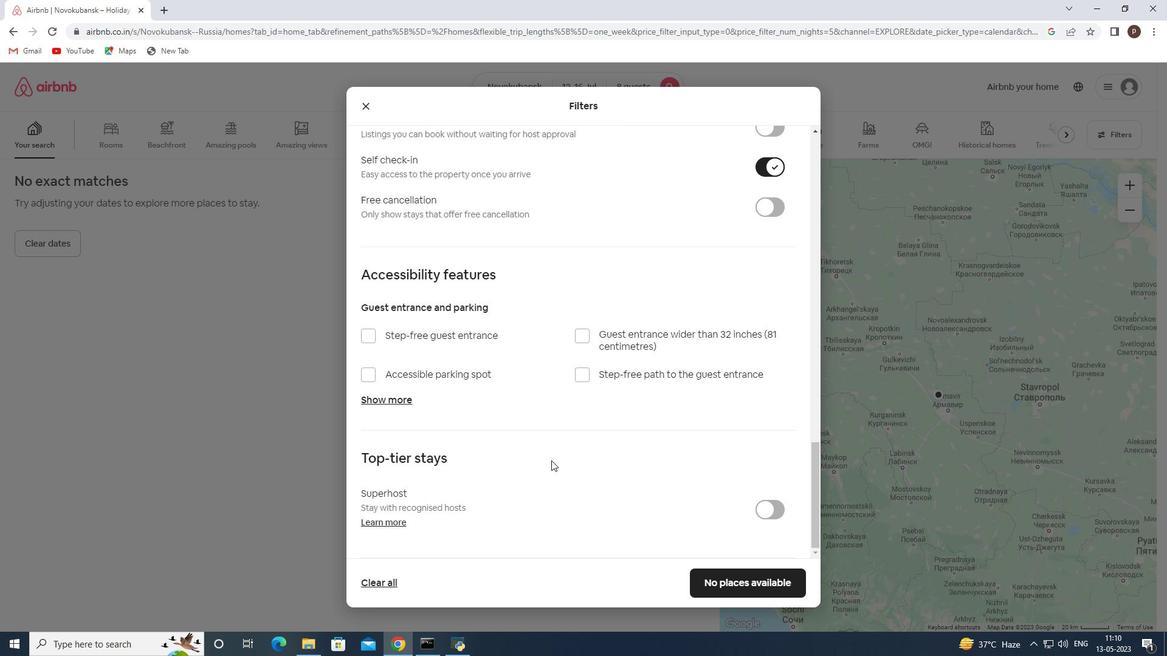 
Action: Mouse scrolled (551, 460) with delta (0, 0)
Screenshot: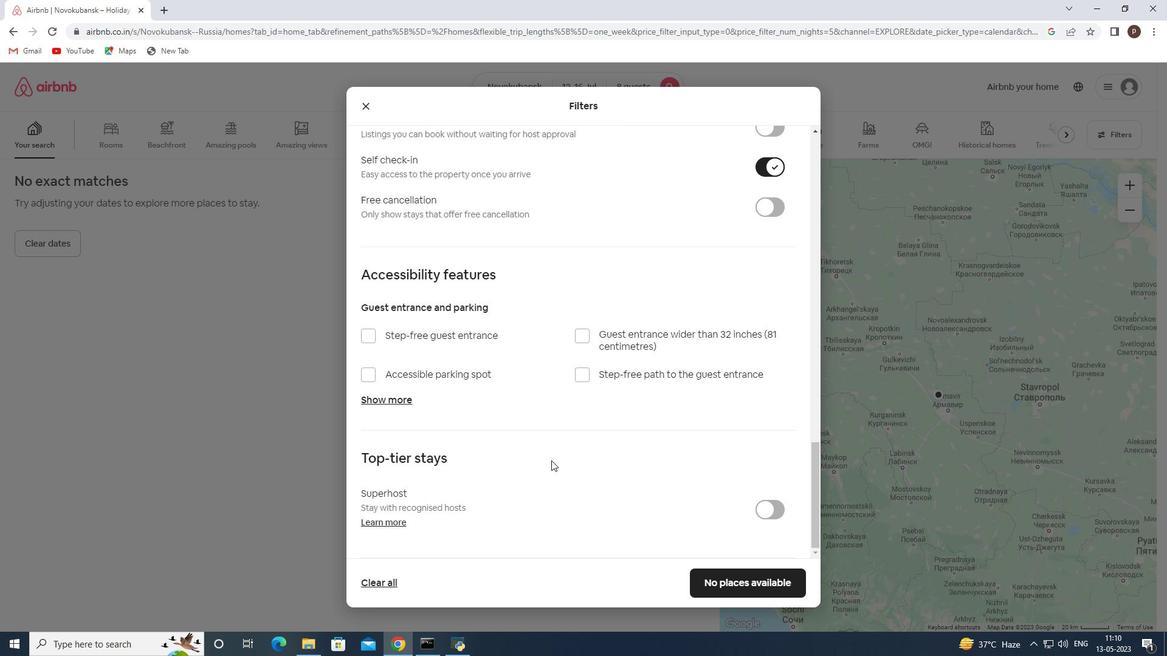 
Action: Mouse scrolled (551, 460) with delta (0, 0)
Screenshot: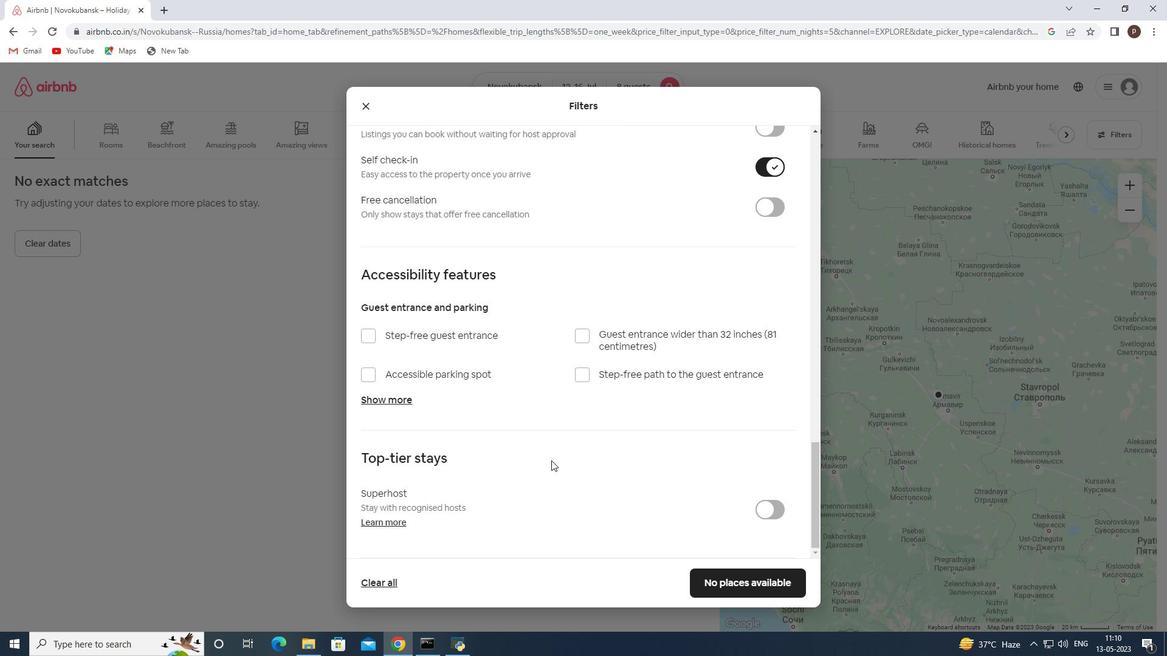
Action: Mouse moved to (723, 536)
Screenshot: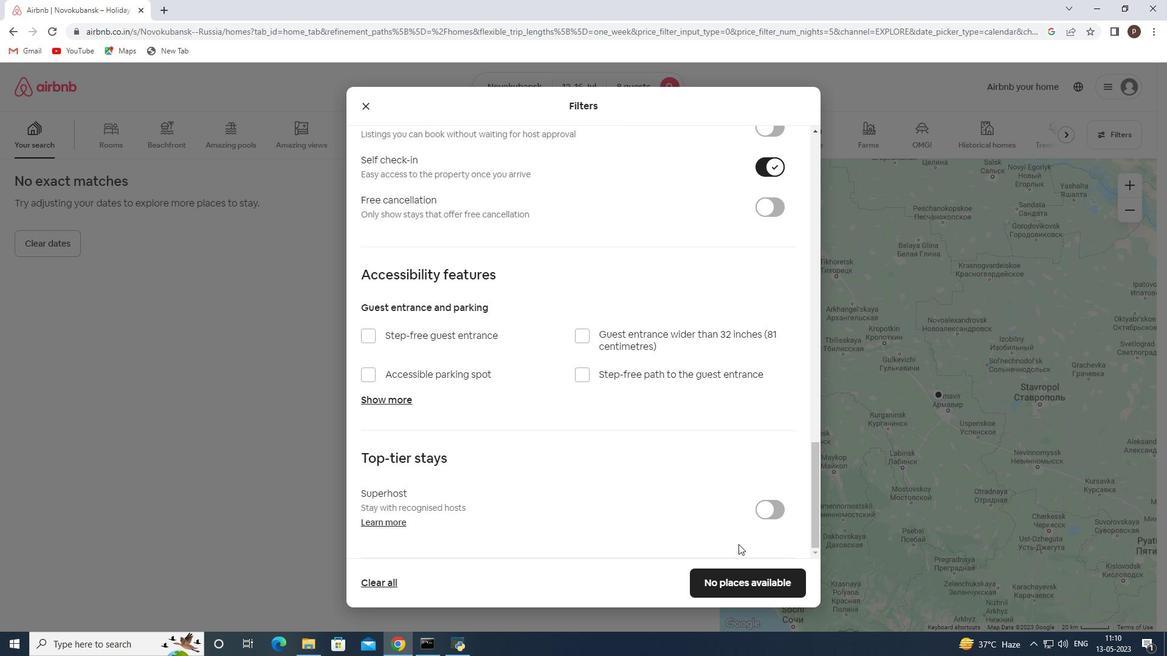 
Action: Mouse scrolled (723, 536) with delta (0, 0)
Screenshot: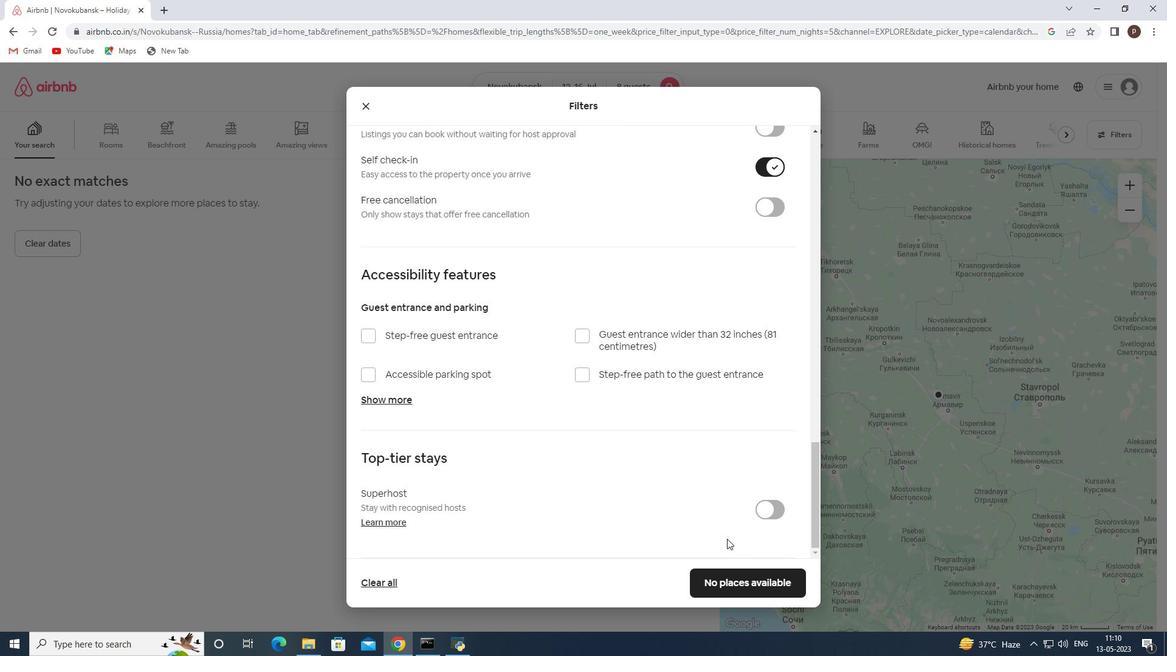 
Action: Mouse scrolled (723, 536) with delta (0, 0)
Screenshot: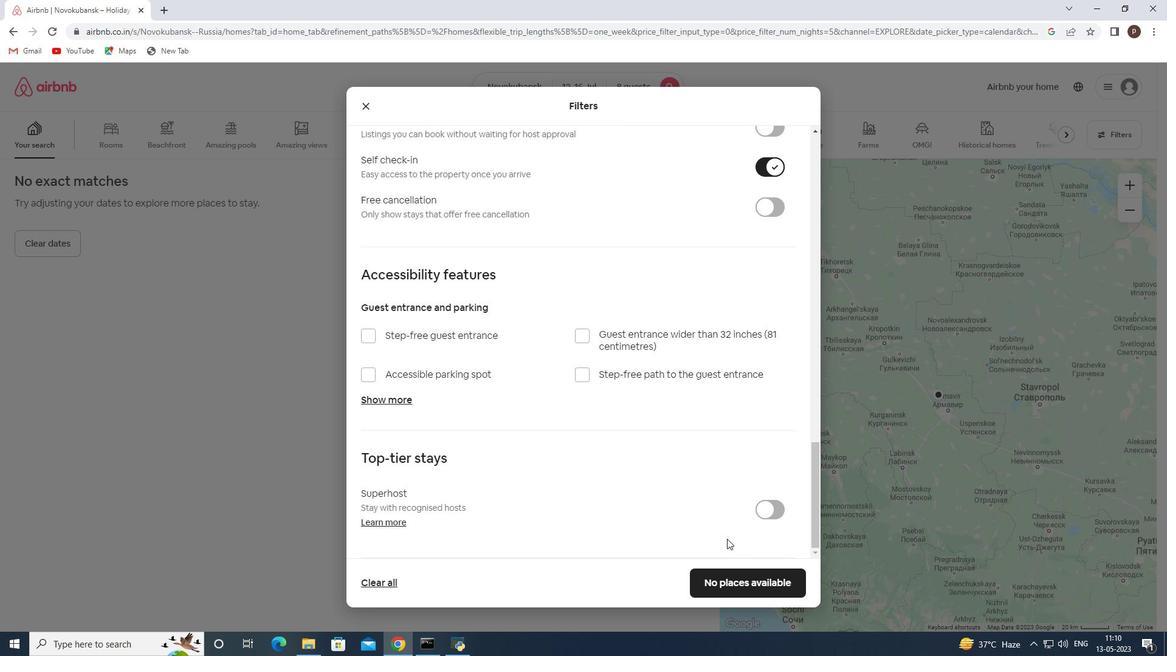 
Action: Mouse scrolled (723, 536) with delta (0, 0)
Screenshot: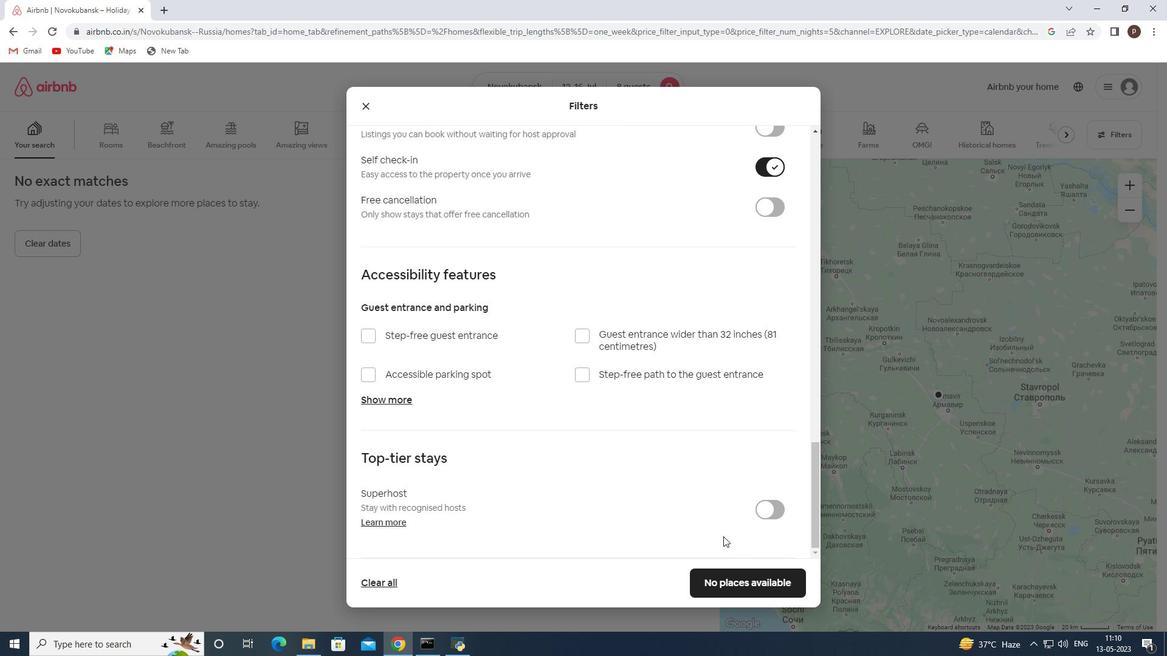 
Action: Mouse scrolled (723, 536) with delta (0, 0)
Screenshot: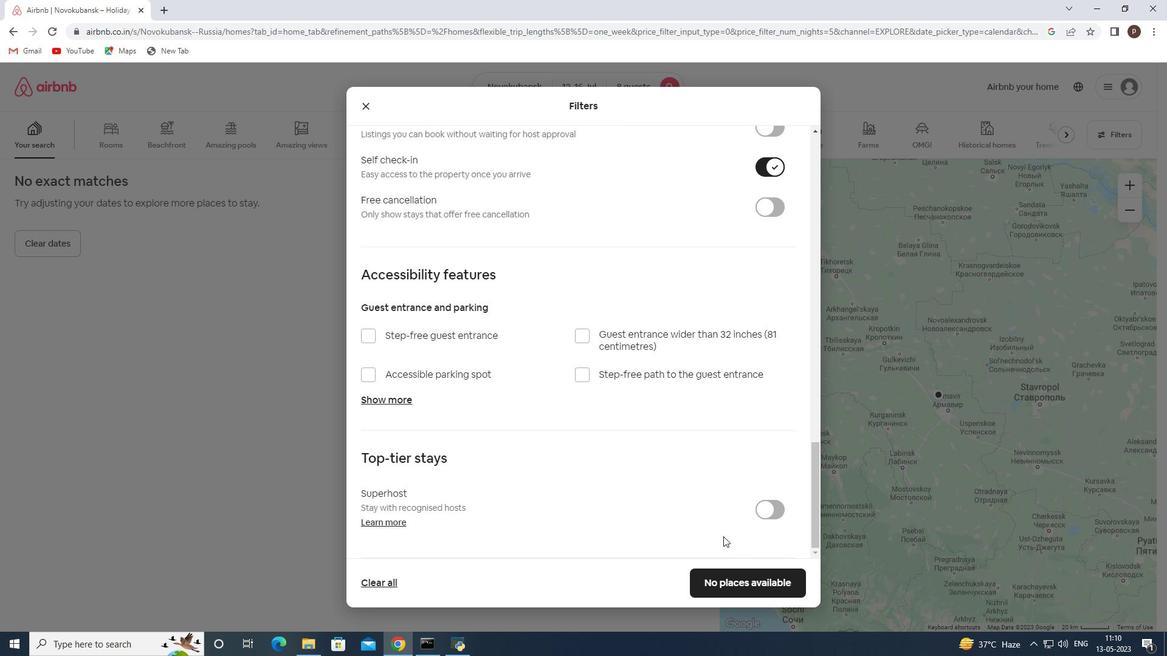 
Action: Mouse scrolled (723, 536) with delta (0, 0)
Screenshot: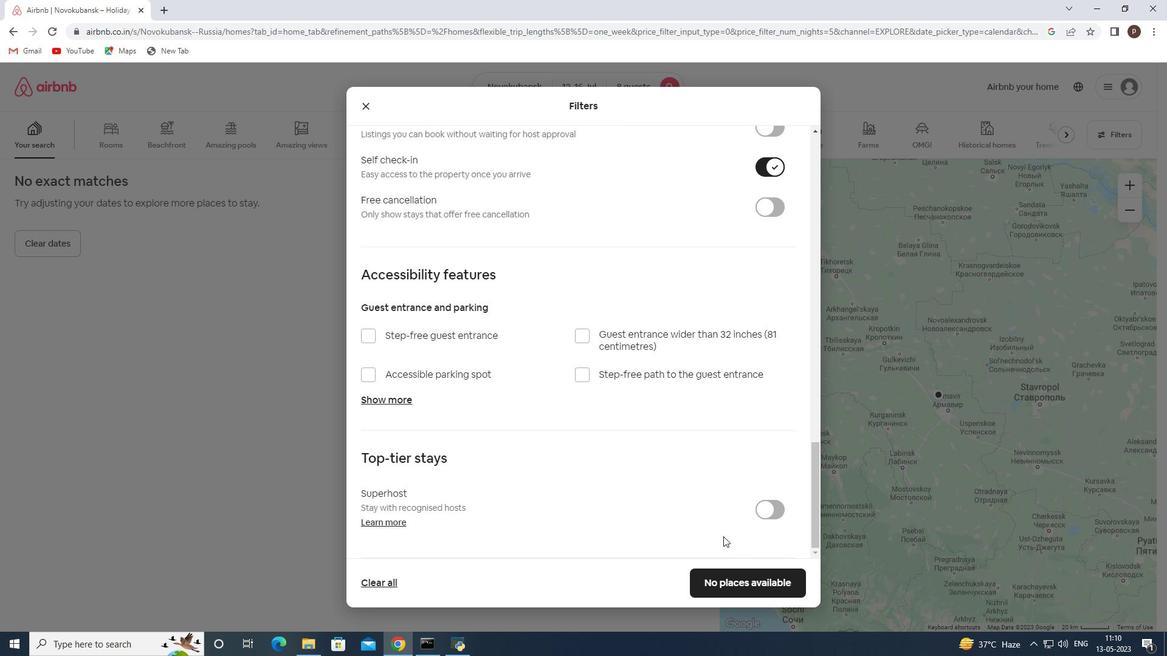 
Action: Mouse scrolled (723, 536) with delta (0, 0)
Screenshot: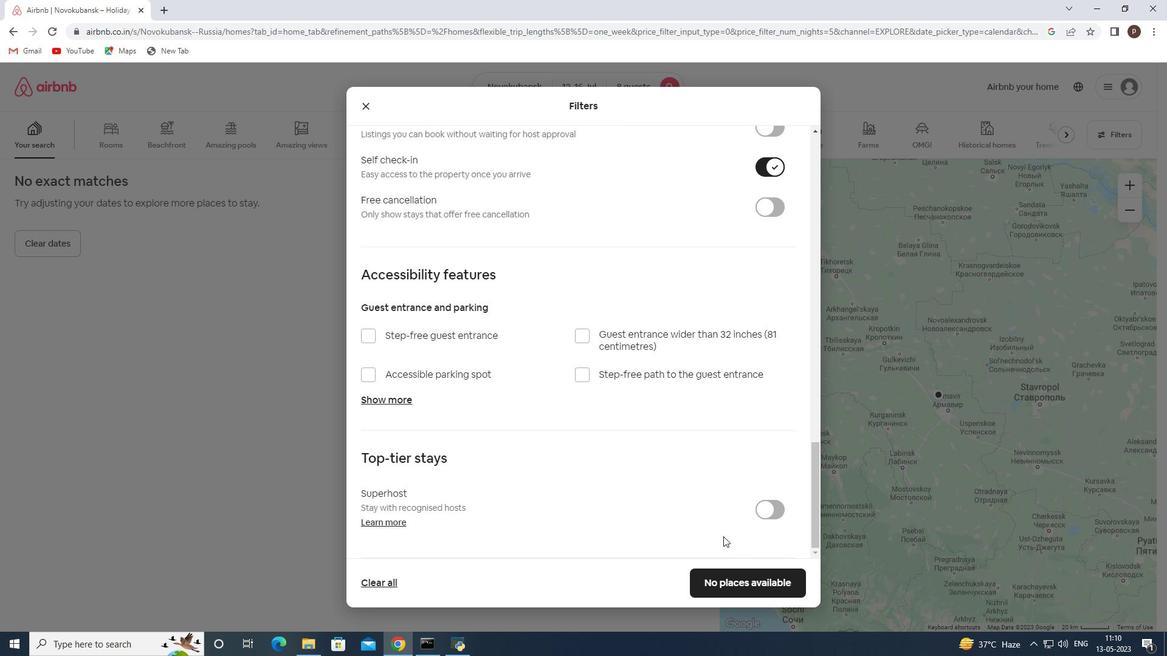 
Action: Mouse moved to (731, 577)
Screenshot: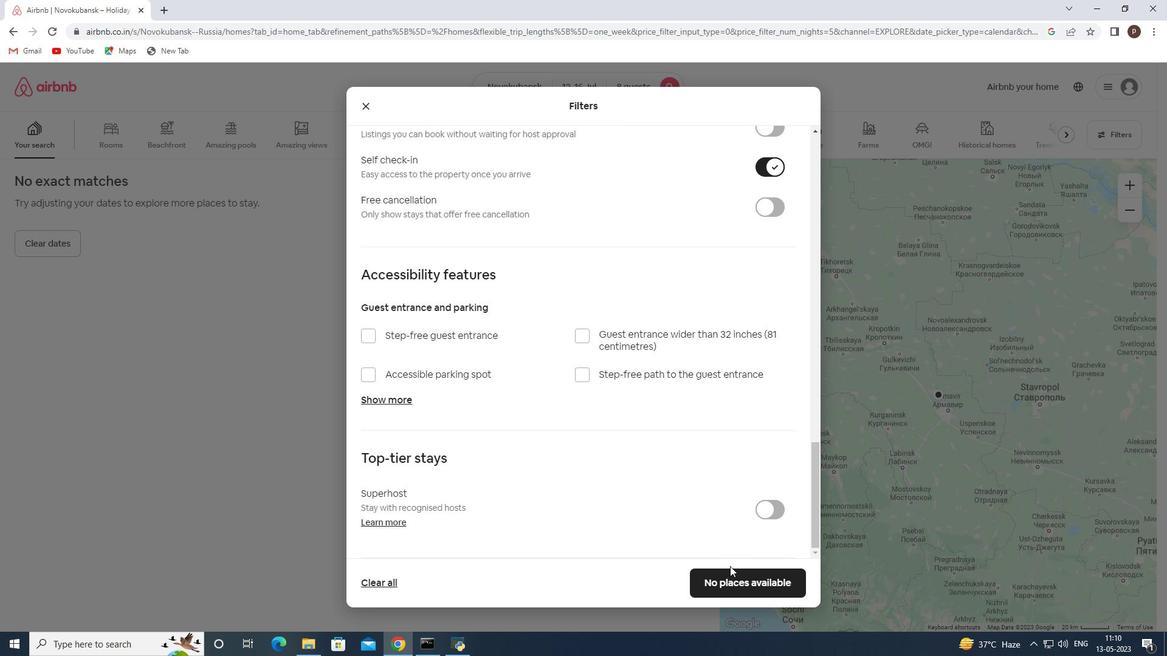 
Action: Mouse pressed left at (731, 577)
Screenshot: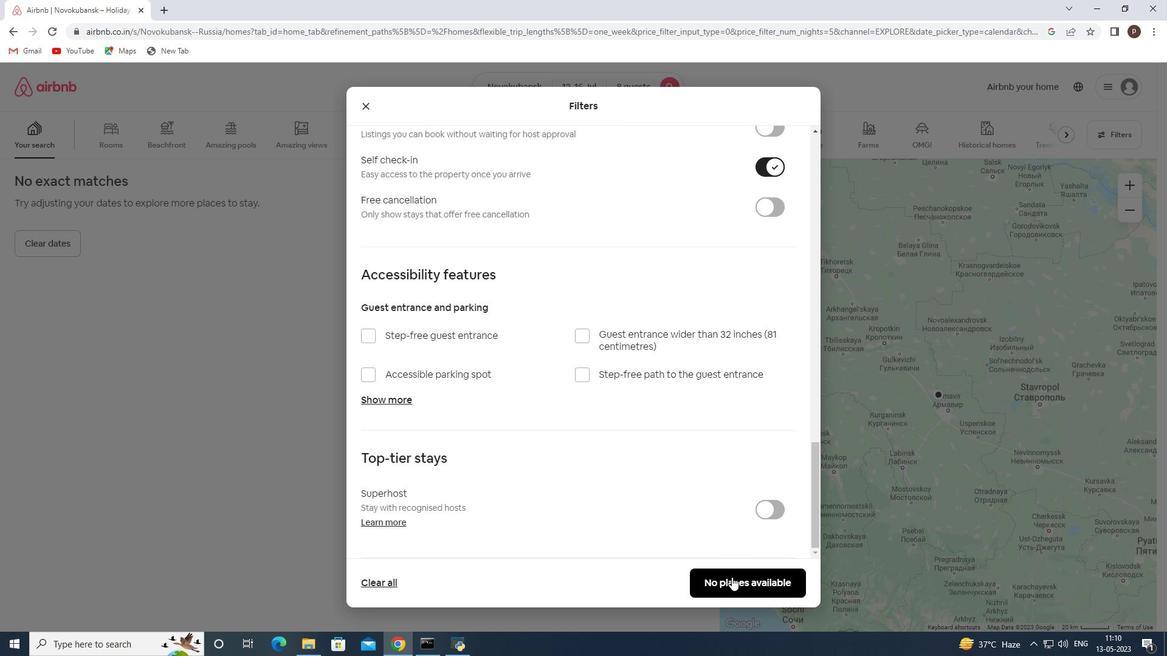 
Action: Mouse moved to (734, 576)
Screenshot: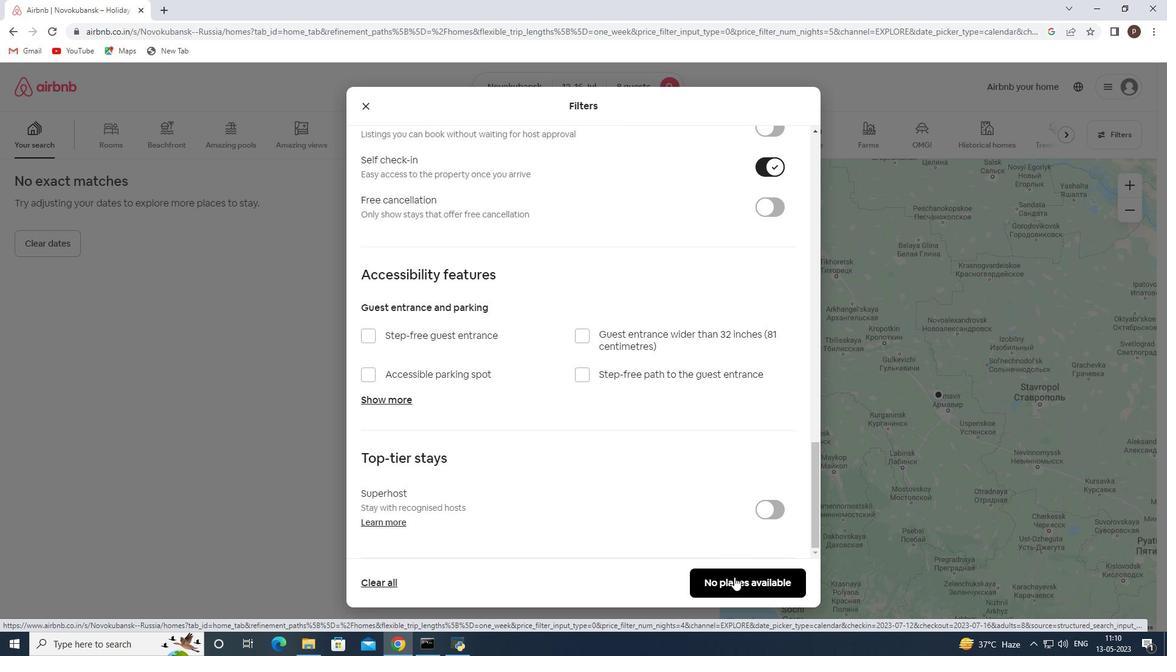 
Action: Mouse pressed left at (734, 576)
Screenshot: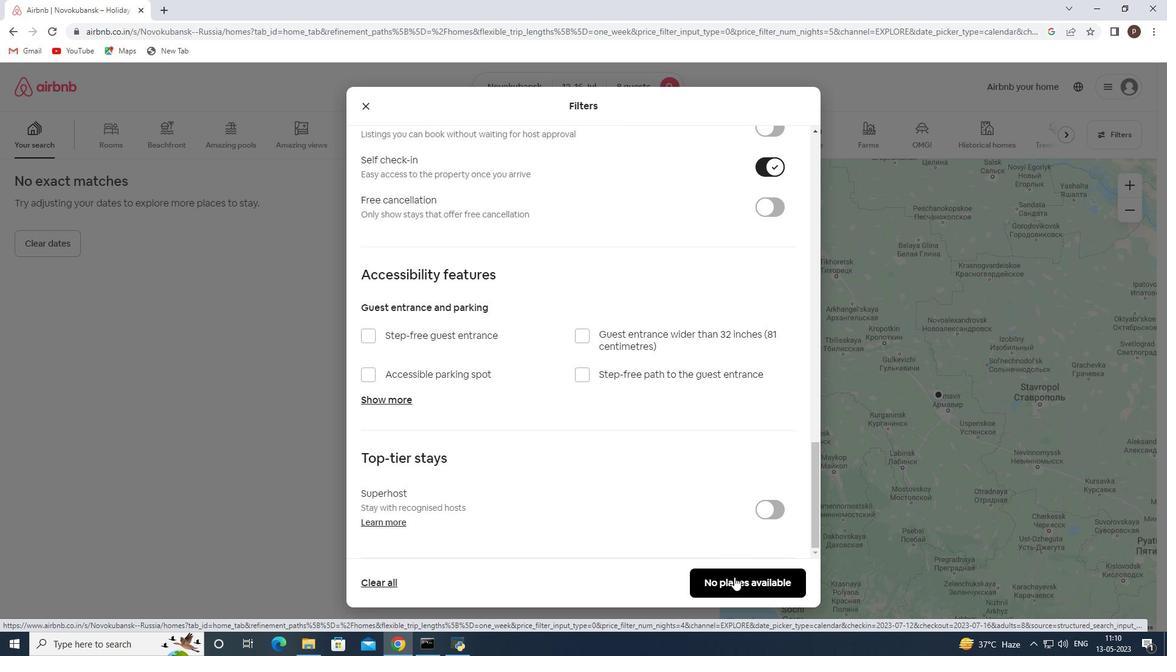 
